 Task: Find connections with filter location Guye with filter topic #Travelwith filter profile language German with filter current company TO THE NEW with filter school Noida Institute of Engineering & Technology with filter industry Utility System Construction with filter service category Coaching & Mentoring with filter keywords title Conservation Scientist
Action: Mouse moved to (689, 86)
Screenshot: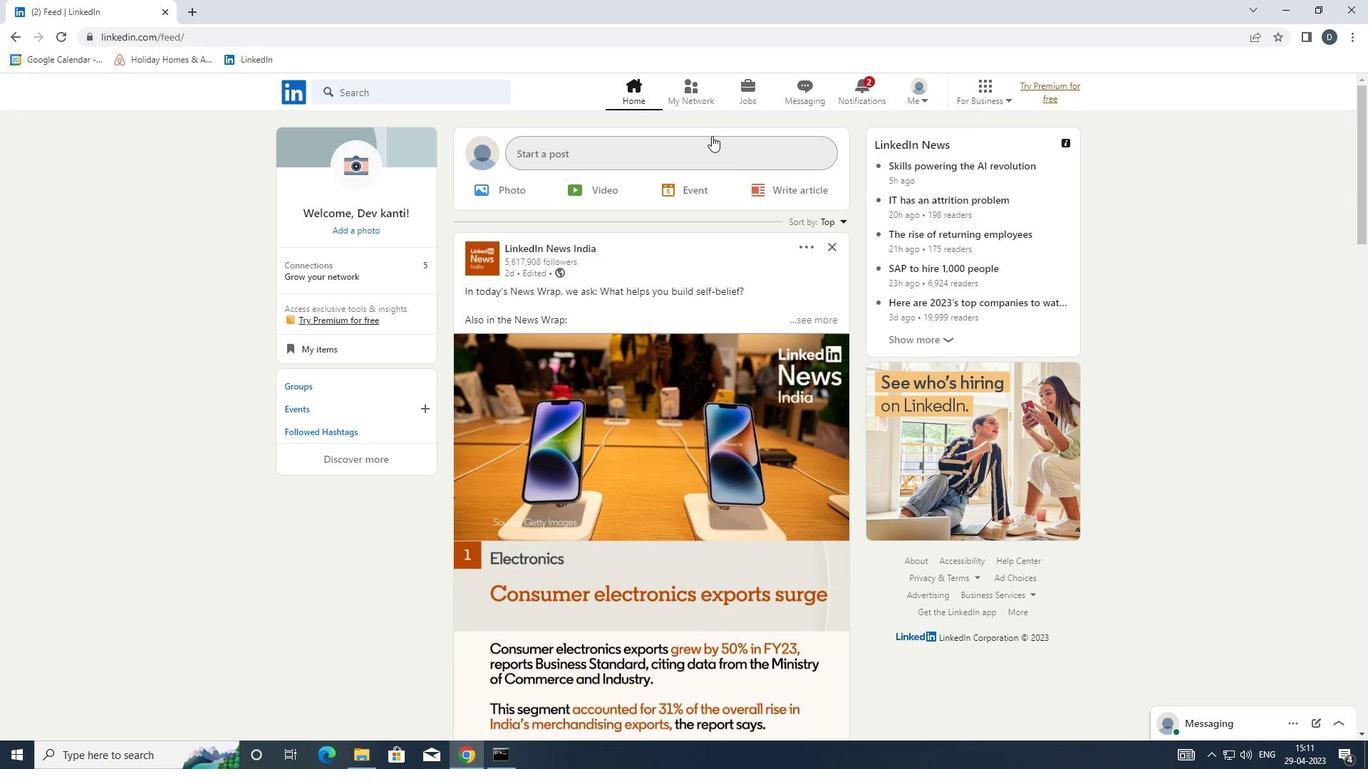 
Action: Mouse pressed left at (689, 86)
Screenshot: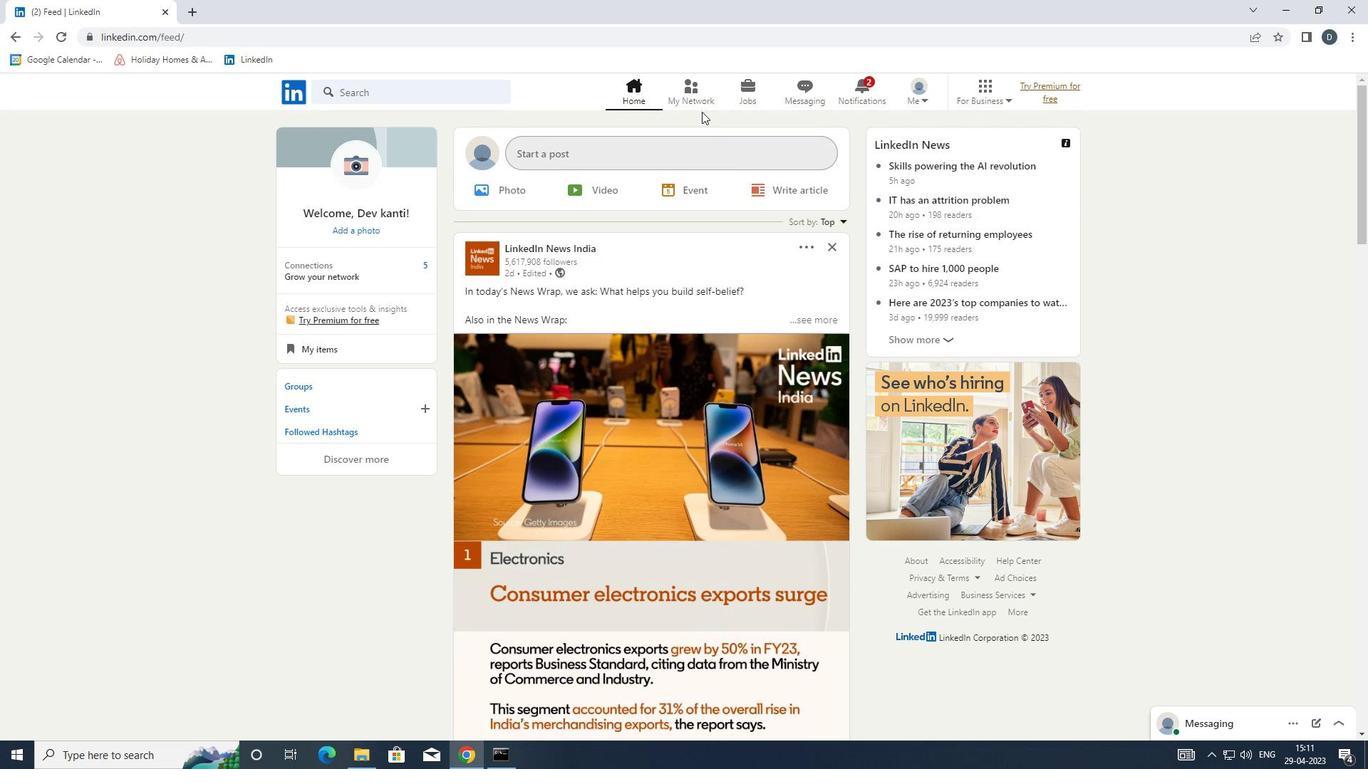 
Action: Mouse moved to (471, 166)
Screenshot: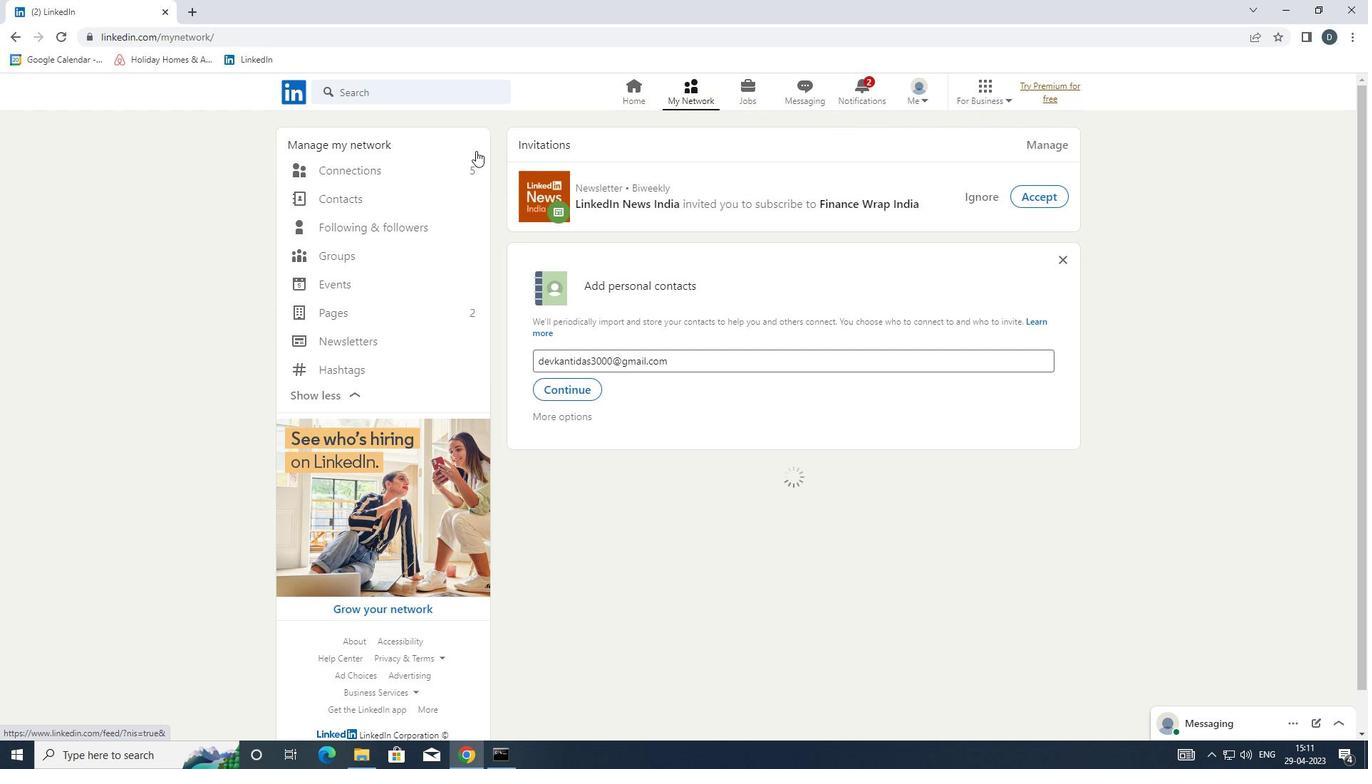 
Action: Mouse pressed left at (471, 166)
Screenshot: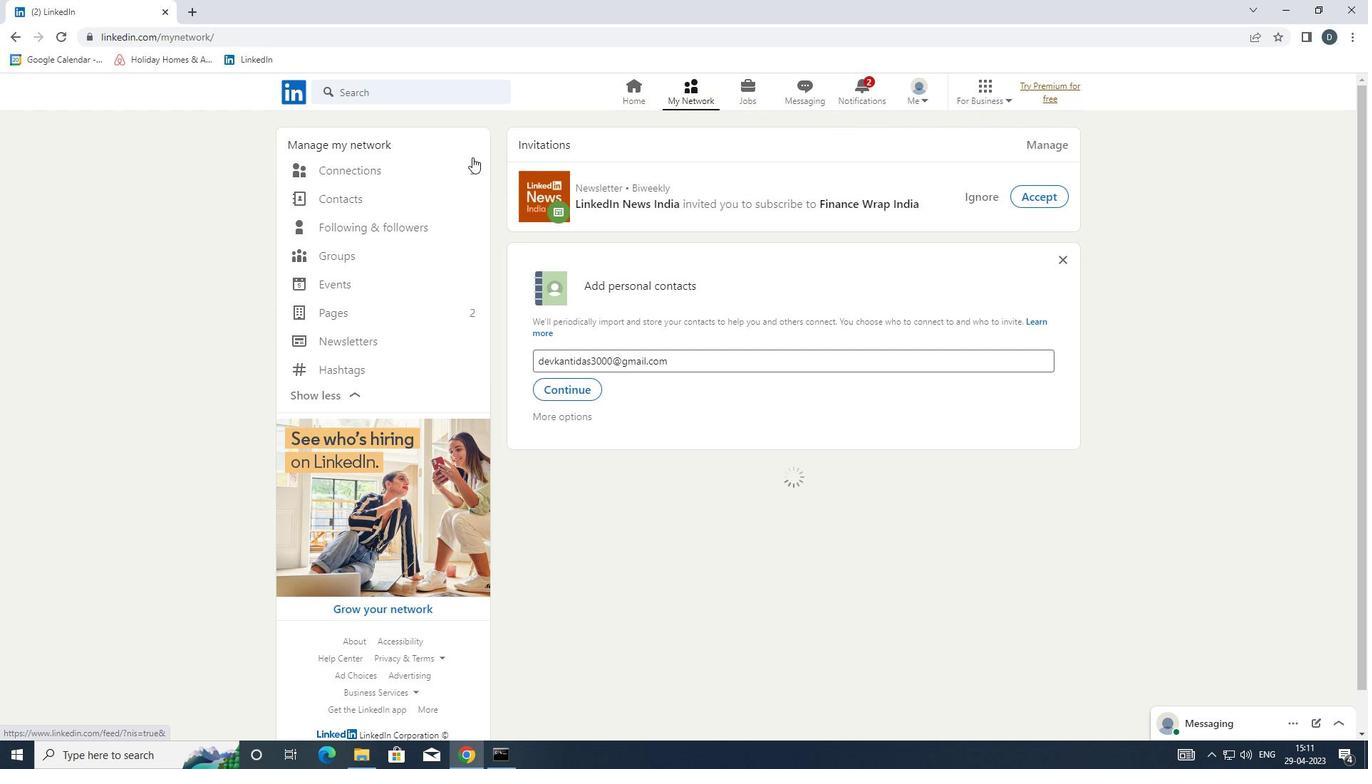 
Action: Mouse moved to (774, 173)
Screenshot: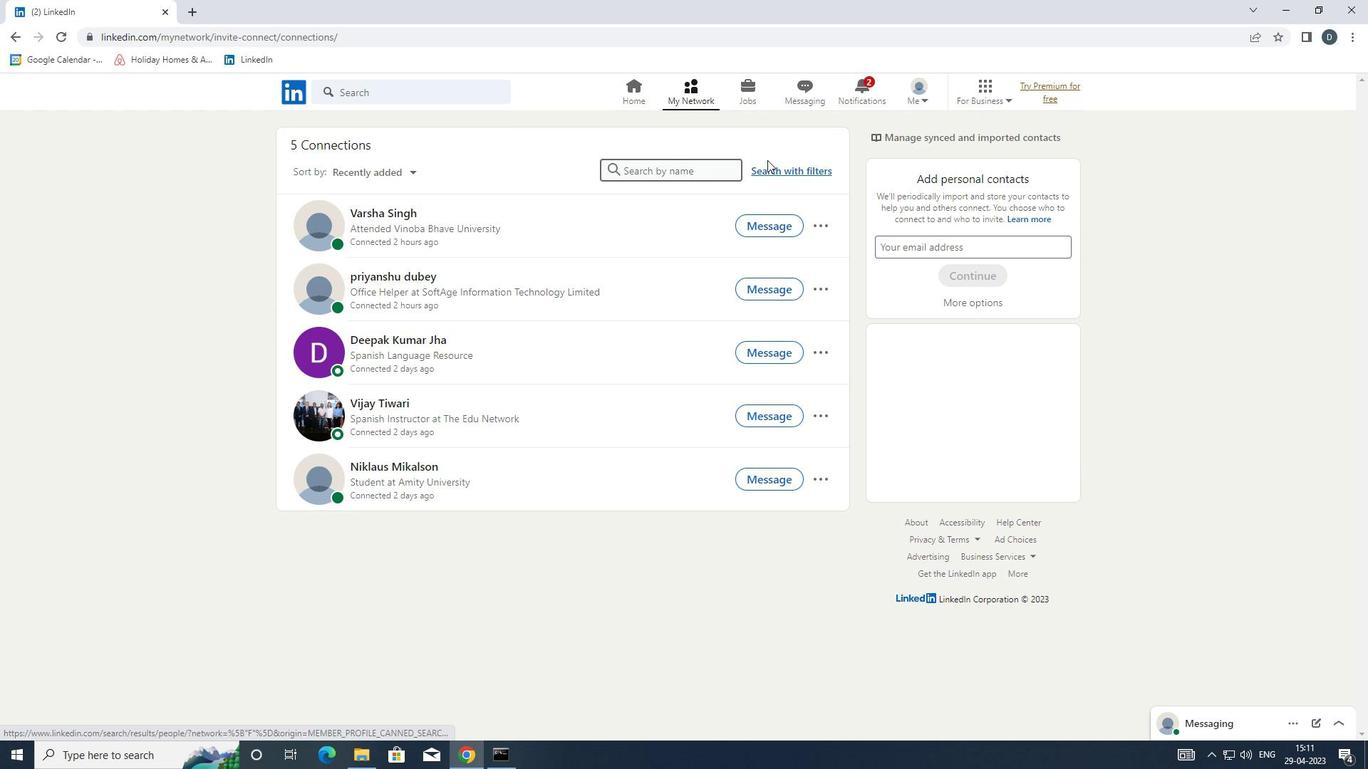 
Action: Mouse pressed left at (774, 173)
Screenshot: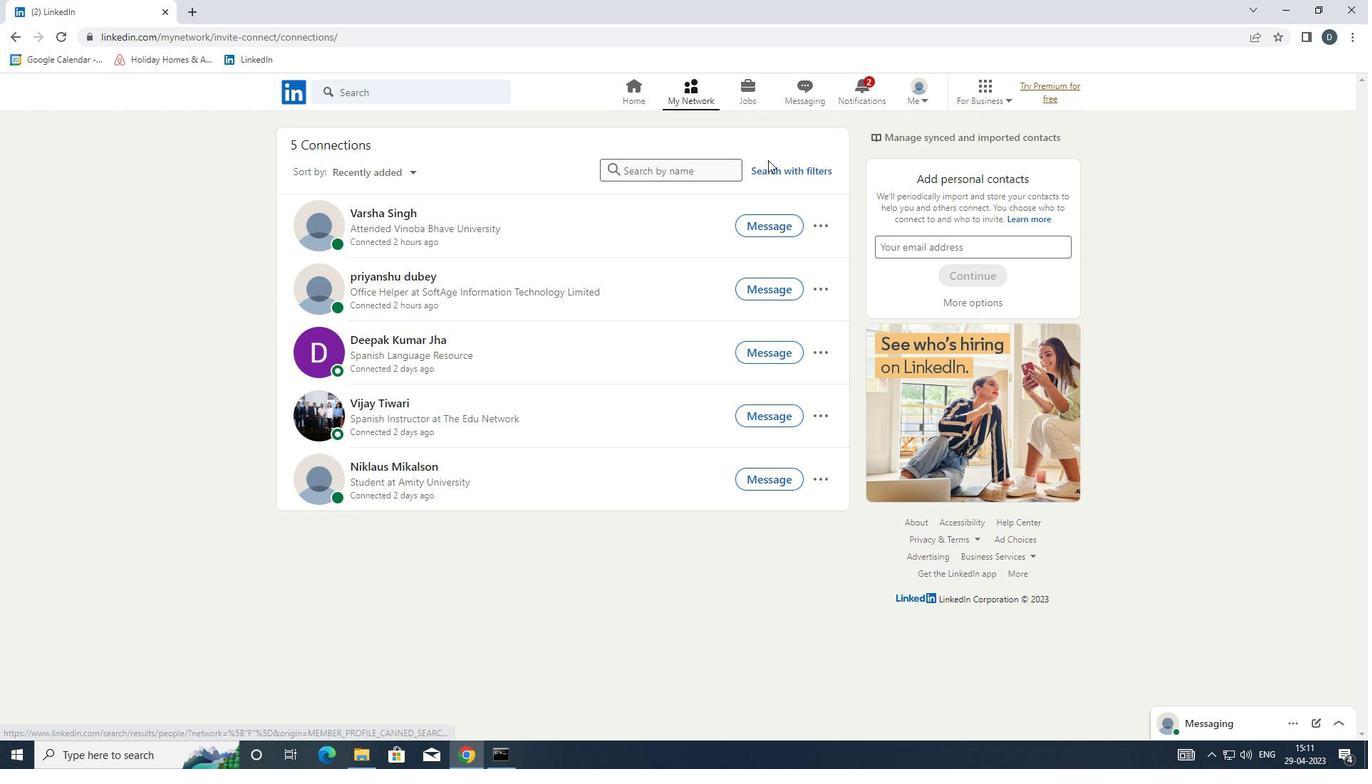 
Action: Mouse moved to (724, 130)
Screenshot: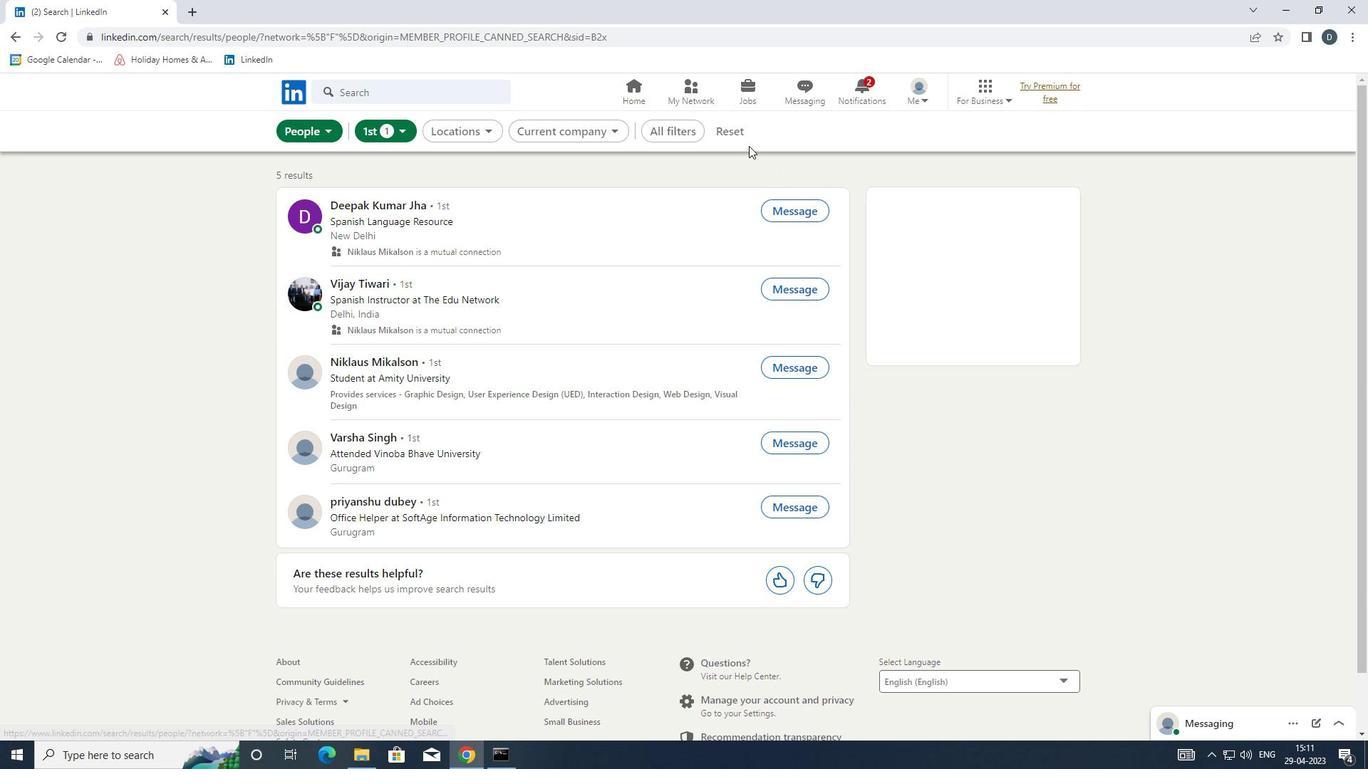 
Action: Mouse pressed left at (724, 130)
Screenshot: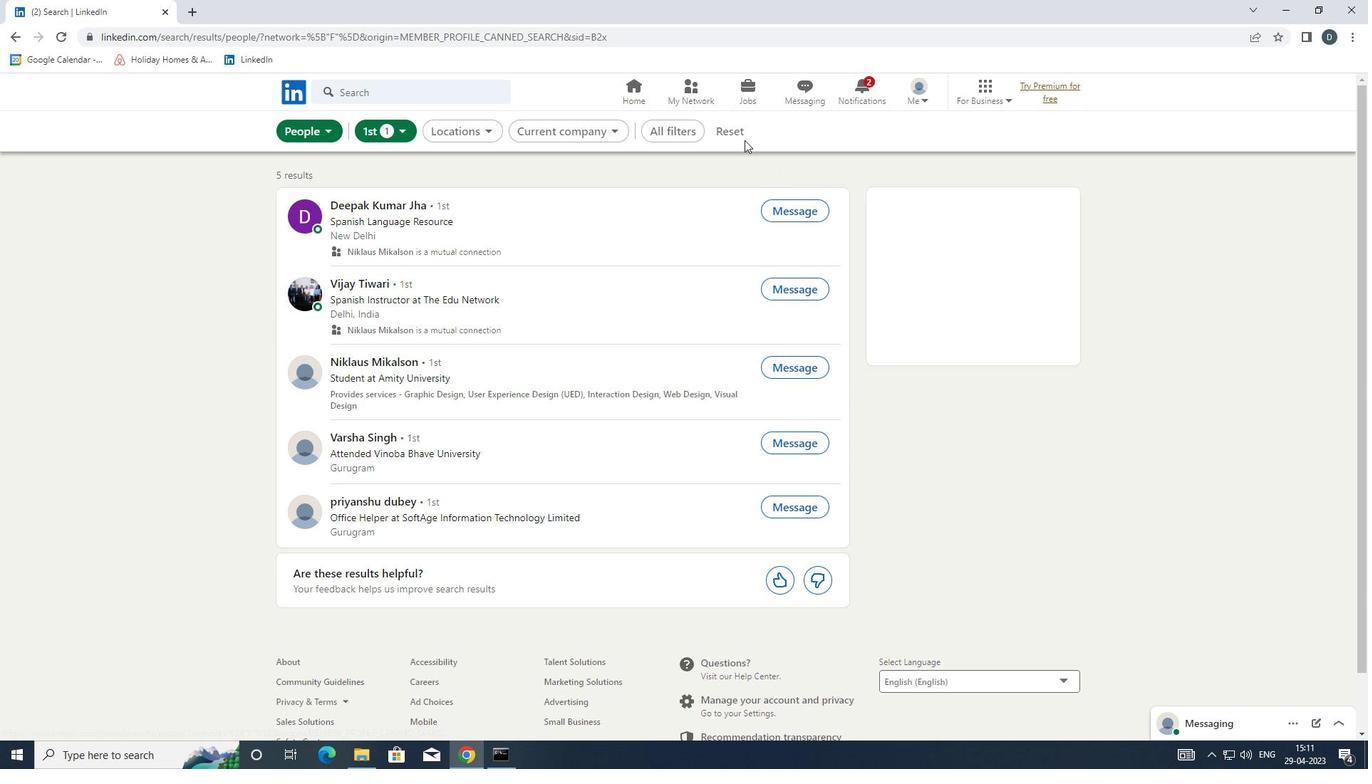 
Action: Mouse moved to (705, 124)
Screenshot: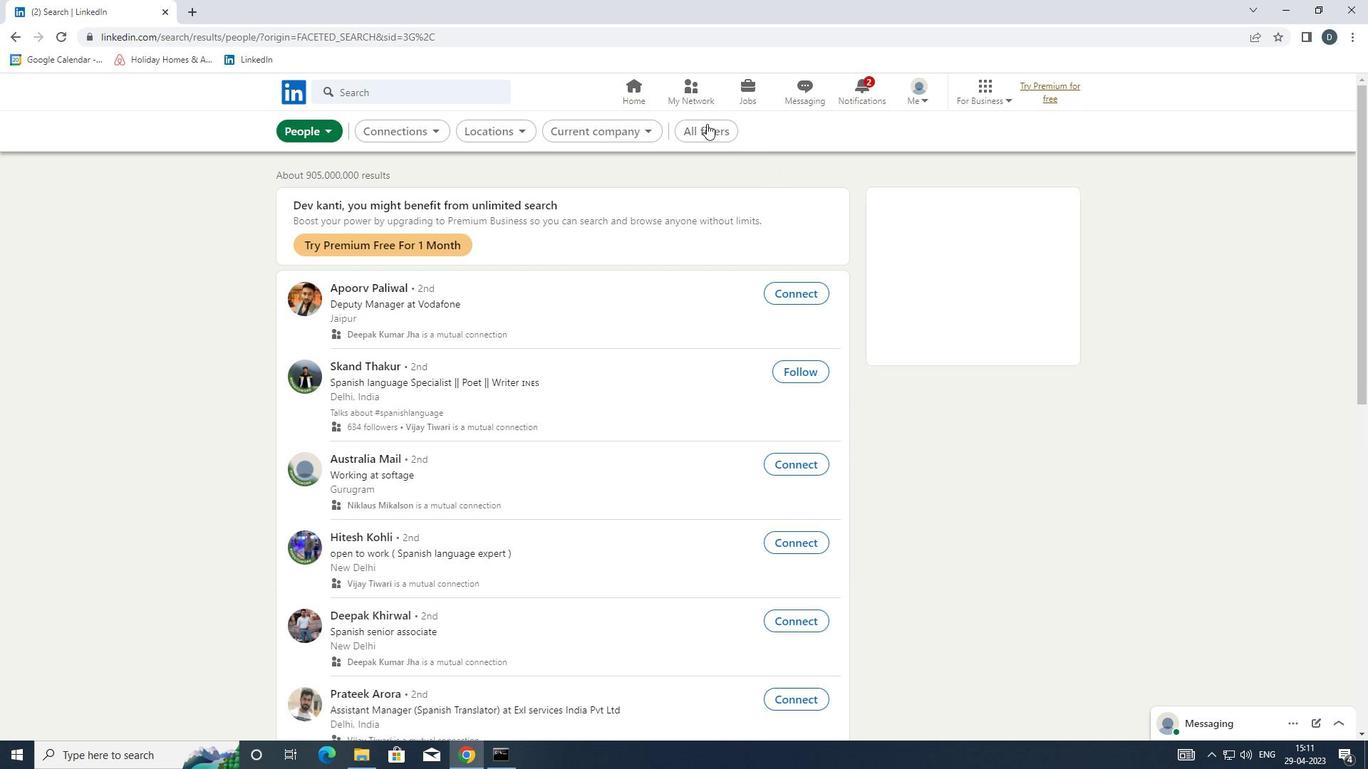 
Action: Mouse pressed left at (705, 124)
Screenshot: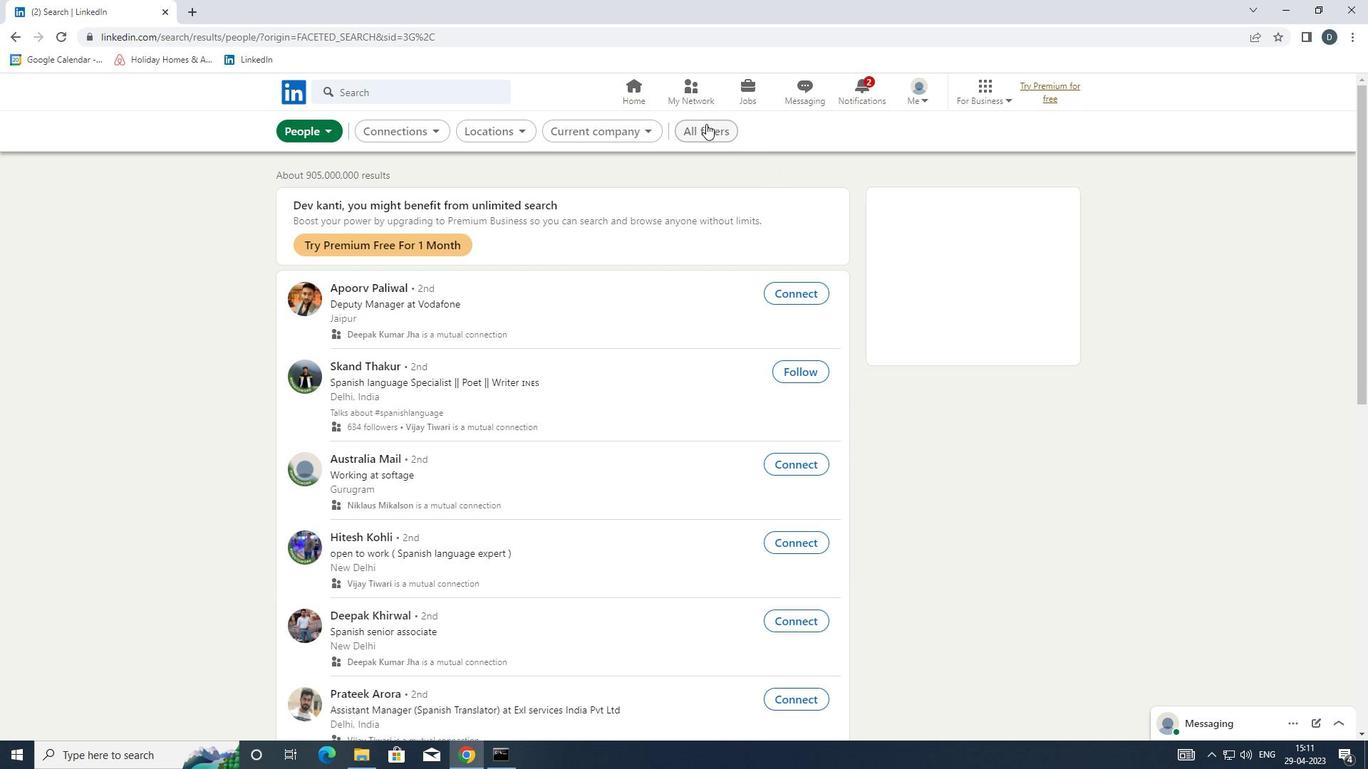 
Action: Mouse moved to (1270, 406)
Screenshot: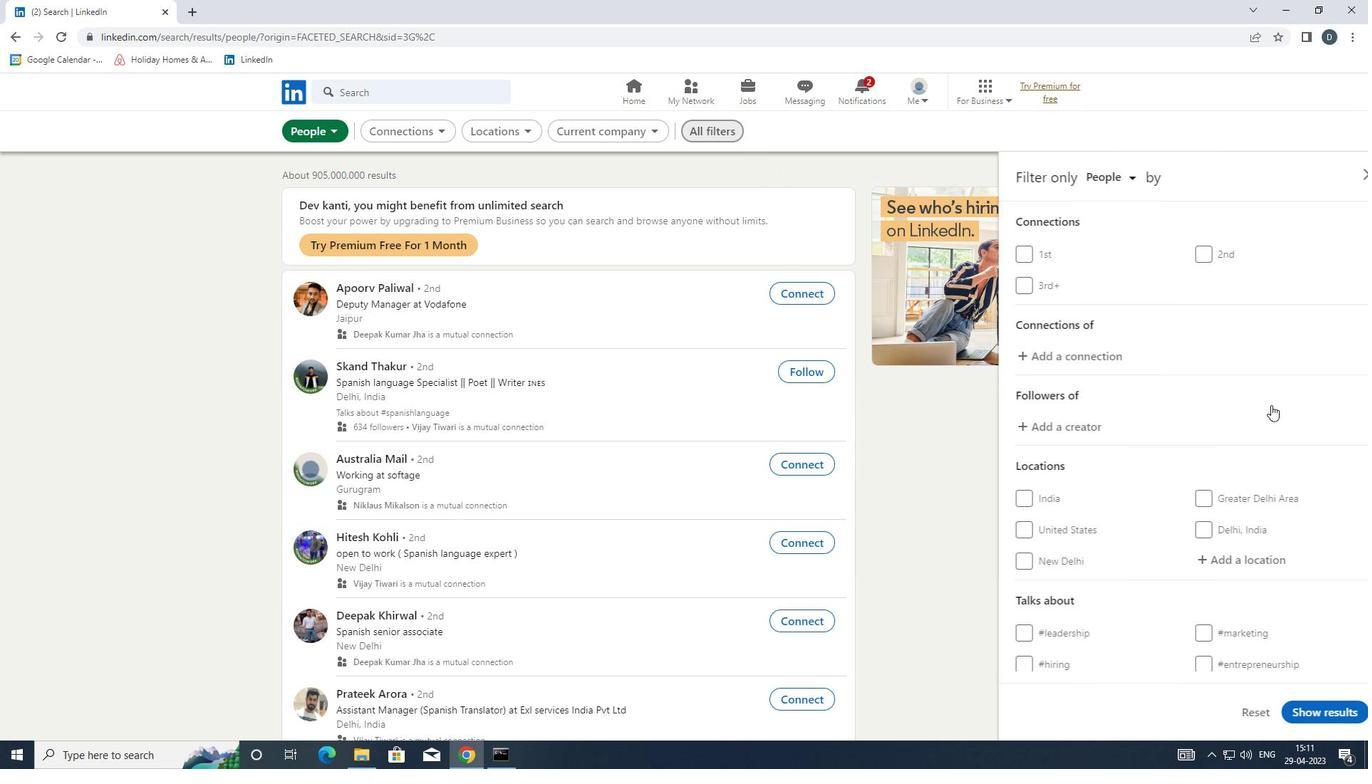 
Action: Mouse scrolled (1270, 405) with delta (0, 0)
Screenshot: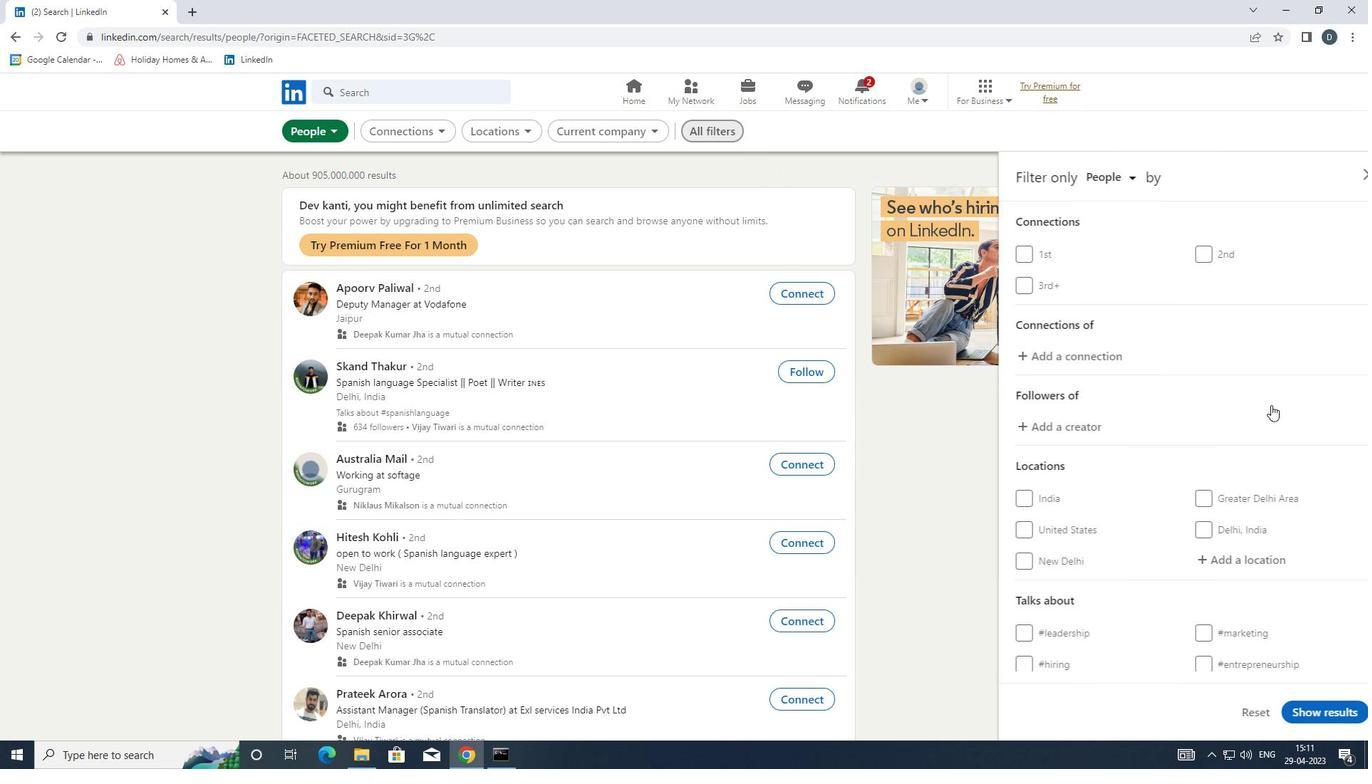 
Action: Mouse moved to (1270, 407)
Screenshot: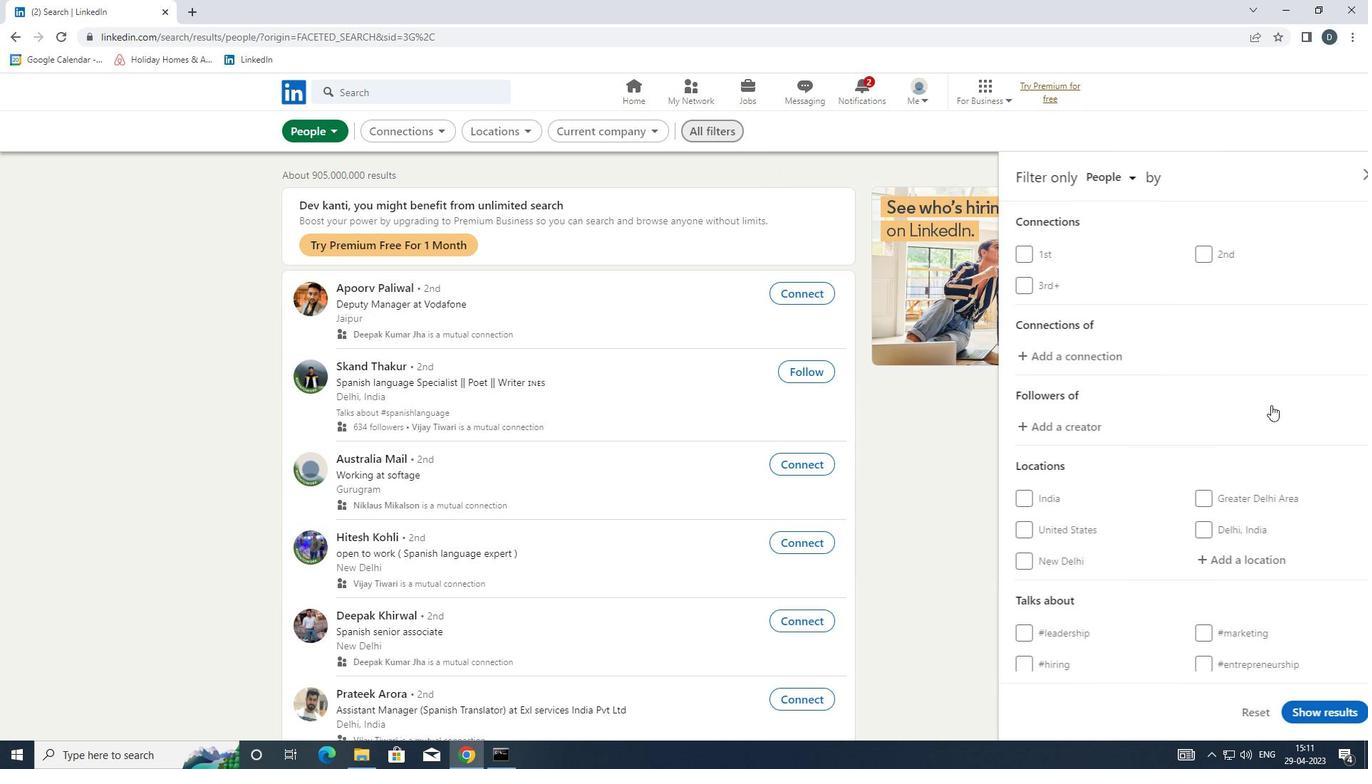 
Action: Mouse scrolled (1270, 406) with delta (0, 0)
Screenshot: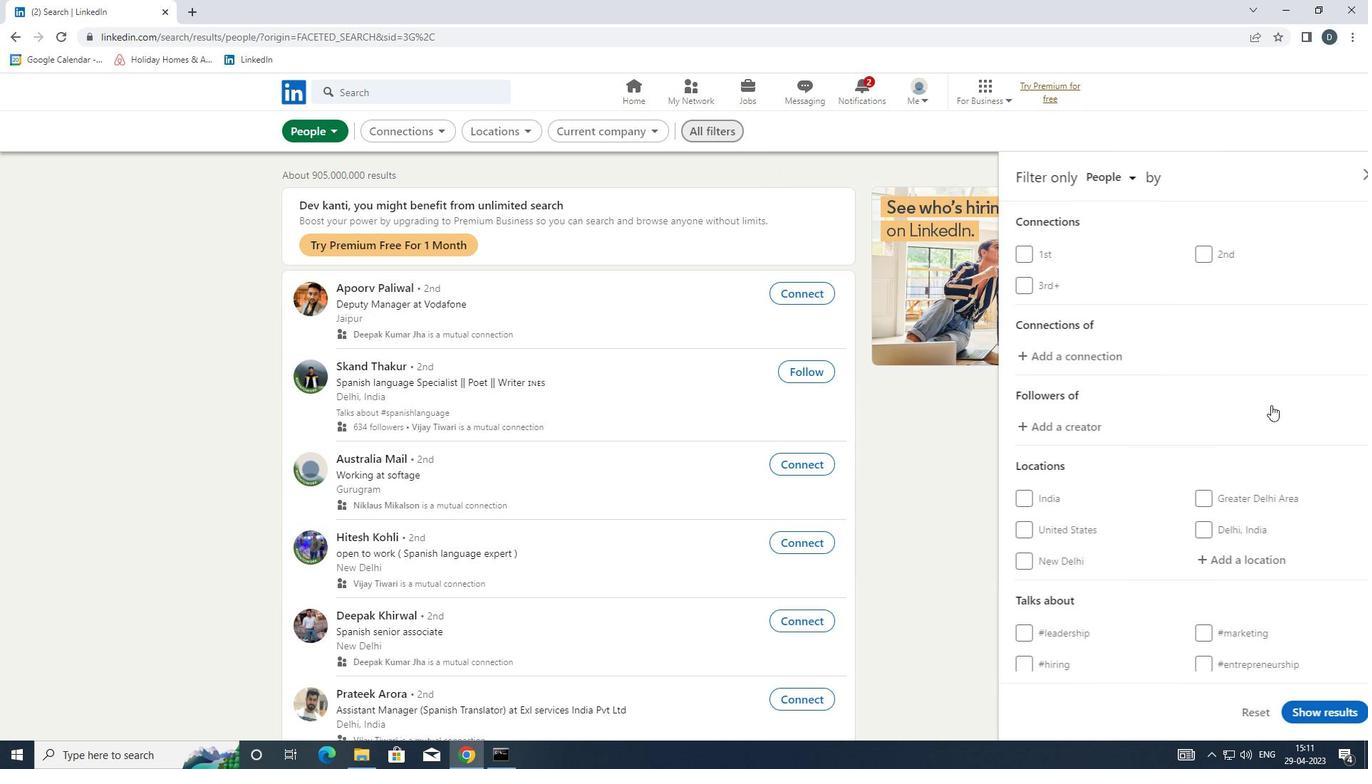 
Action: Mouse moved to (1225, 418)
Screenshot: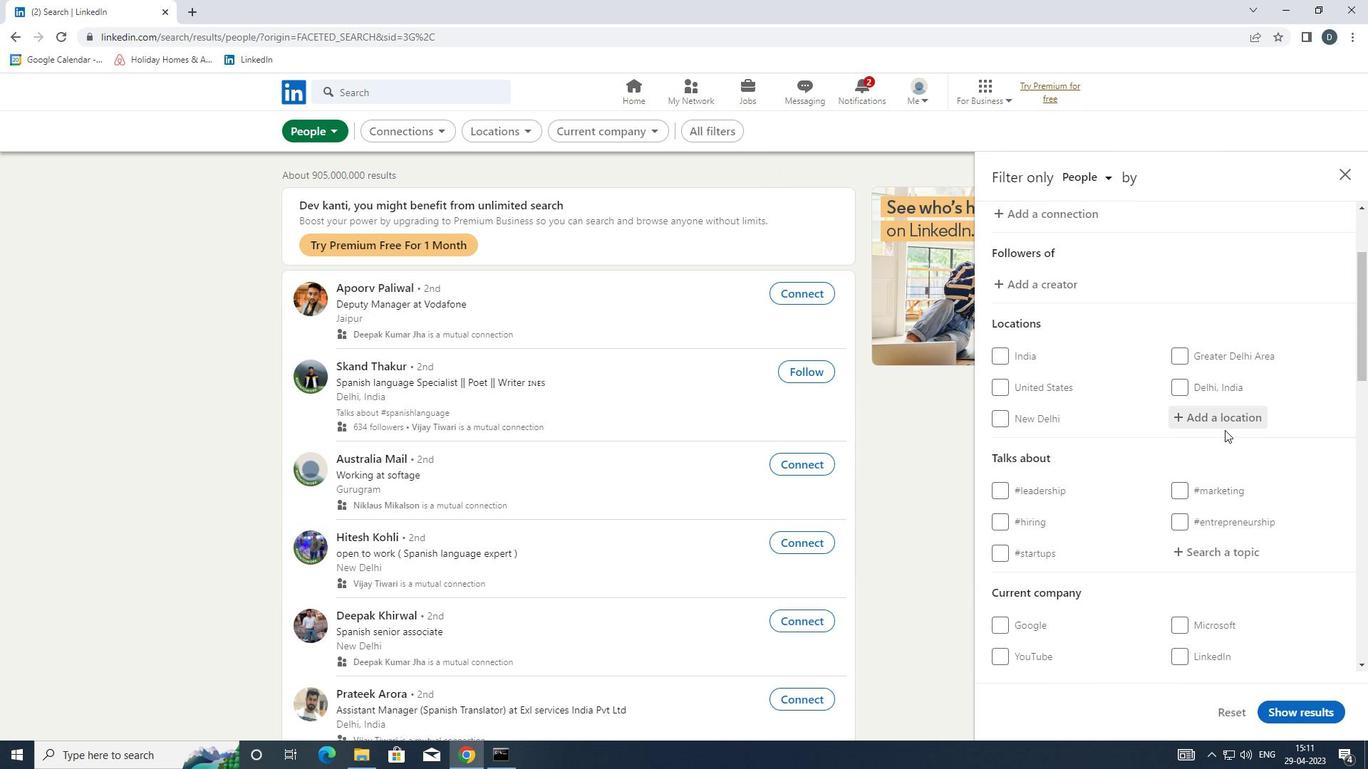
Action: Mouse pressed left at (1225, 418)
Screenshot: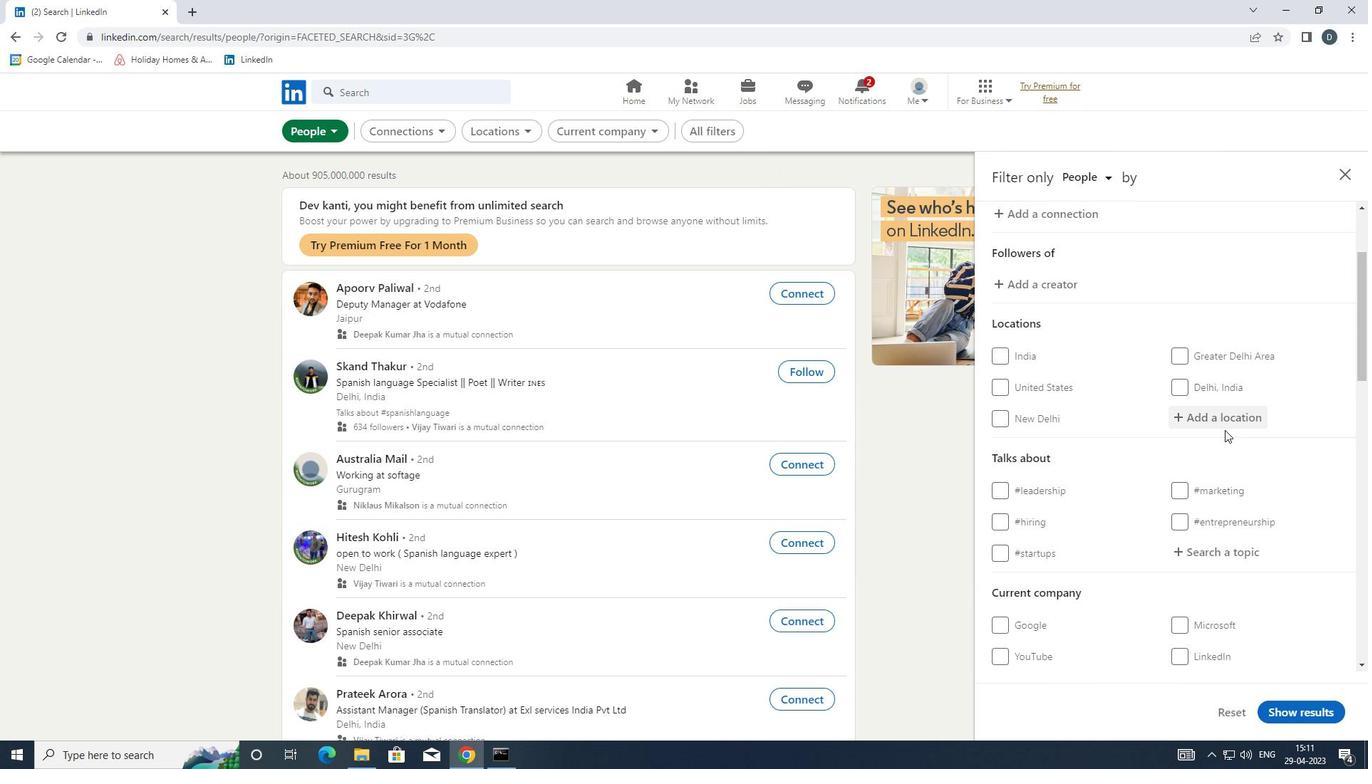 
Action: Key pressed <Key.shift>GUYE<Key.enter>
Screenshot: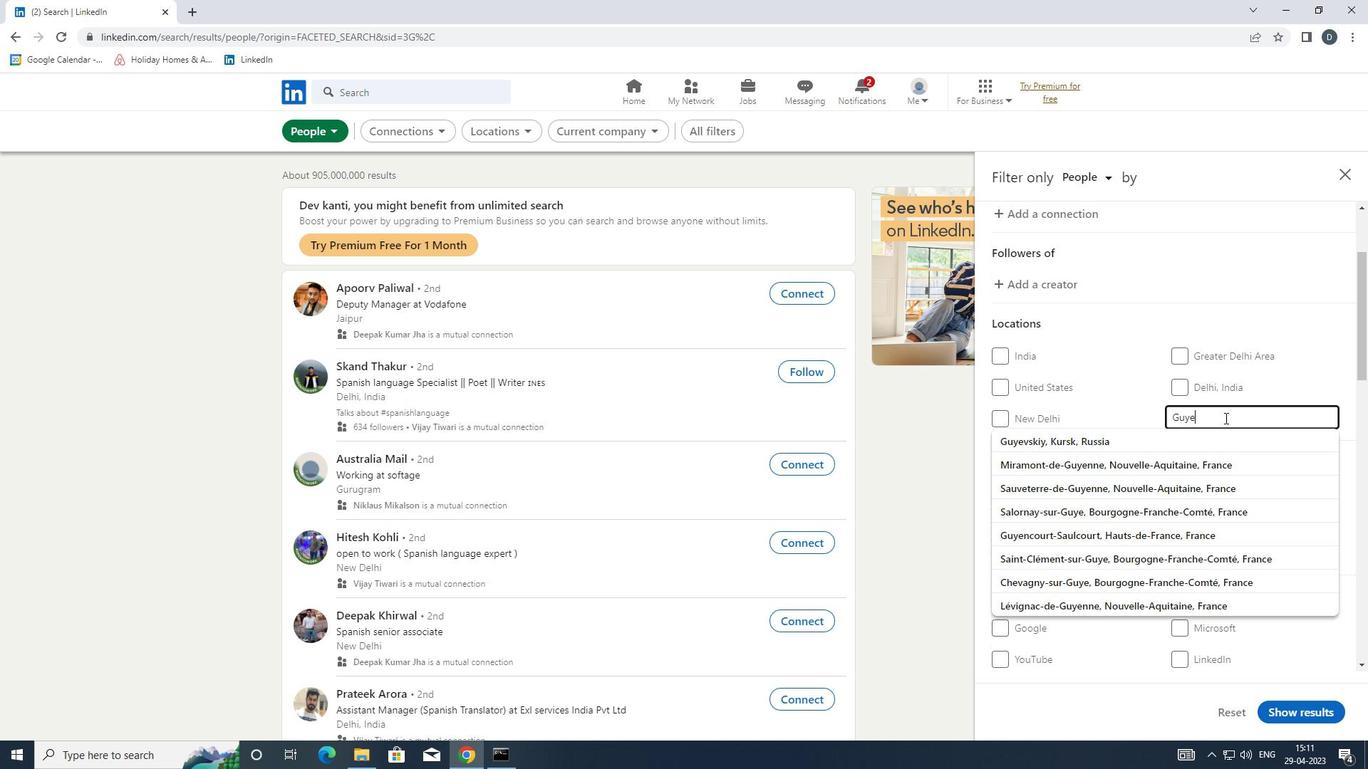 
Action: Mouse moved to (1233, 435)
Screenshot: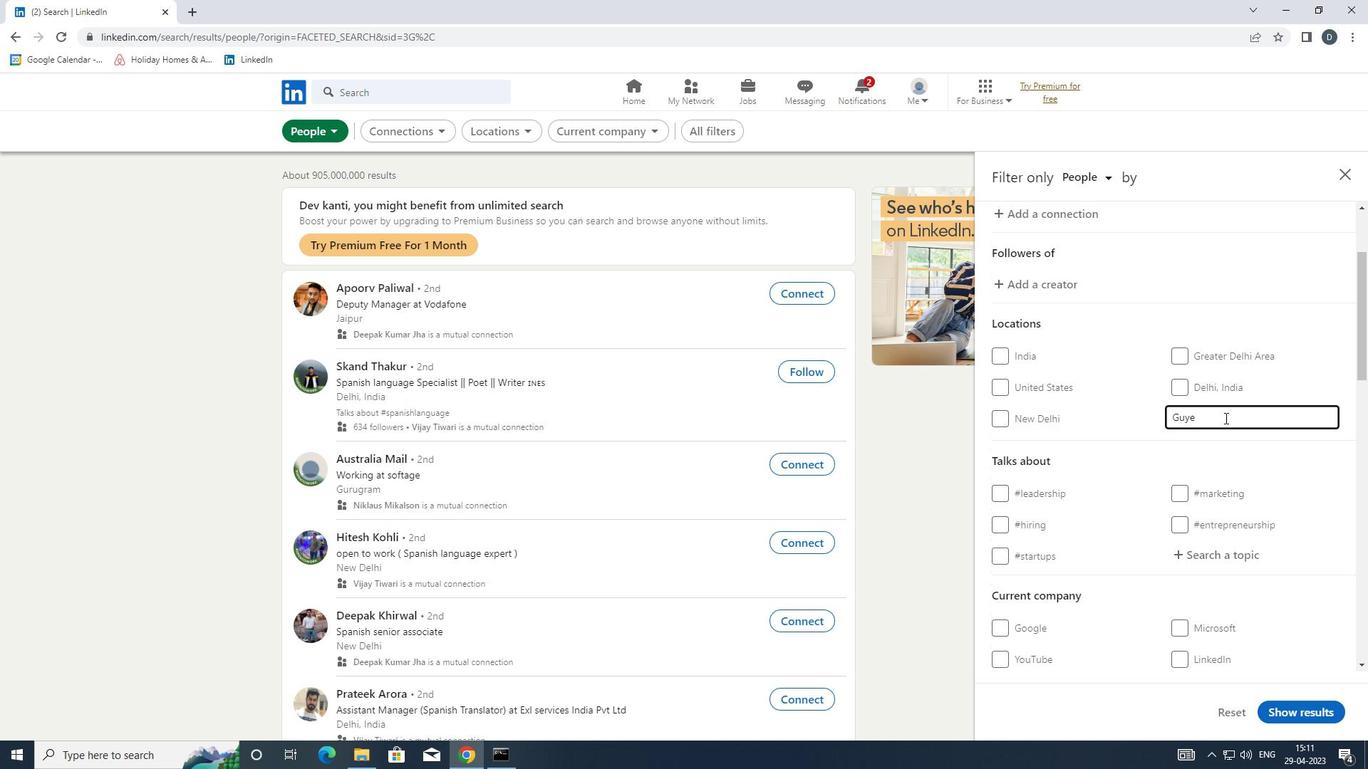 
Action: Mouse scrolled (1233, 434) with delta (0, 0)
Screenshot: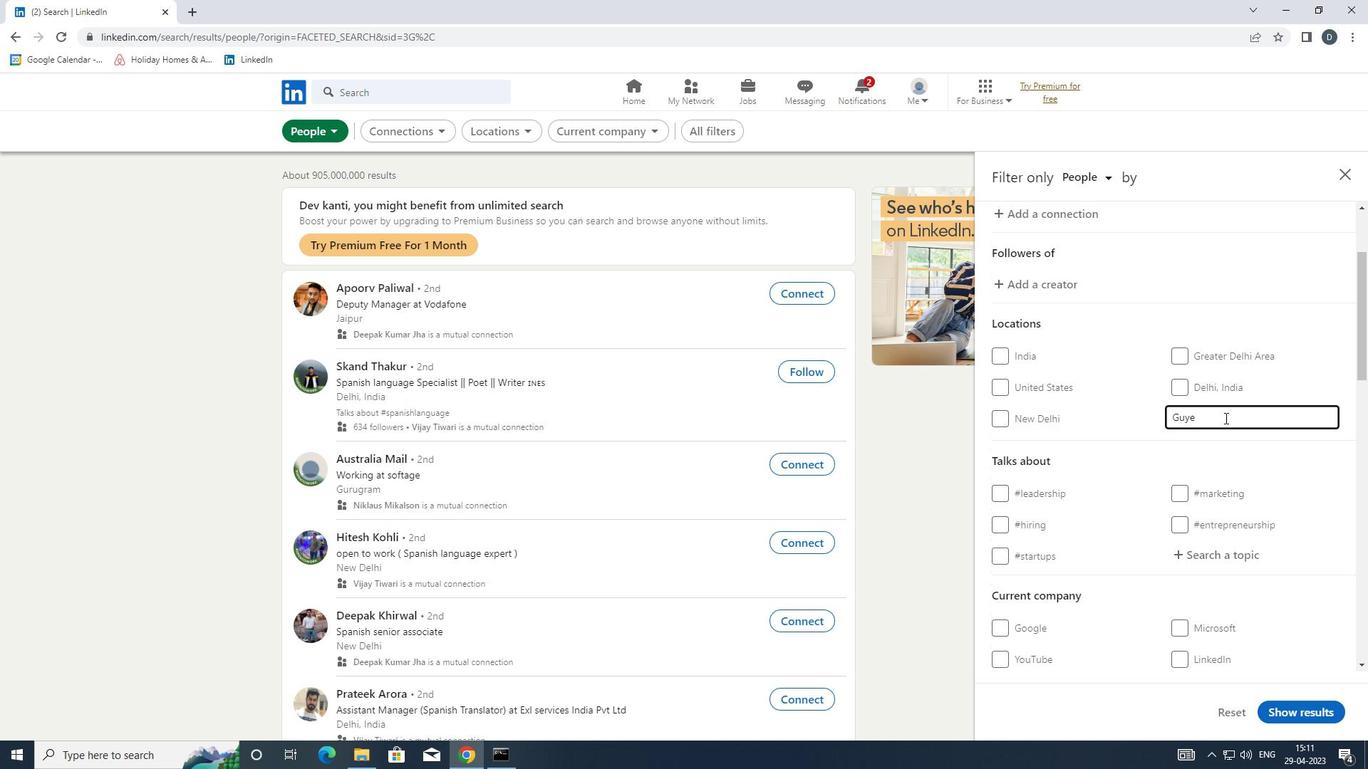 
Action: Mouse moved to (1234, 441)
Screenshot: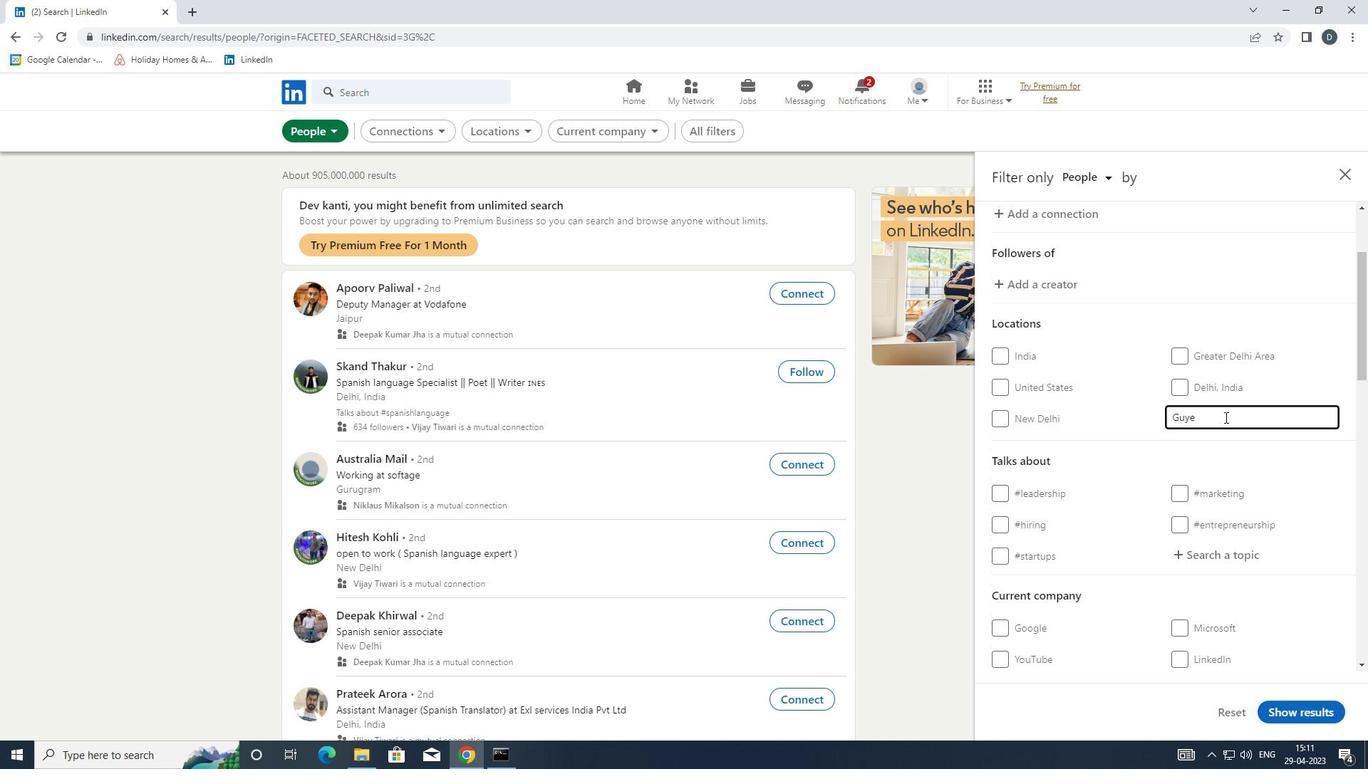 
Action: Mouse scrolled (1234, 440) with delta (0, 0)
Screenshot: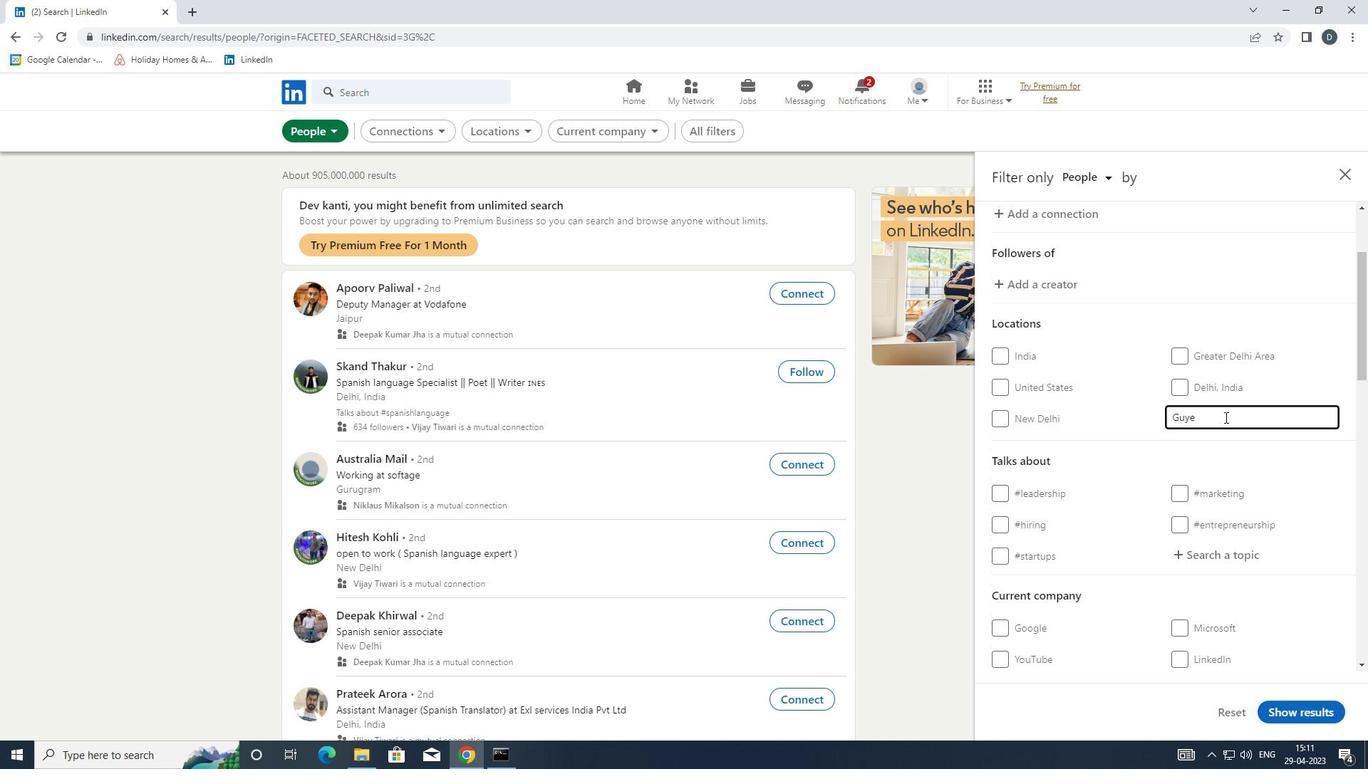 
Action: Mouse moved to (1231, 411)
Screenshot: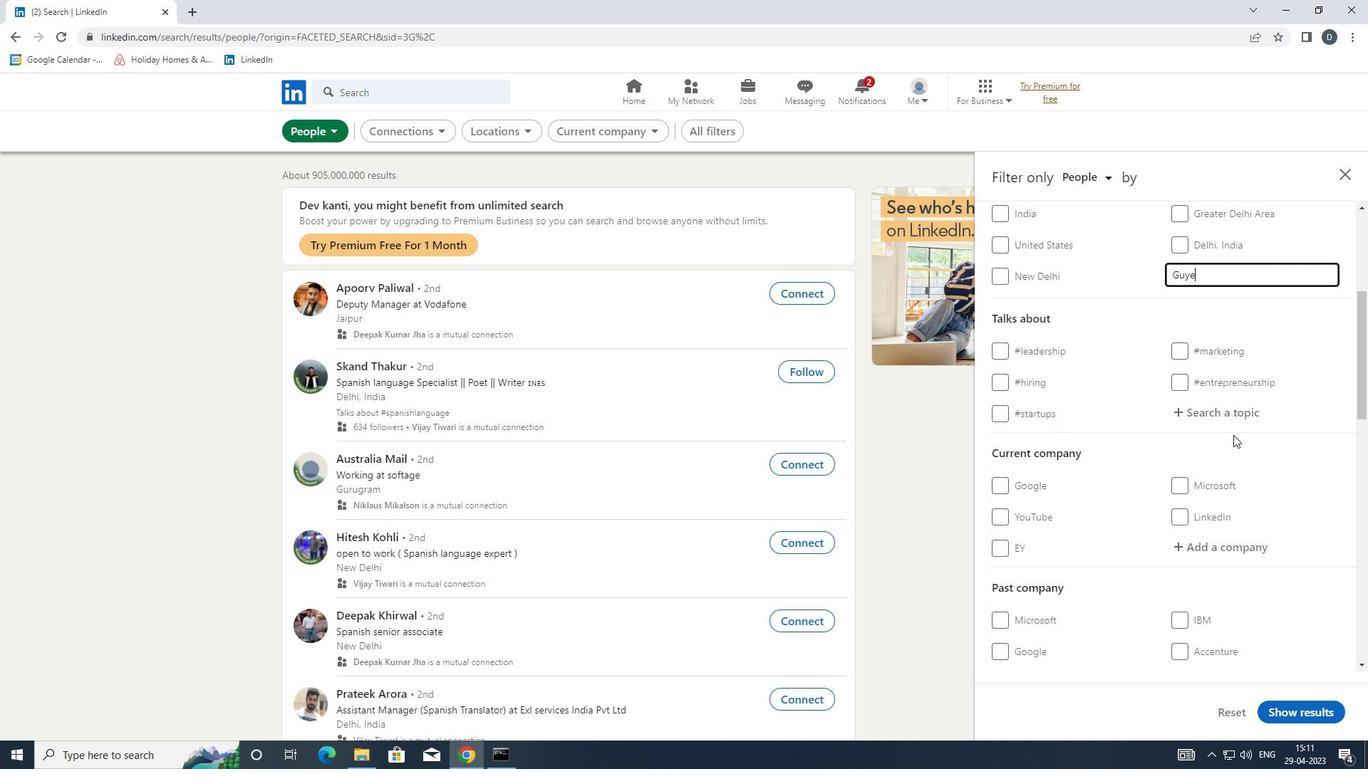 
Action: Mouse pressed left at (1231, 411)
Screenshot: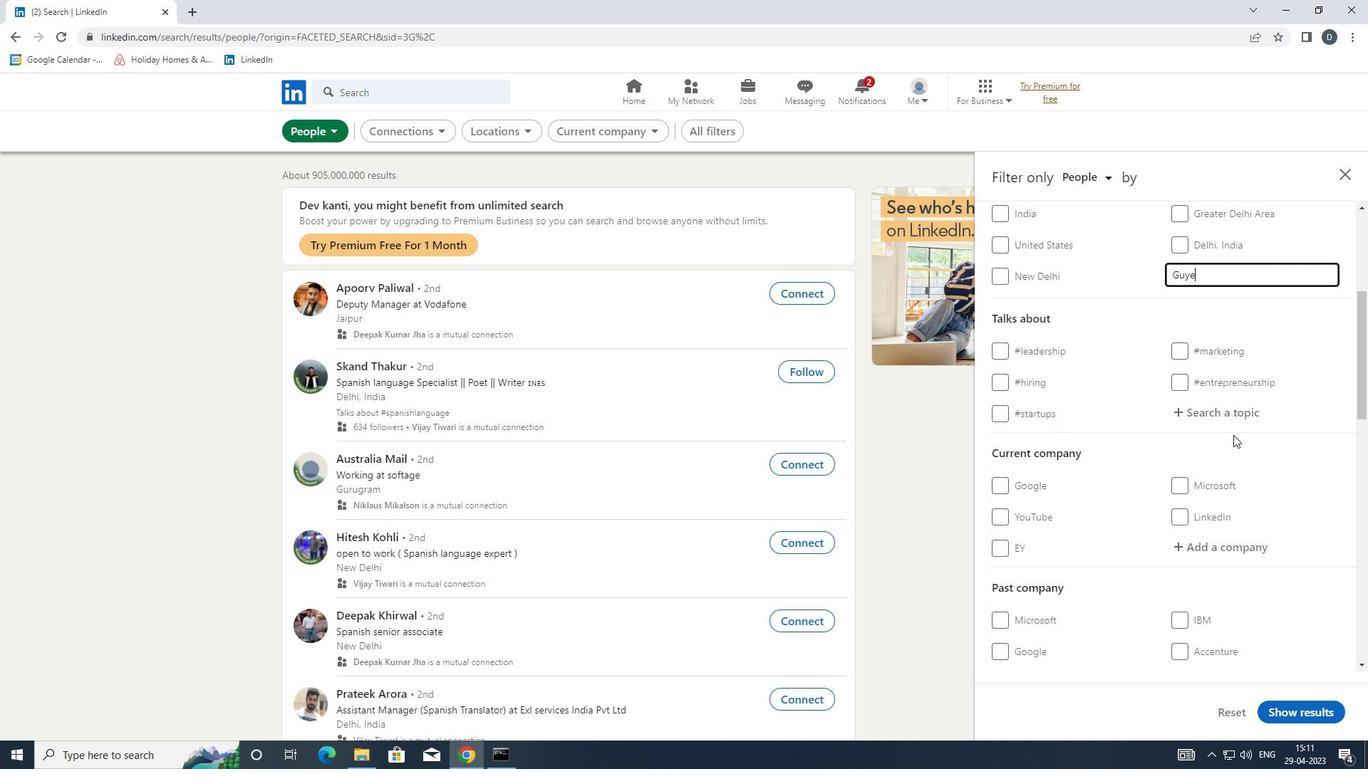 
Action: Key pressed <Key.shift>#<Key.shift>TRAVEL
Screenshot: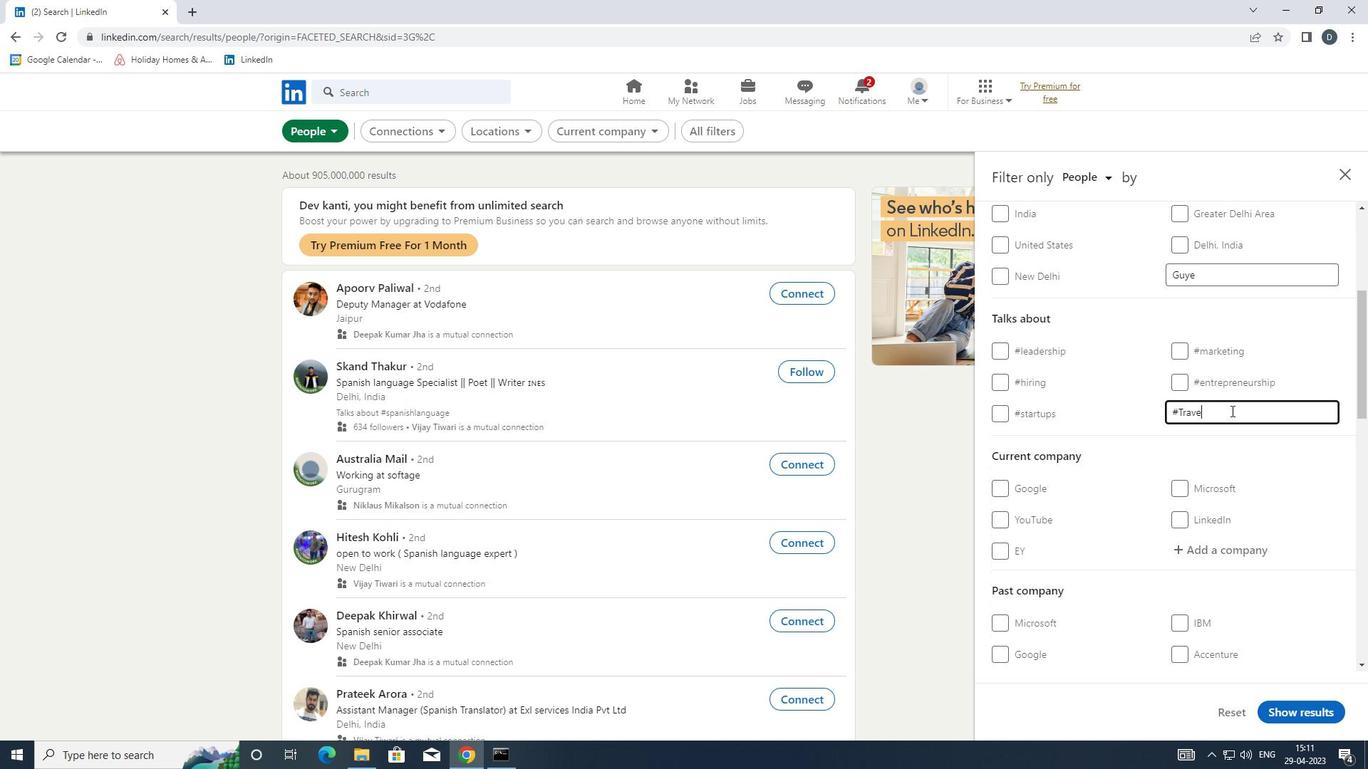 
Action: Mouse moved to (1248, 459)
Screenshot: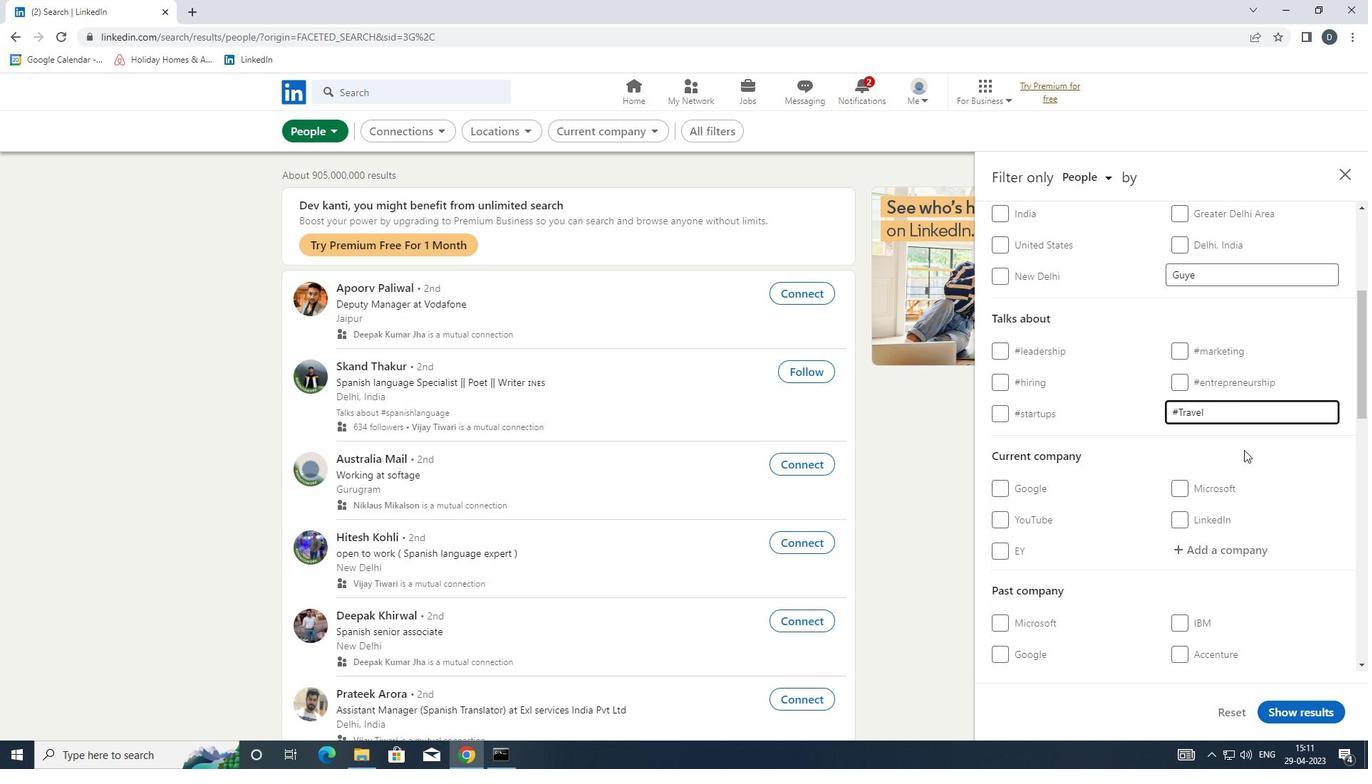 
Action: Mouse scrolled (1248, 459) with delta (0, 0)
Screenshot: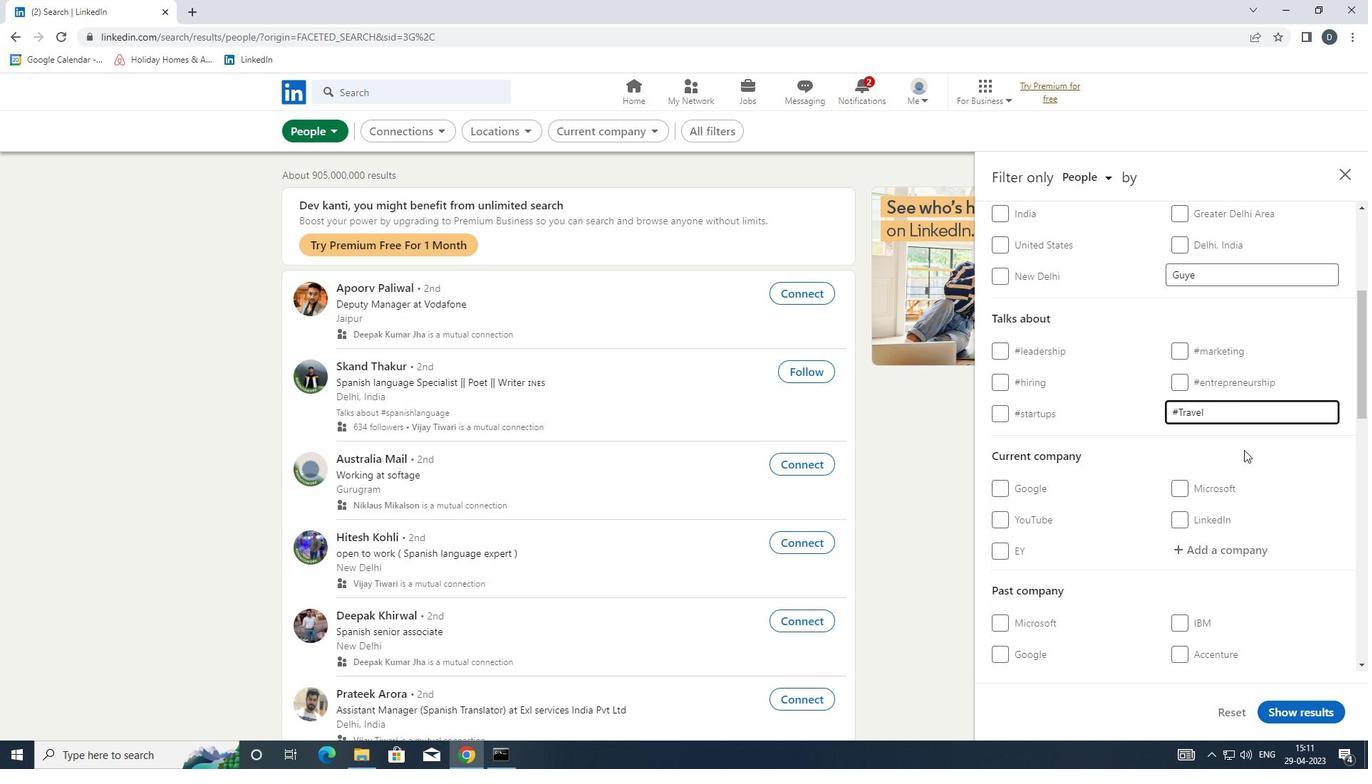 
Action: Mouse moved to (1251, 466)
Screenshot: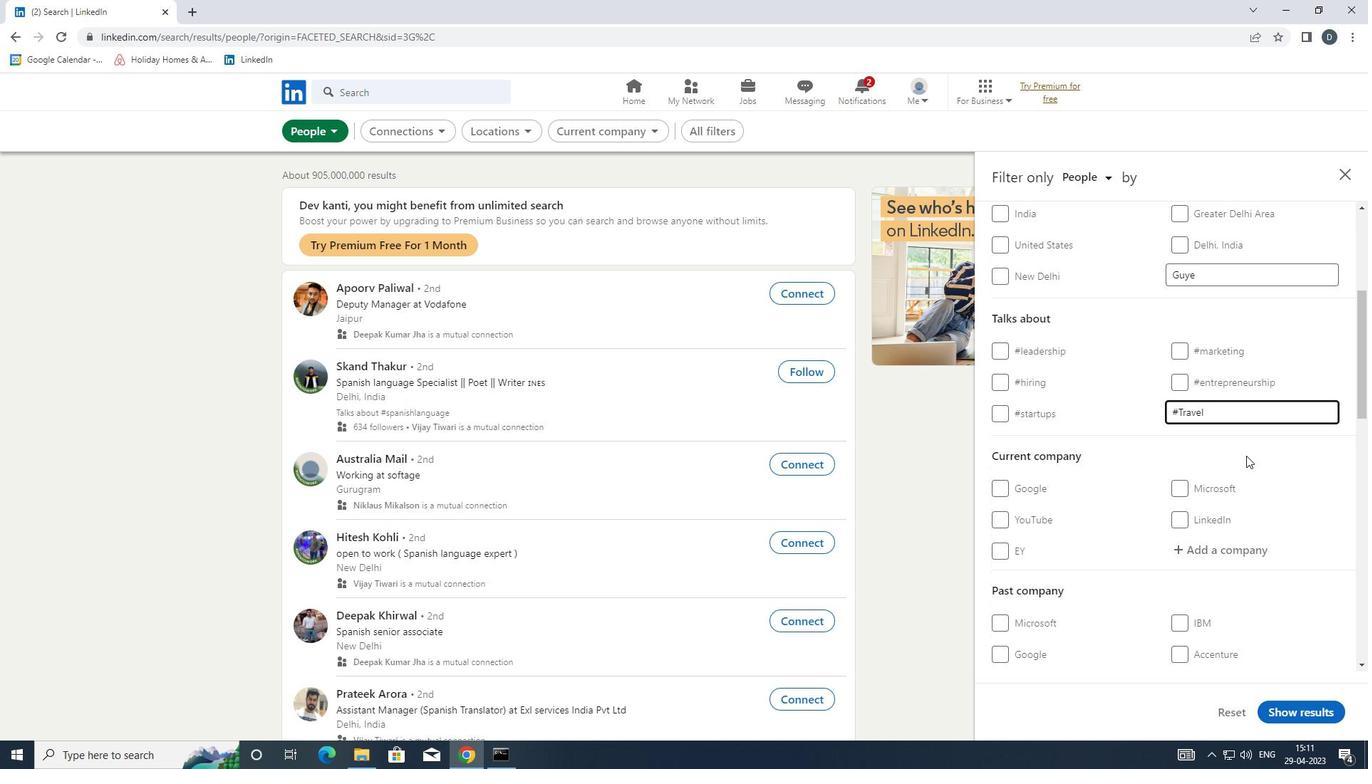 
Action: Mouse scrolled (1251, 466) with delta (0, 0)
Screenshot: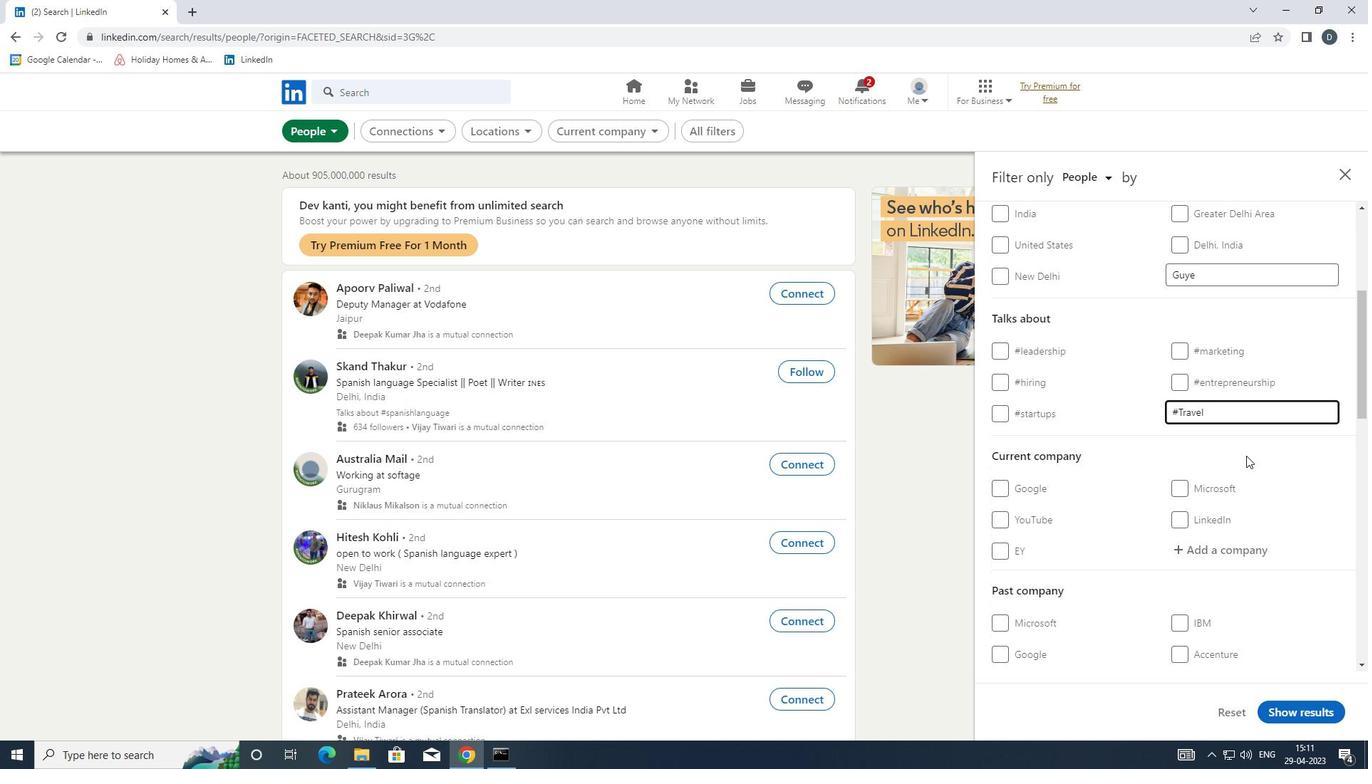 
Action: Mouse moved to (1251, 468)
Screenshot: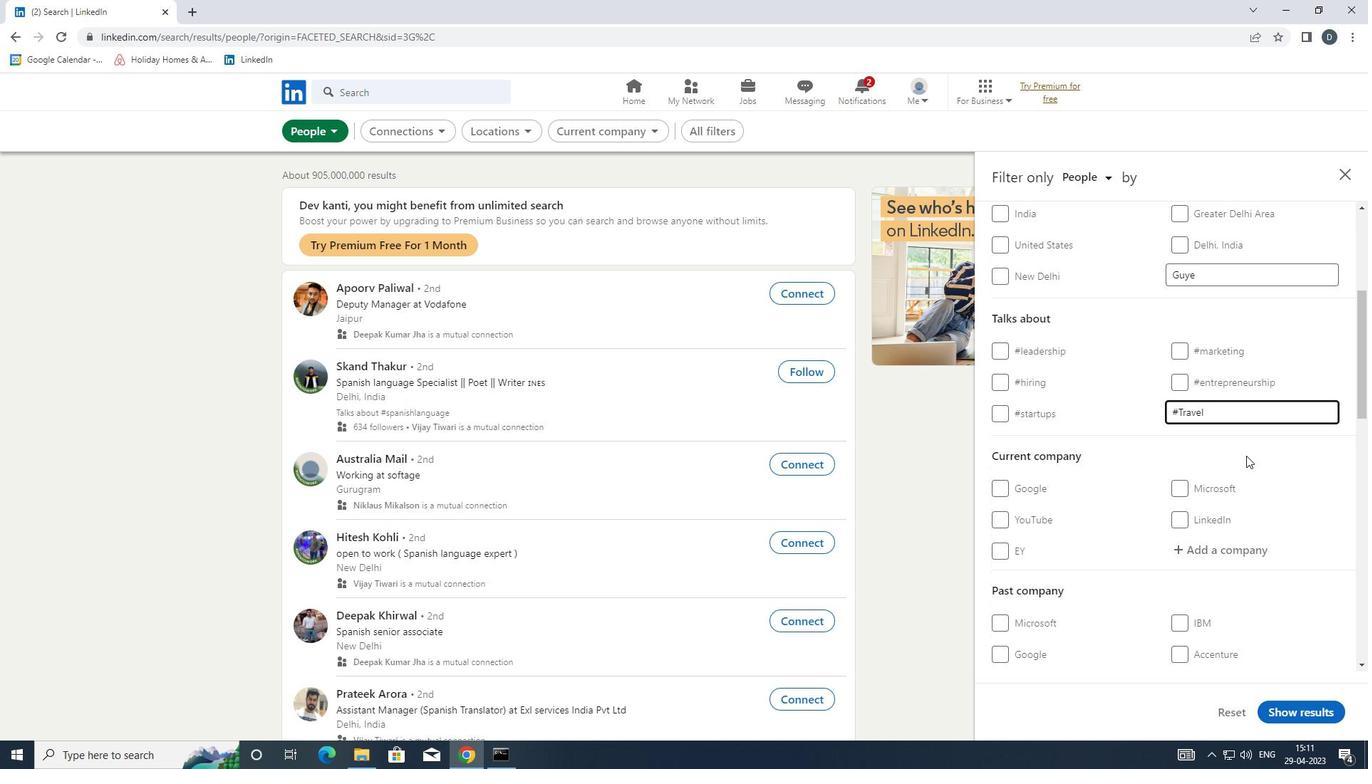 
Action: Mouse scrolled (1251, 467) with delta (0, 0)
Screenshot: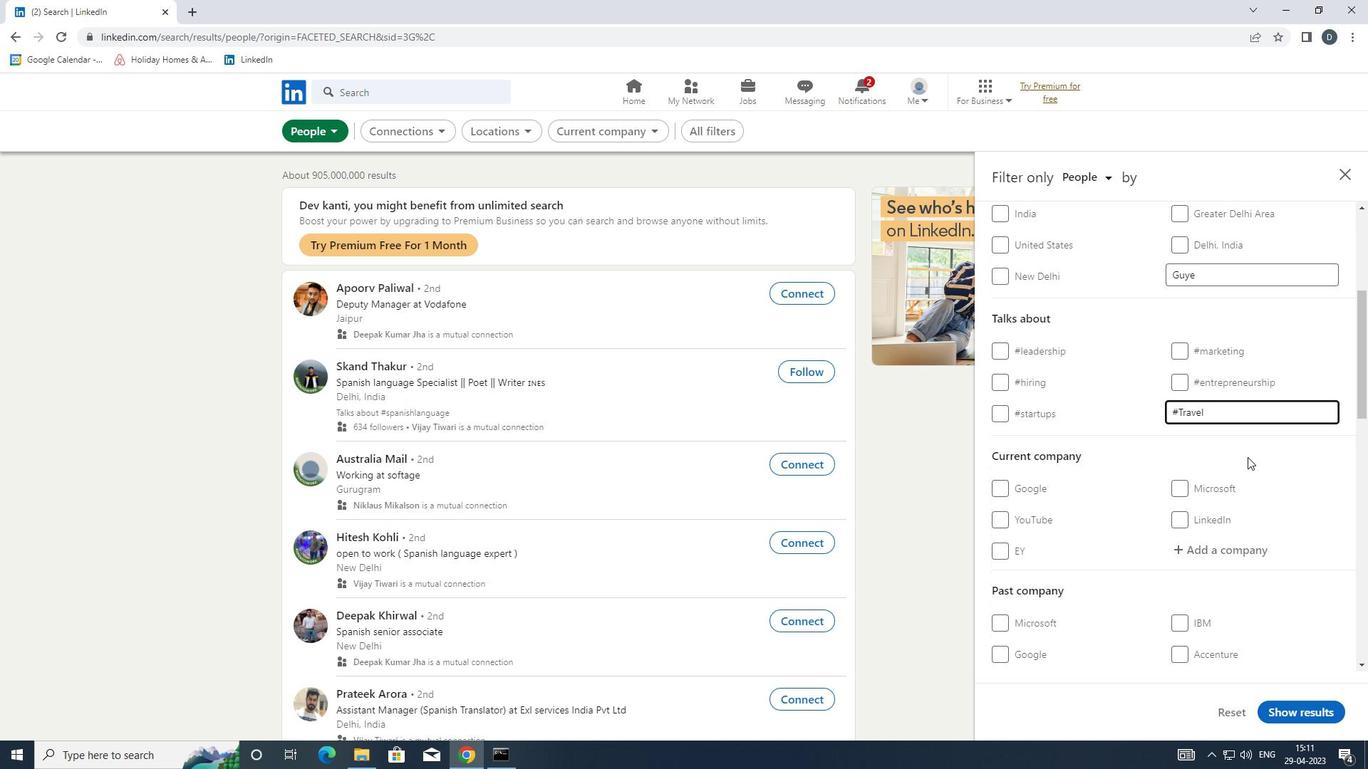 
Action: Mouse scrolled (1251, 467) with delta (0, 0)
Screenshot: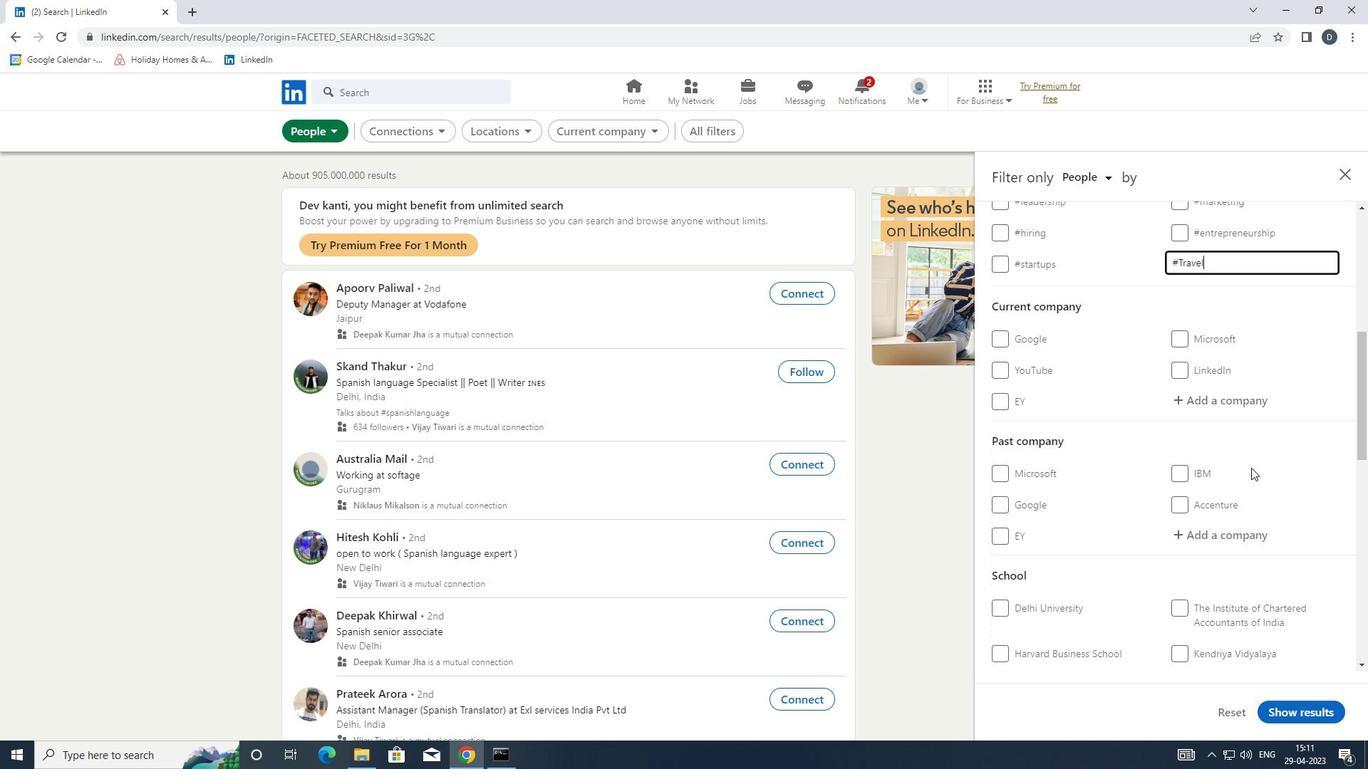 
Action: Mouse scrolled (1251, 467) with delta (0, 0)
Screenshot: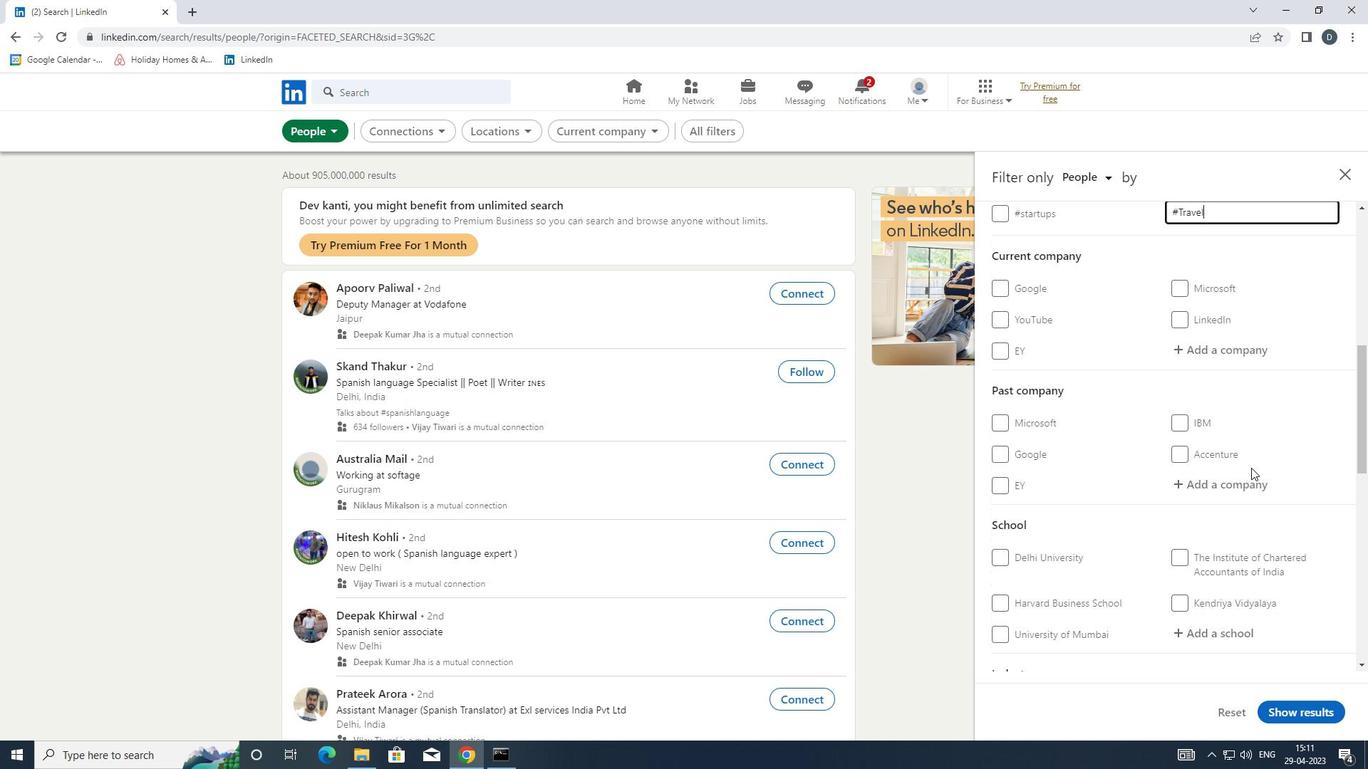 
Action: Mouse scrolled (1251, 467) with delta (0, 0)
Screenshot: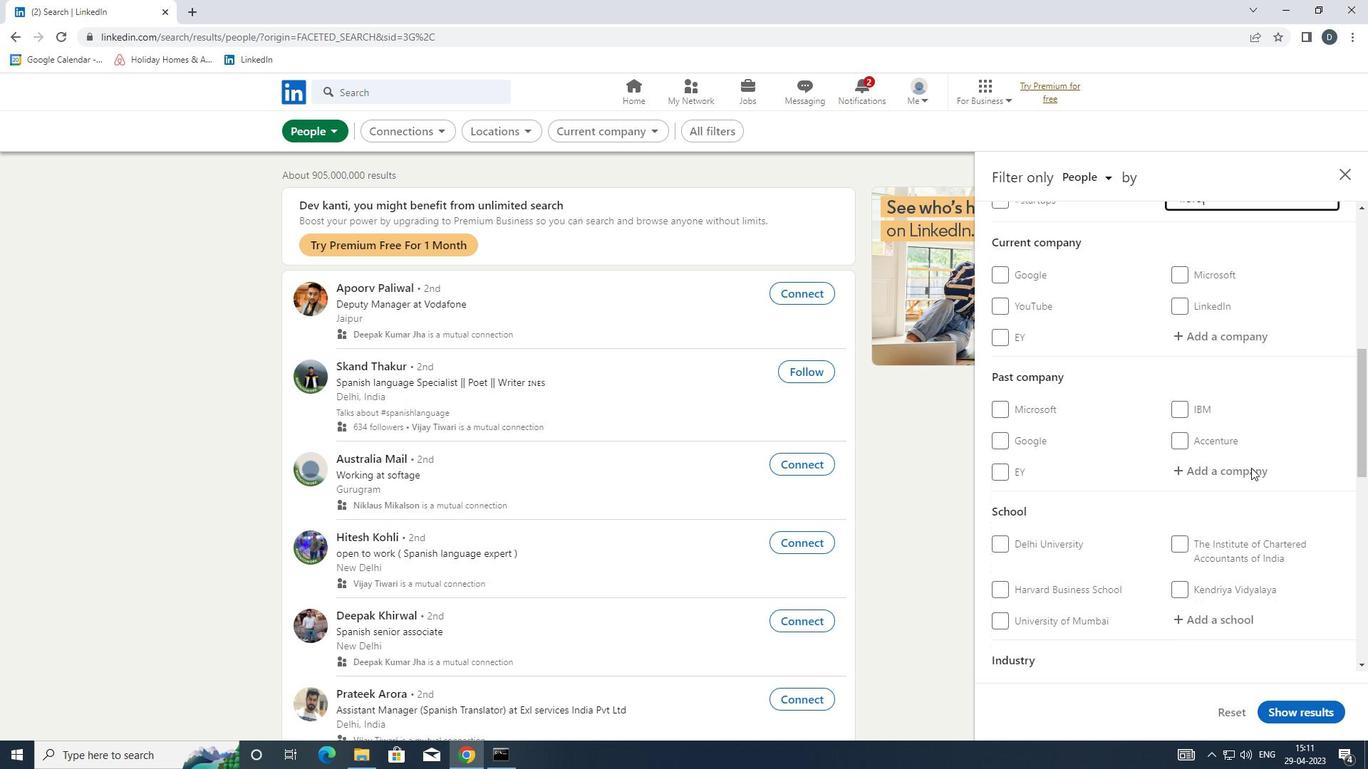 
Action: Mouse scrolled (1251, 467) with delta (0, 0)
Screenshot: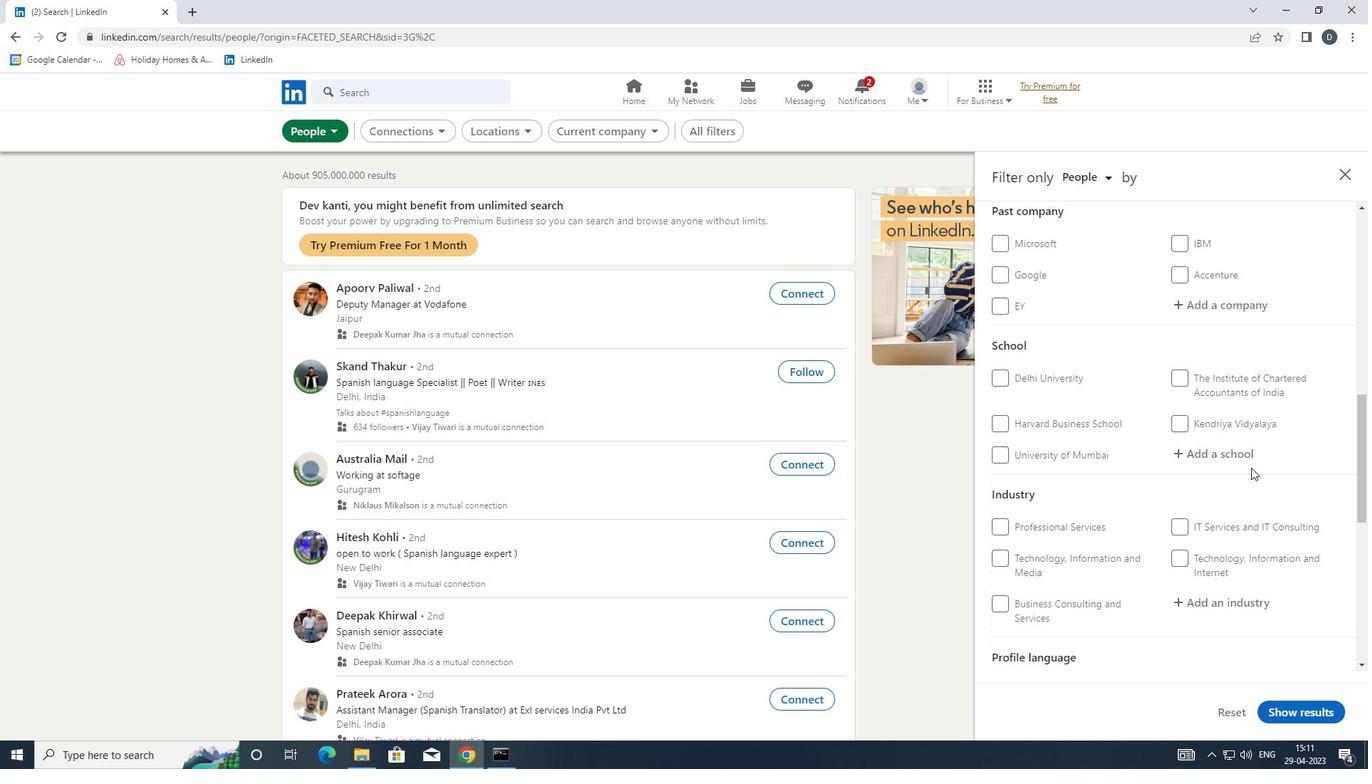
Action: Mouse scrolled (1251, 467) with delta (0, 0)
Screenshot: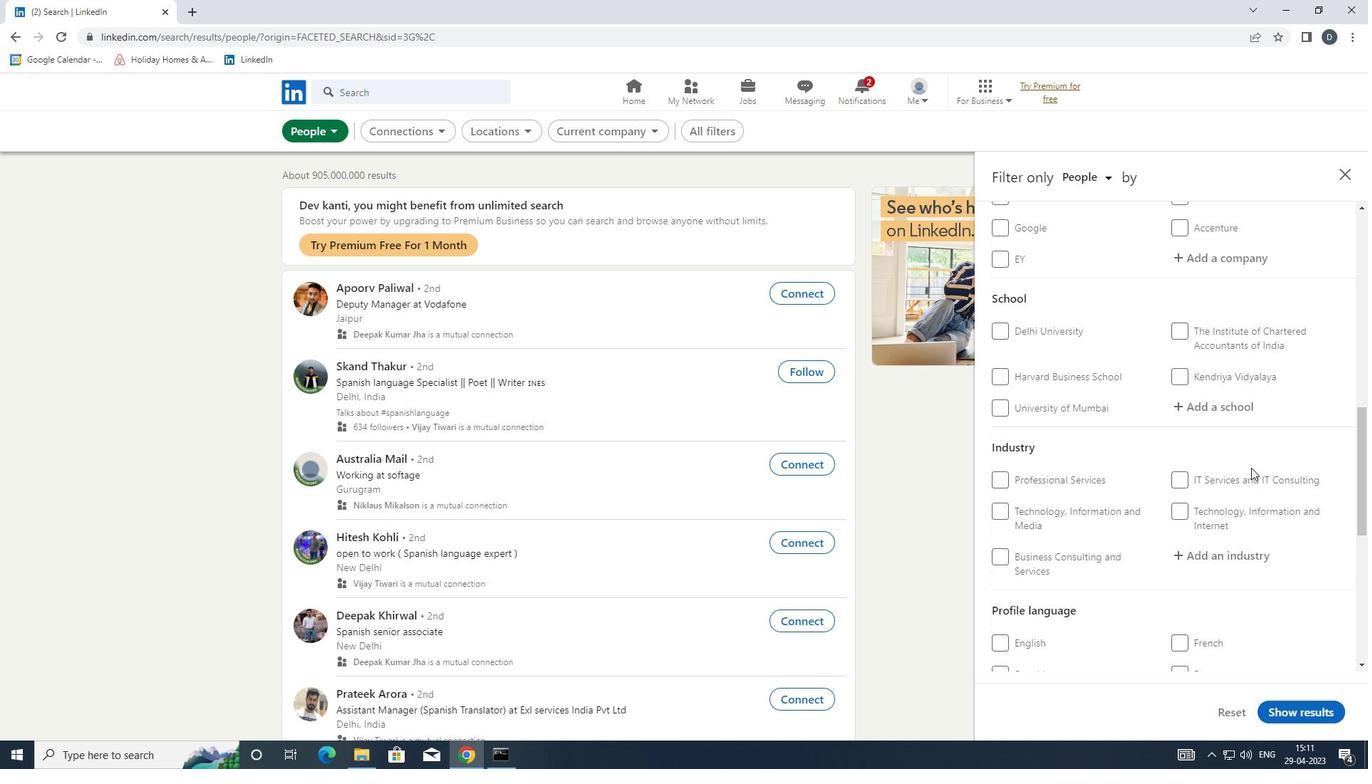 
Action: Mouse moved to (1025, 557)
Screenshot: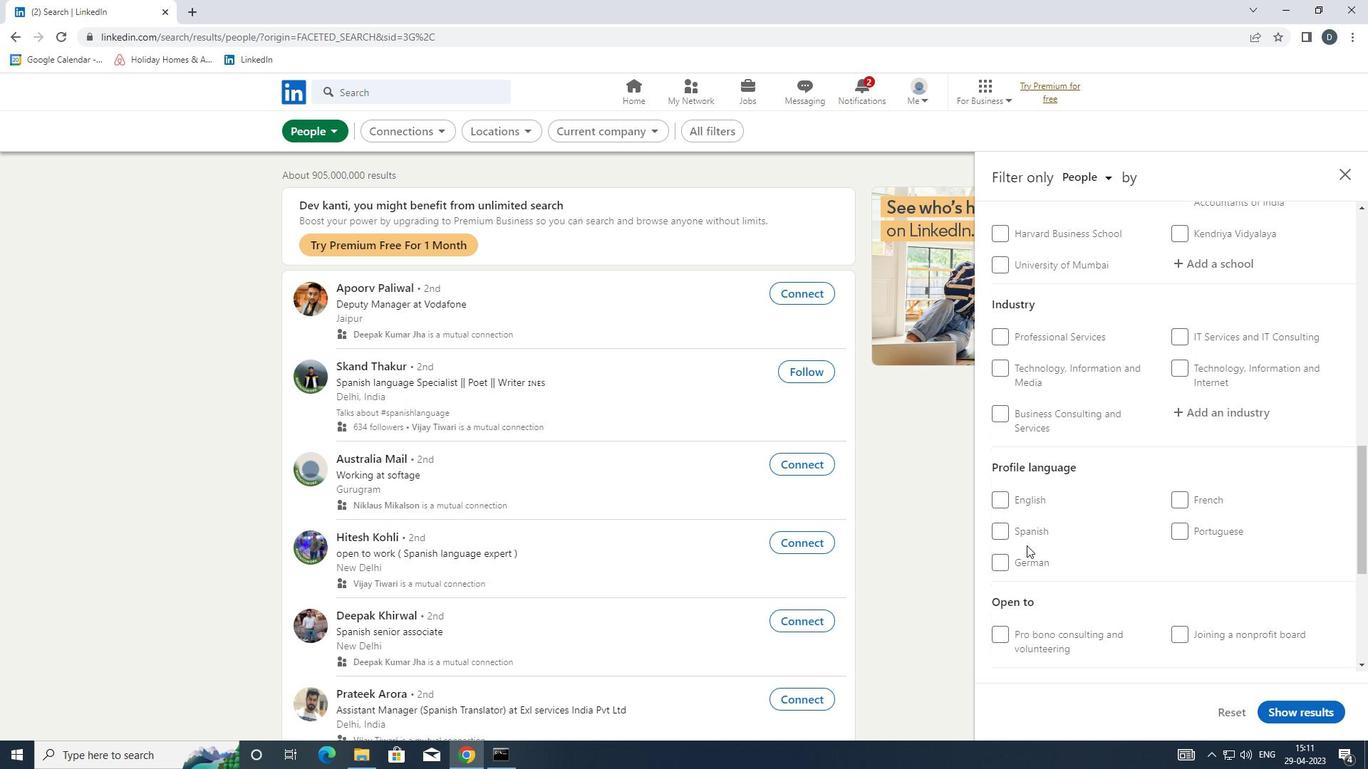 
Action: Mouse pressed left at (1025, 557)
Screenshot: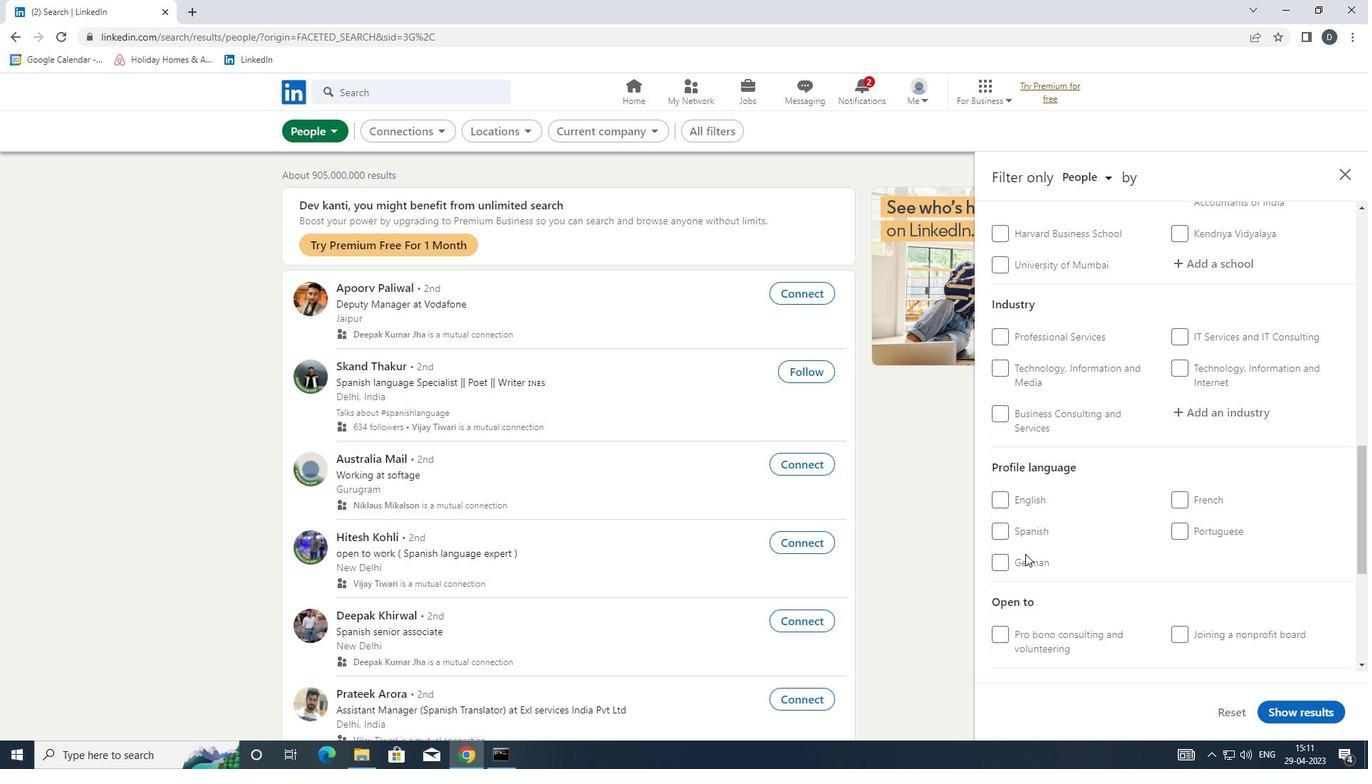
Action: Mouse moved to (1038, 556)
Screenshot: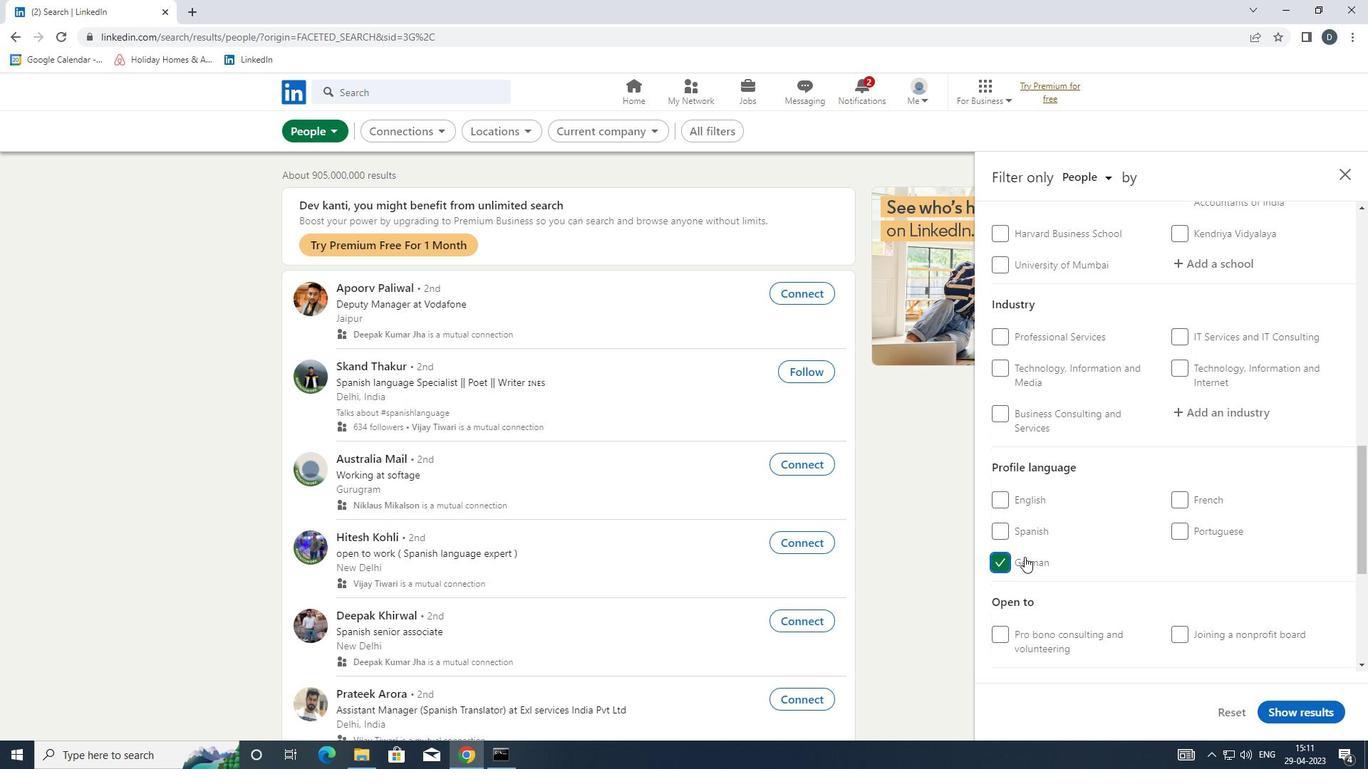 
Action: Mouse scrolled (1038, 557) with delta (0, 0)
Screenshot: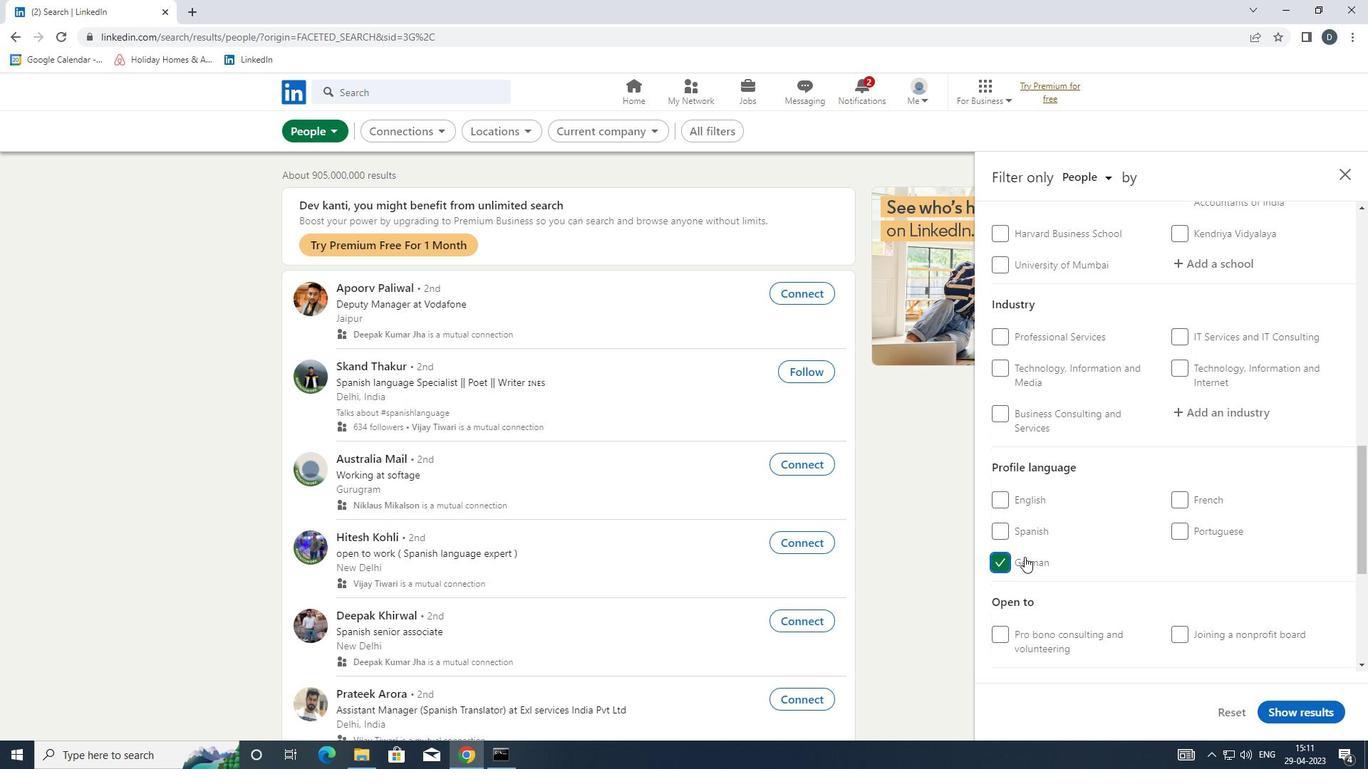 
Action: Mouse scrolled (1038, 557) with delta (0, 0)
Screenshot: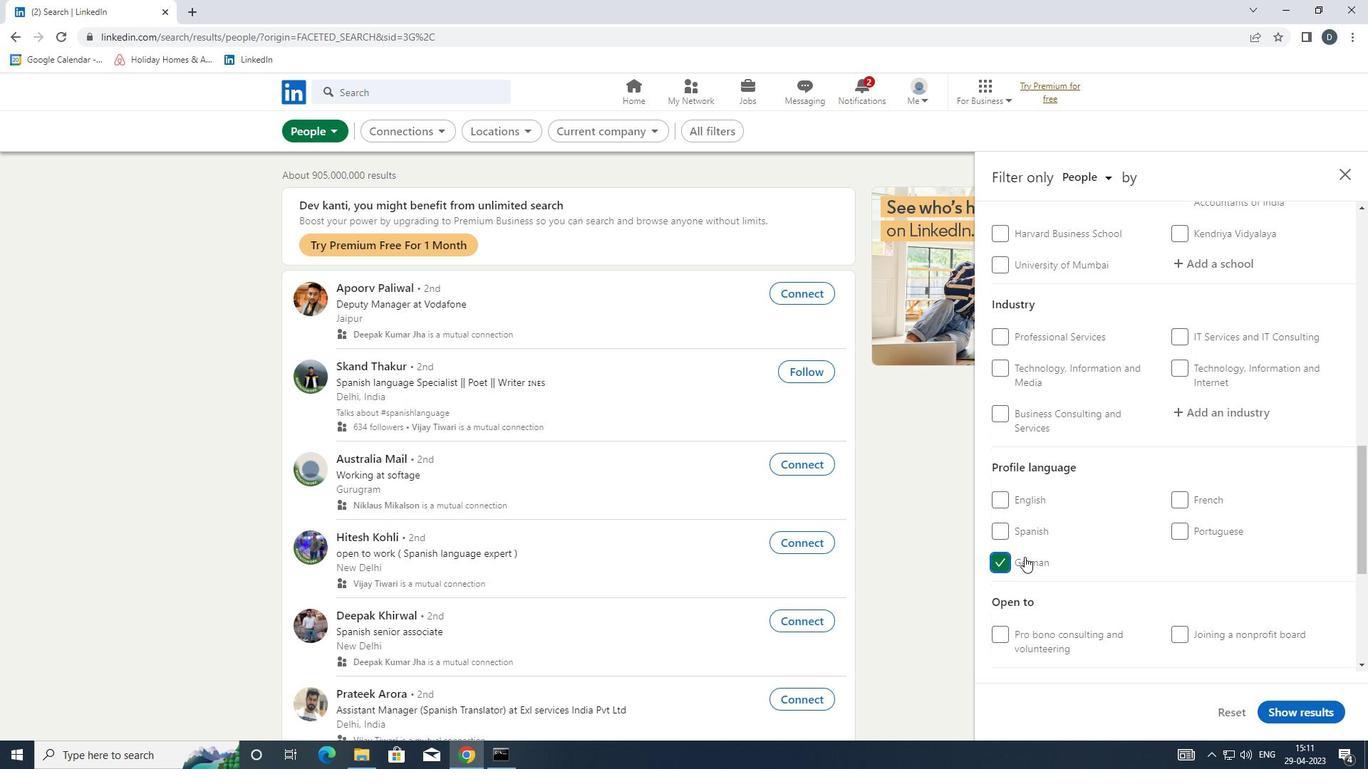 
Action: Mouse scrolled (1038, 557) with delta (0, 0)
Screenshot: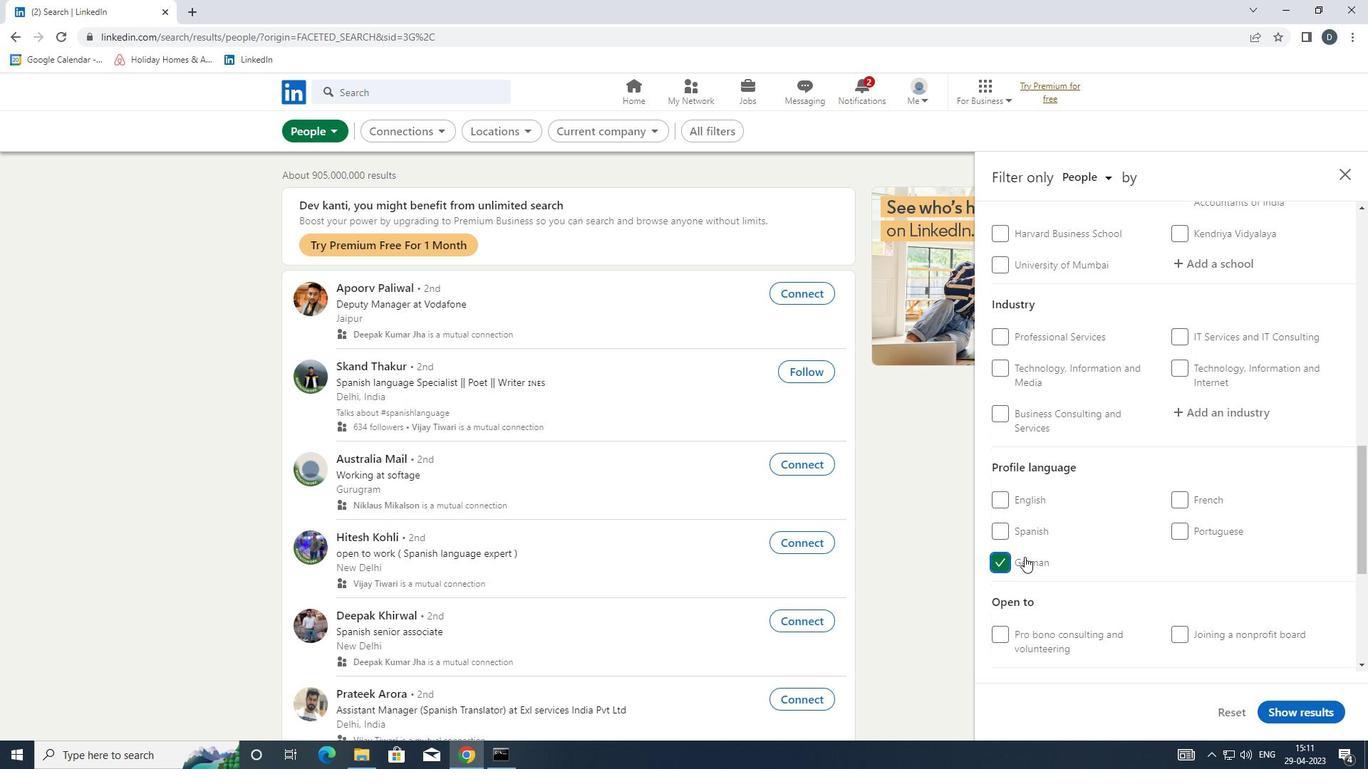 
Action: Mouse scrolled (1038, 557) with delta (0, 0)
Screenshot: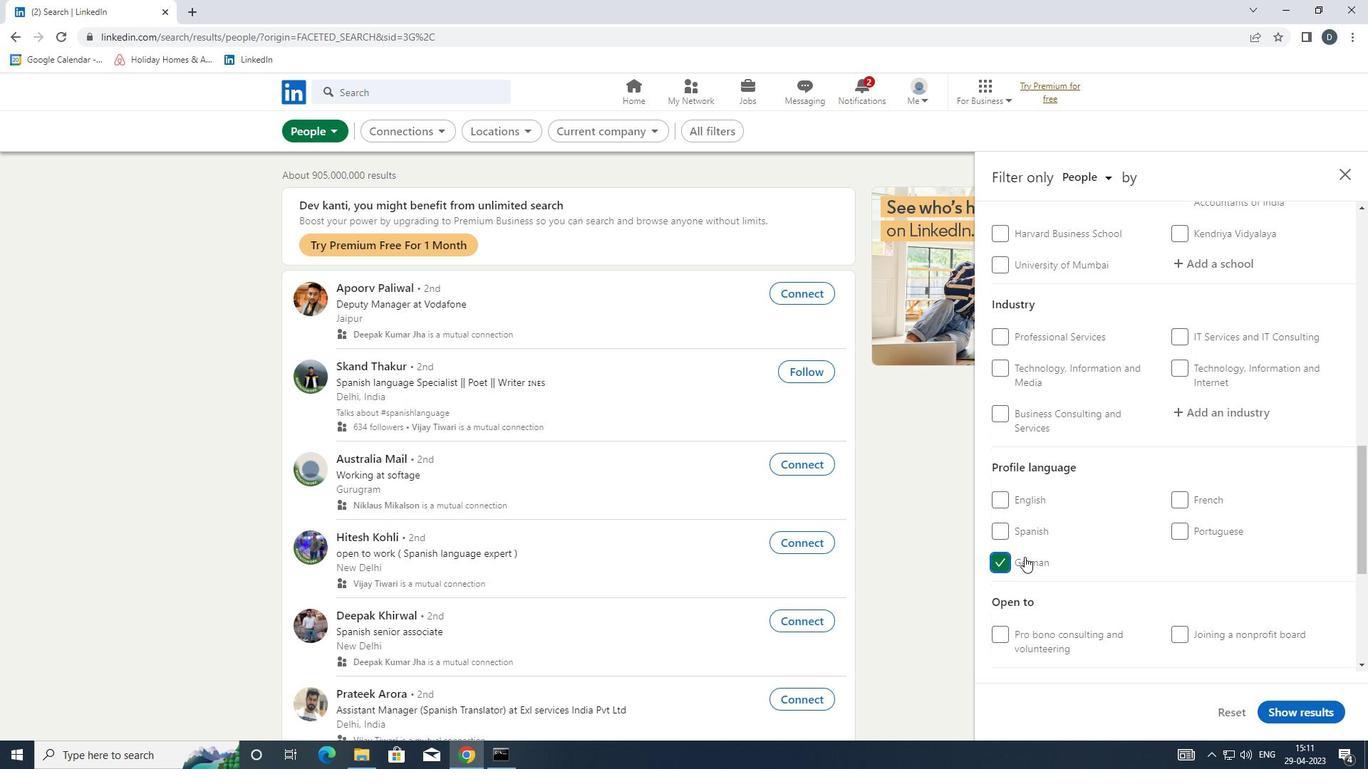 
Action: Mouse scrolled (1038, 557) with delta (0, 0)
Screenshot: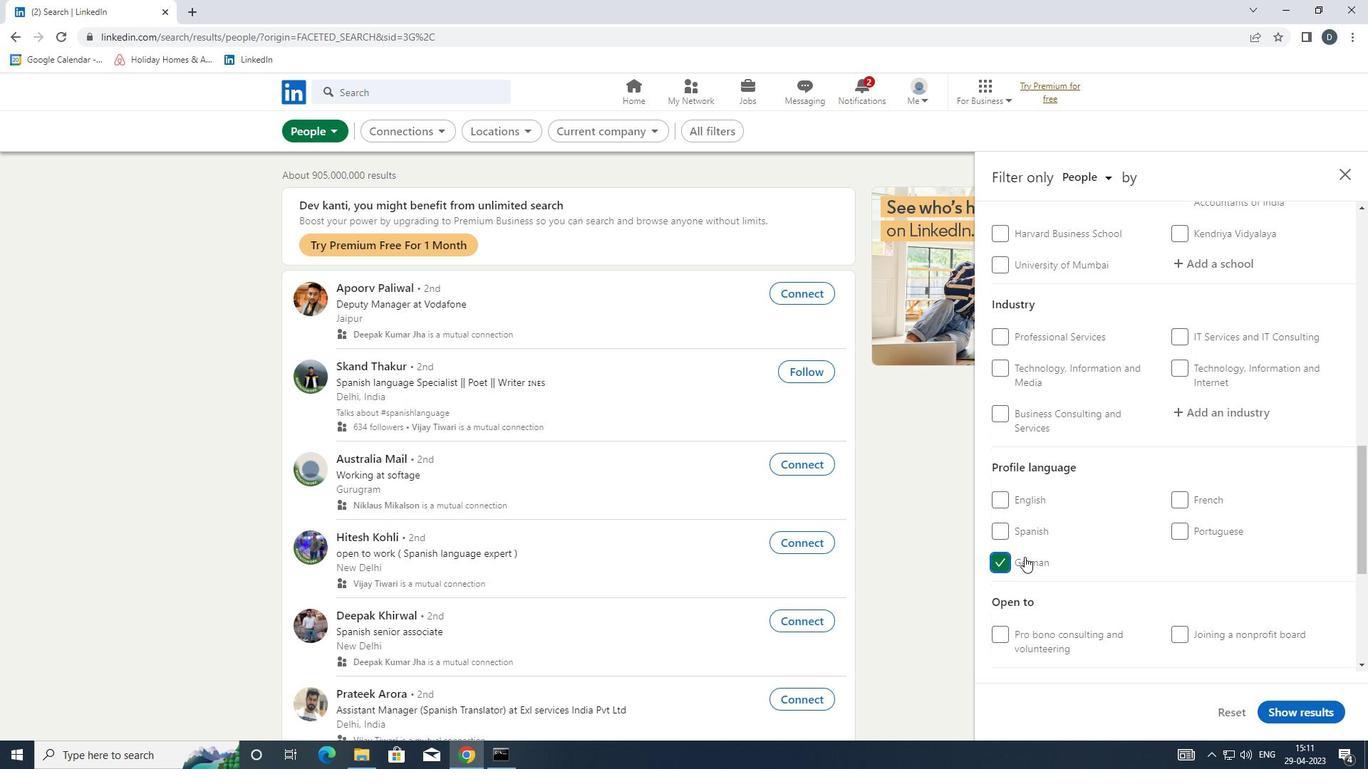 
Action: Mouse moved to (1059, 551)
Screenshot: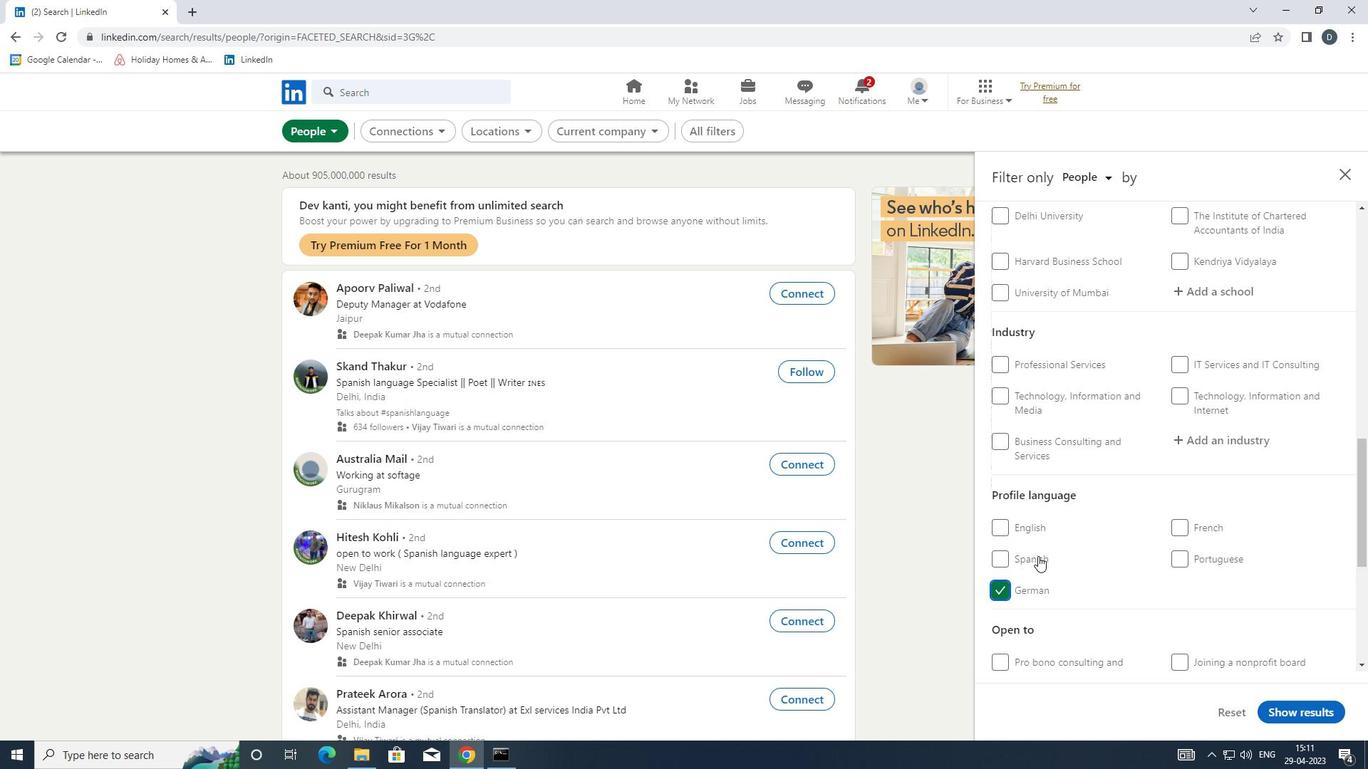 
Action: Mouse scrolled (1059, 551) with delta (0, 0)
Screenshot: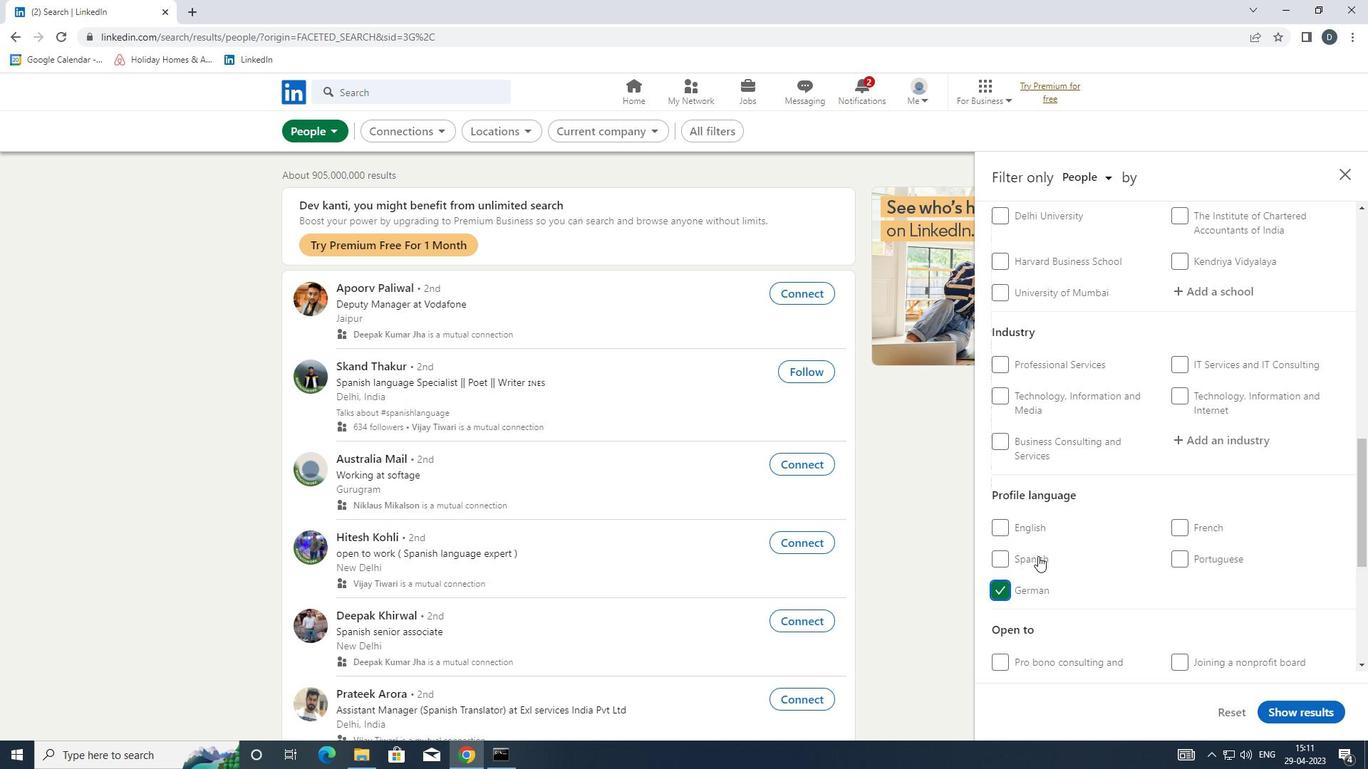 
Action: Mouse scrolled (1059, 551) with delta (0, 0)
Screenshot: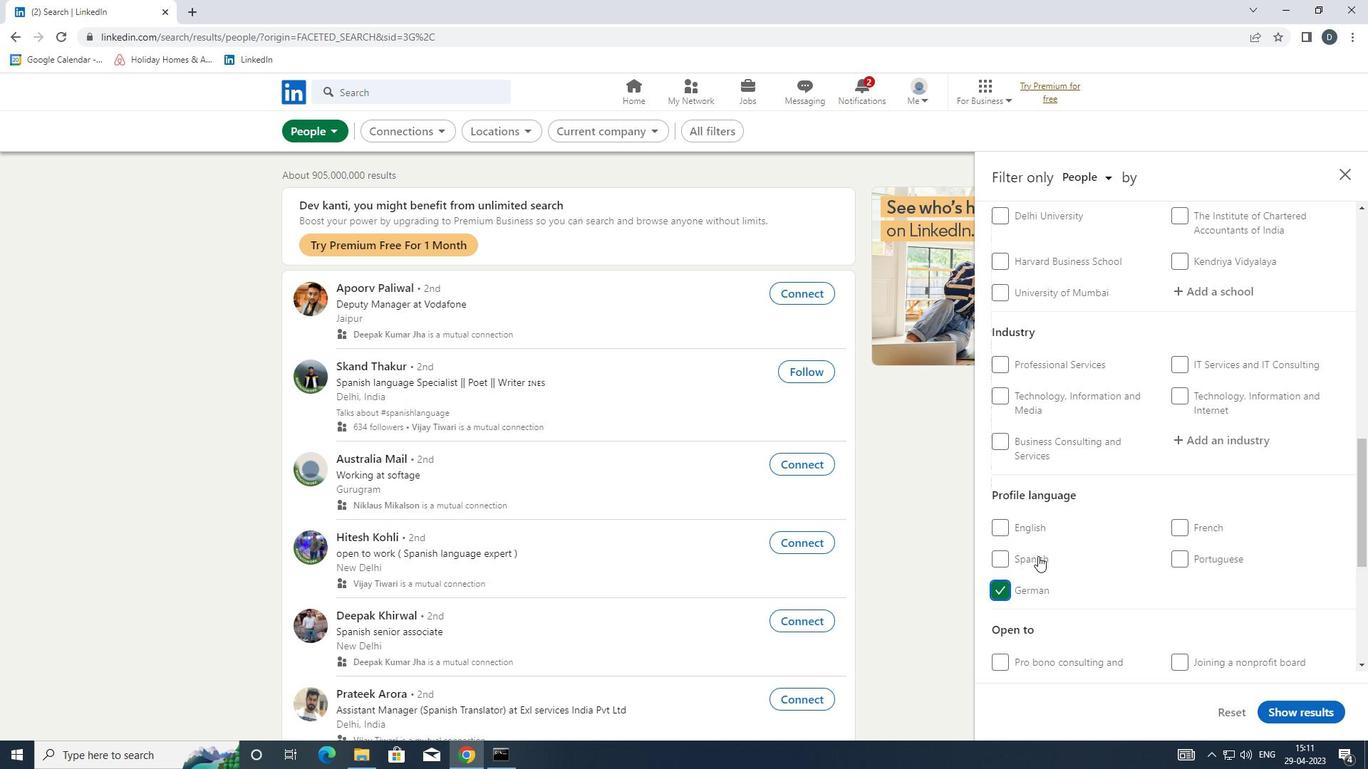 
Action: Mouse moved to (1201, 486)
Screenshot: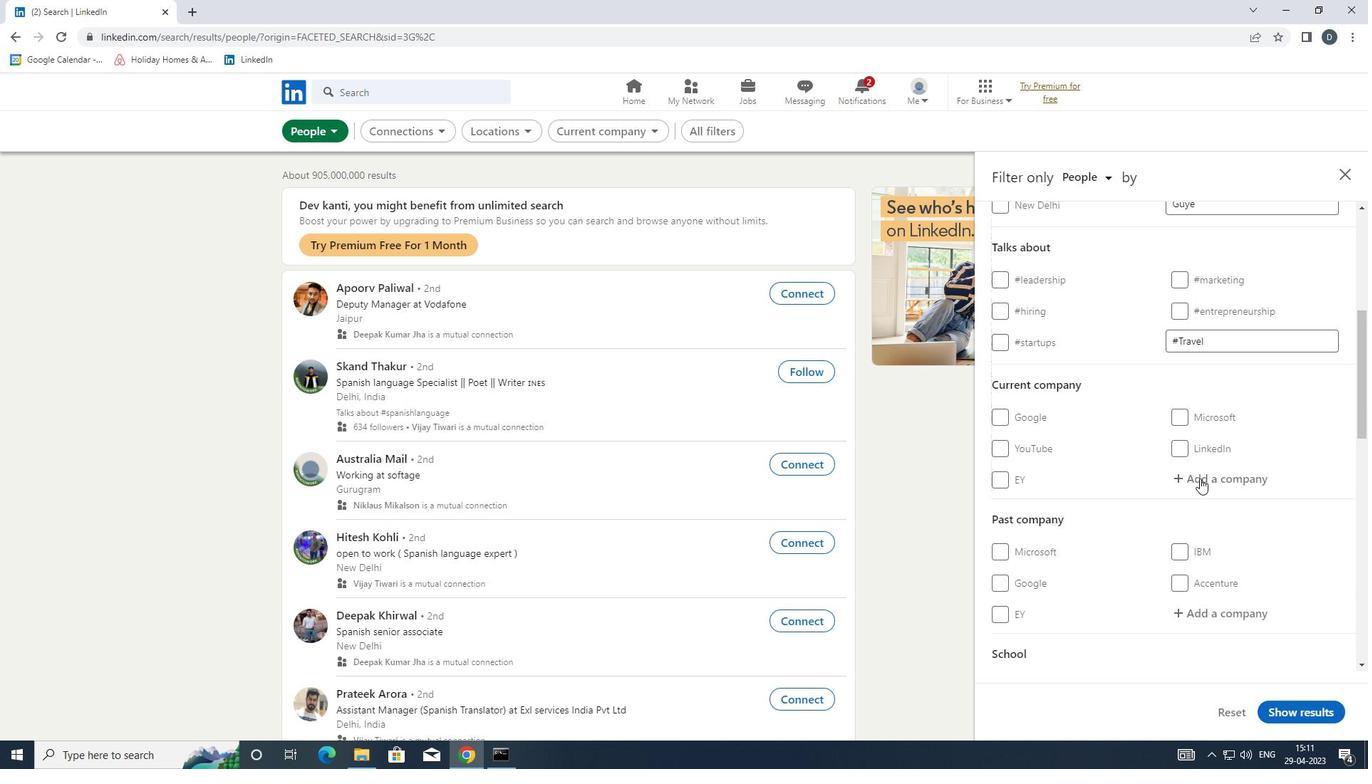 
Action: Mouse pressed left at (1201, 486)
Screenshot: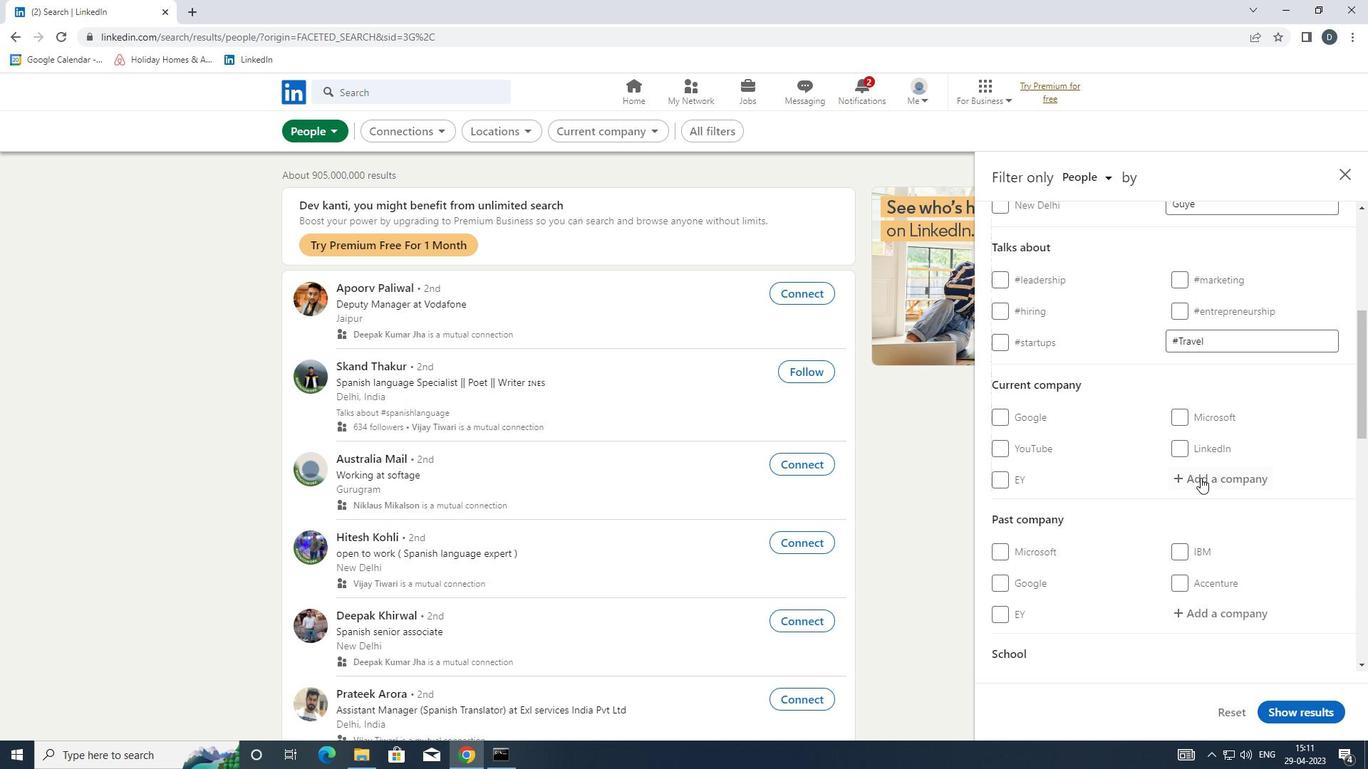 
Action: Mouse moved to (1201, 488)
Screenshot: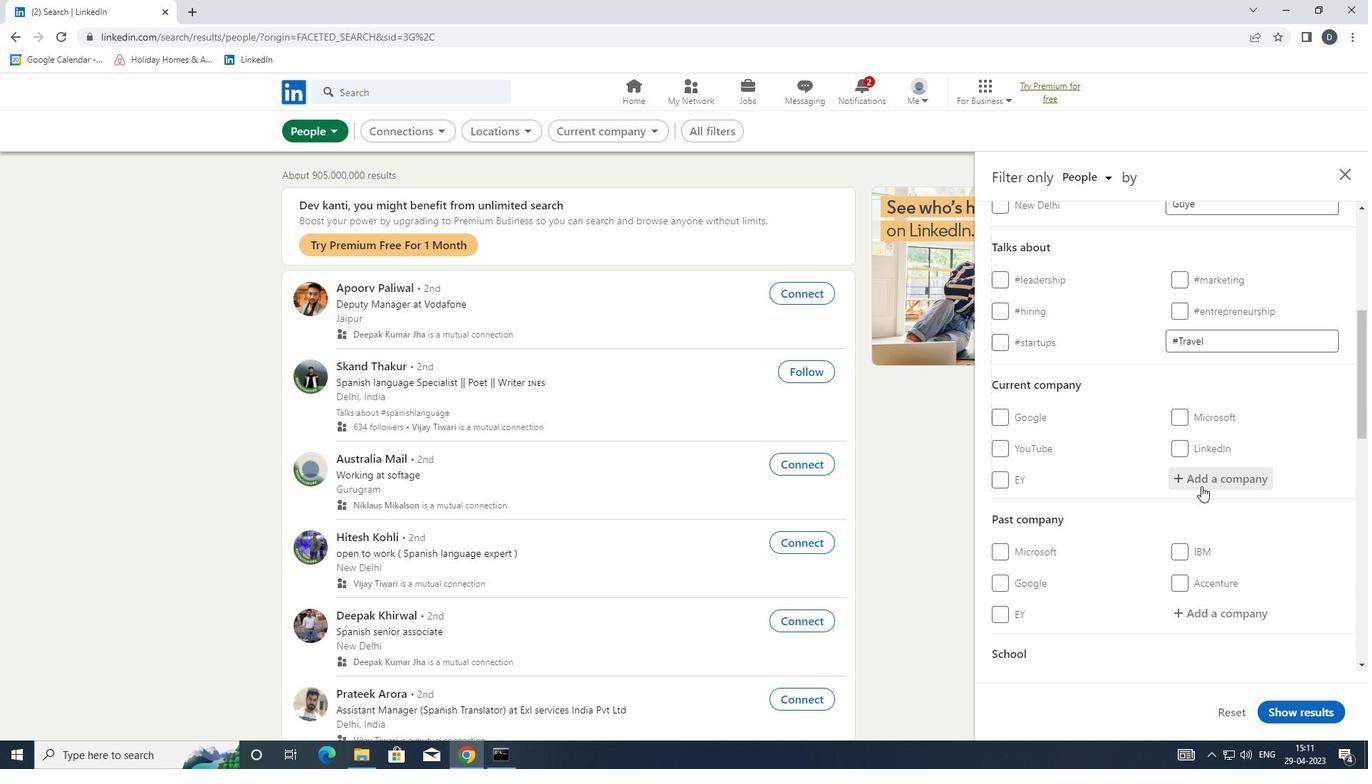 
Action: Key pressed <Key.shift>TO<Key.space><Key.shift>THE<Key.space>
Screenshot: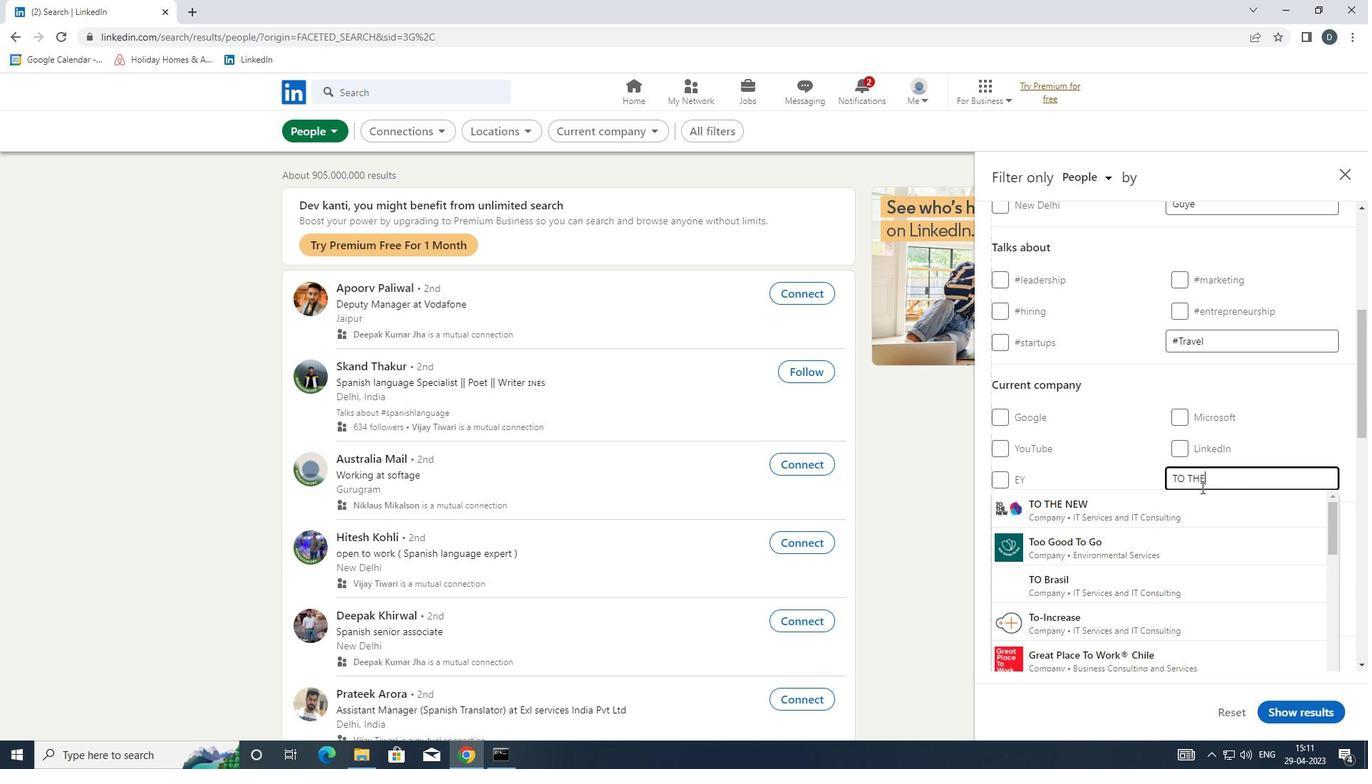 
Action: Mouse moved to (1194, 500)
Screenshot: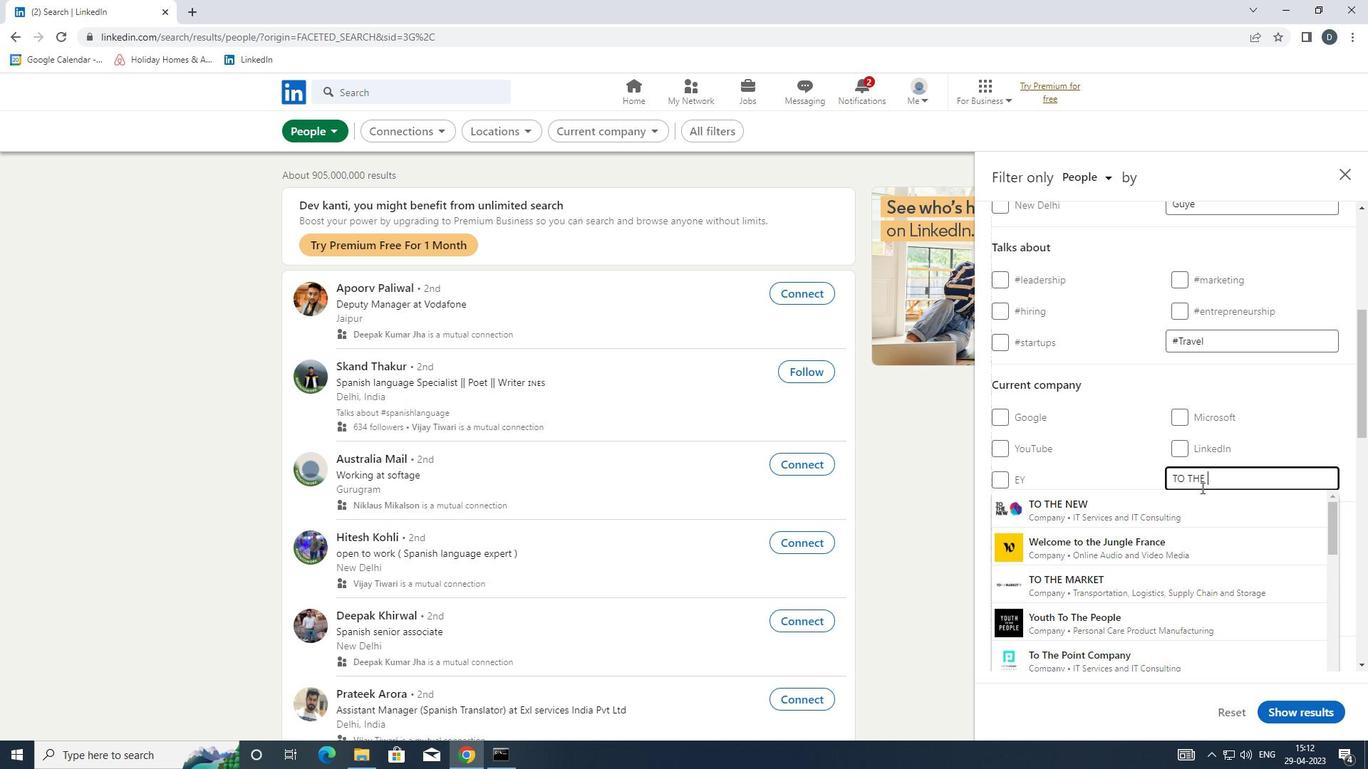 
Action: Mouse pressed left at (1194, 500)
Screenshot: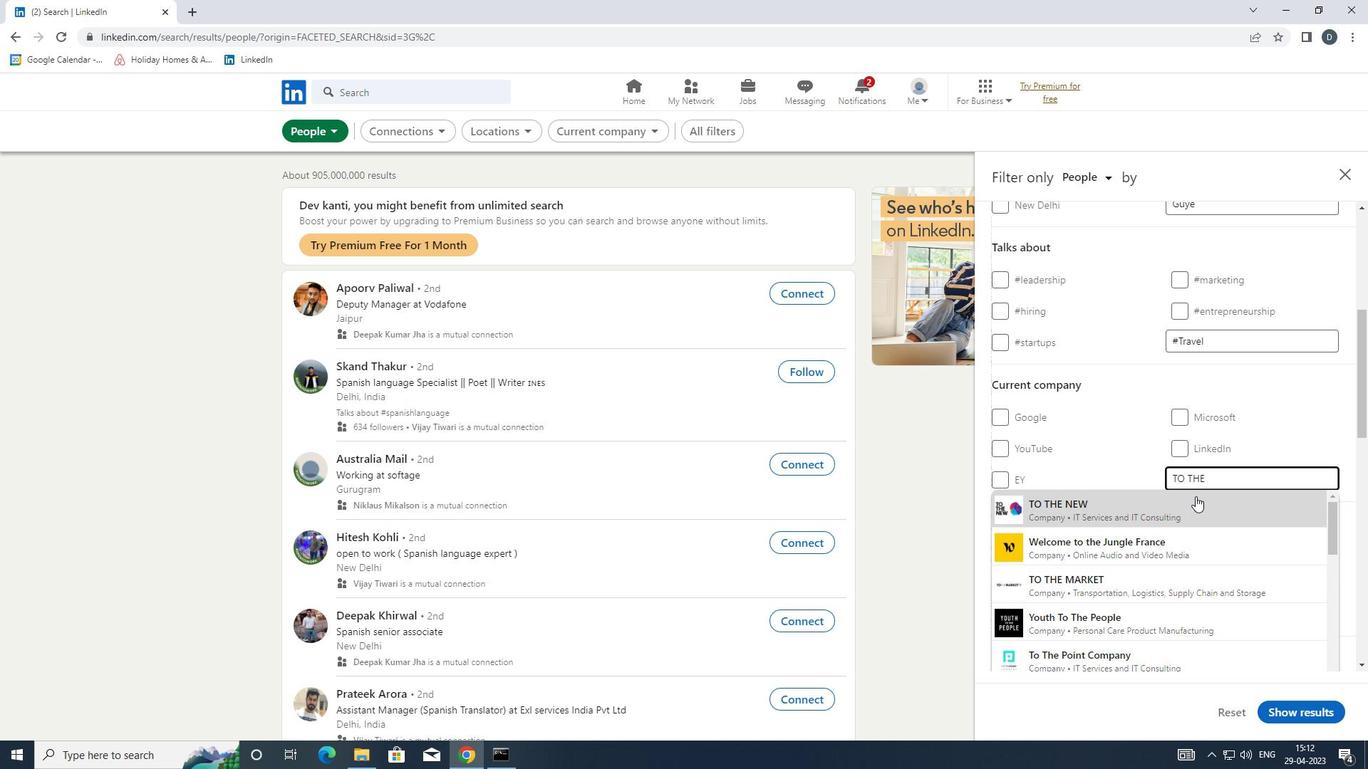 
Action: Mouse moved to (1193, 502)
Screenshot: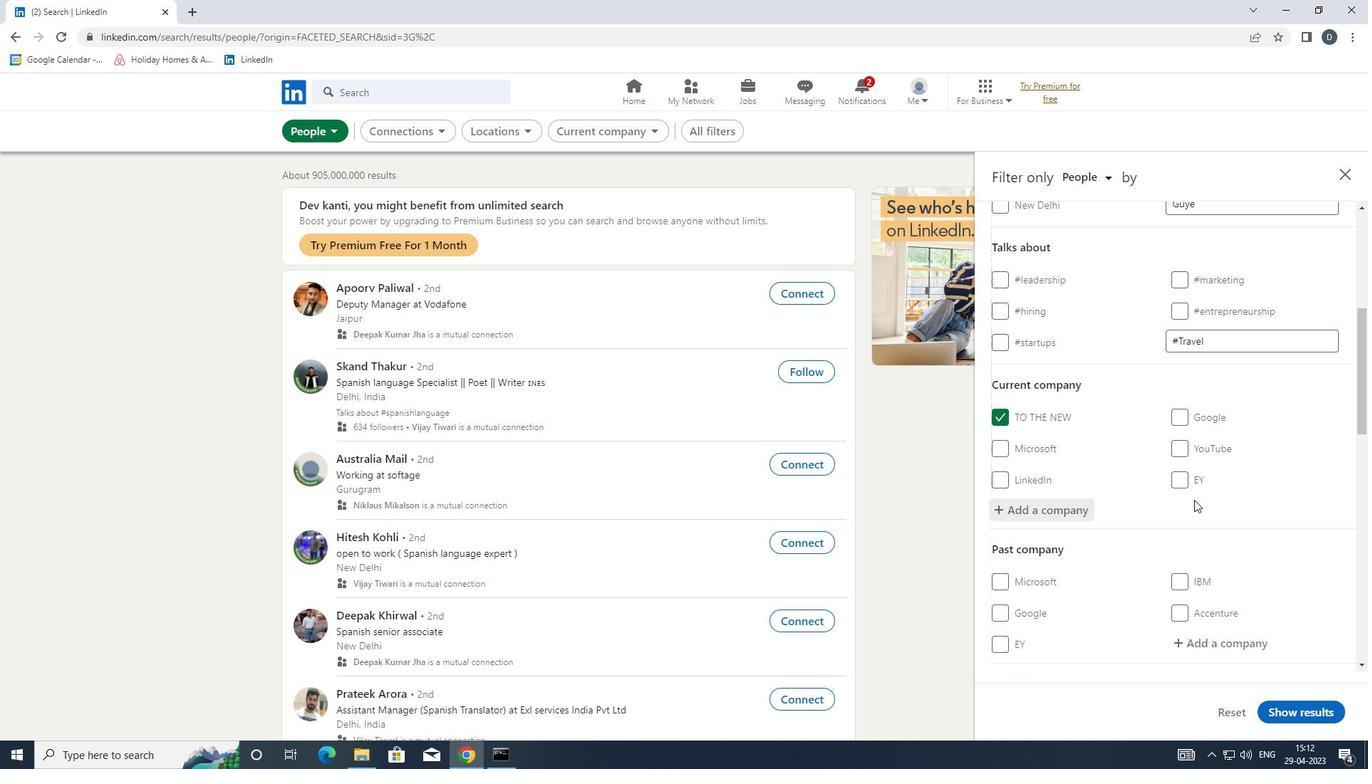 
Action: Mouse scrolled (1193, 501) with delta (0, 0)
Screenshot: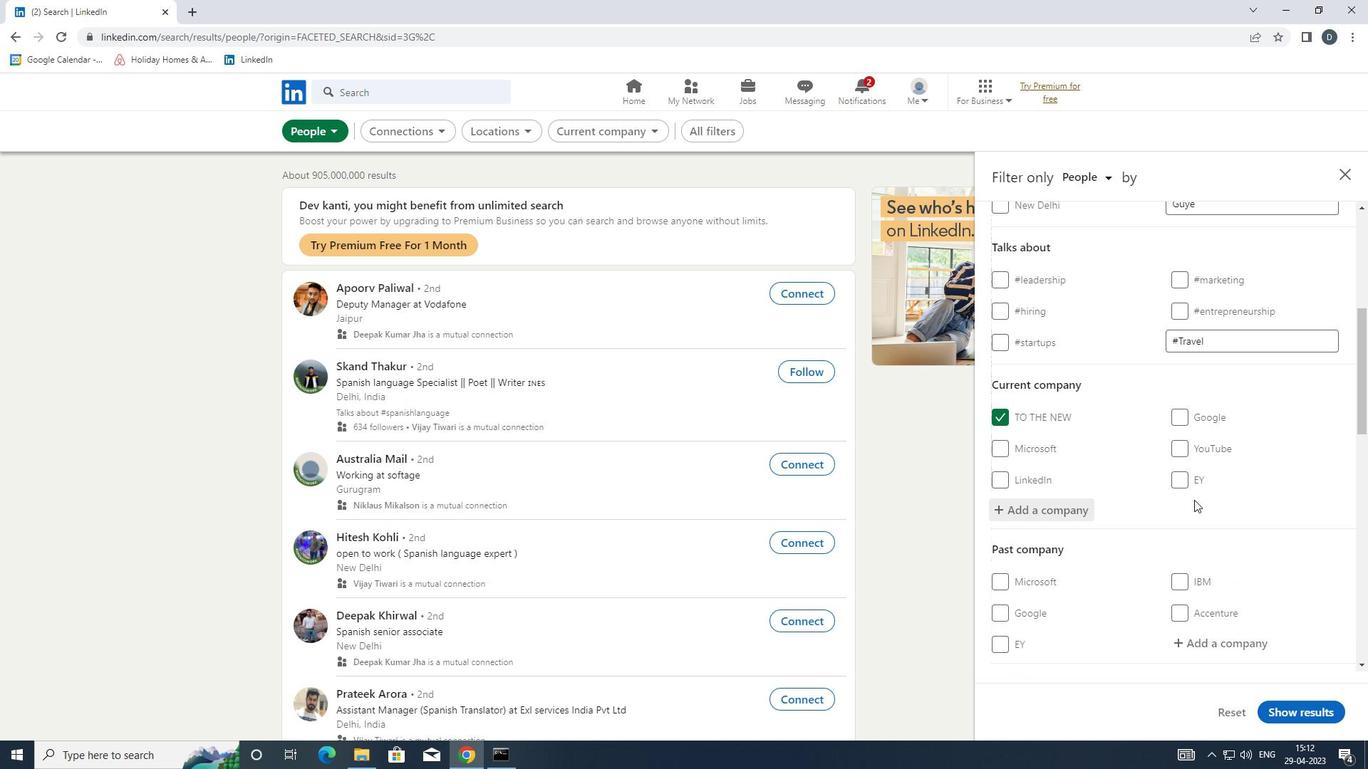 
Action: Mouse moved to (1193, 502)
Screenshot: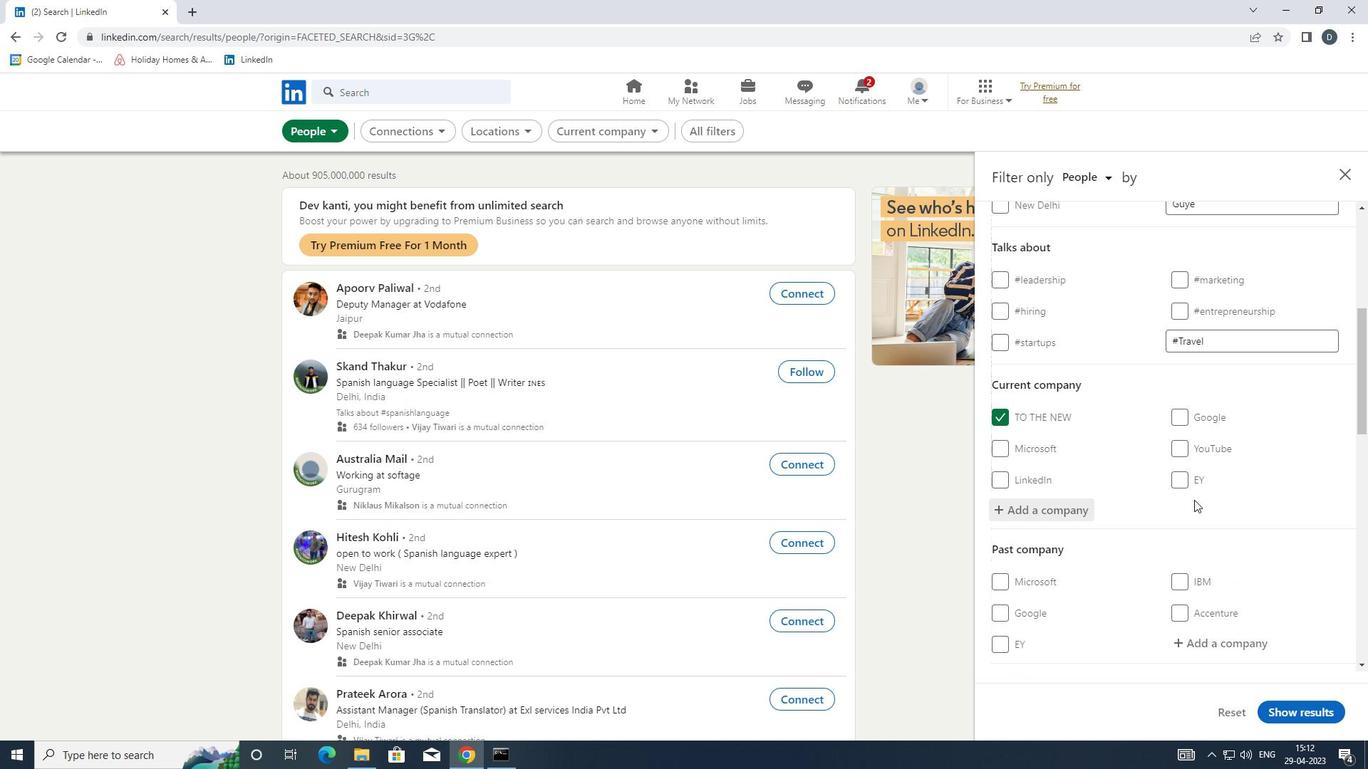 
Action: Mouse scrolled (1193, 501) with delta (0, 0)
Screenshot: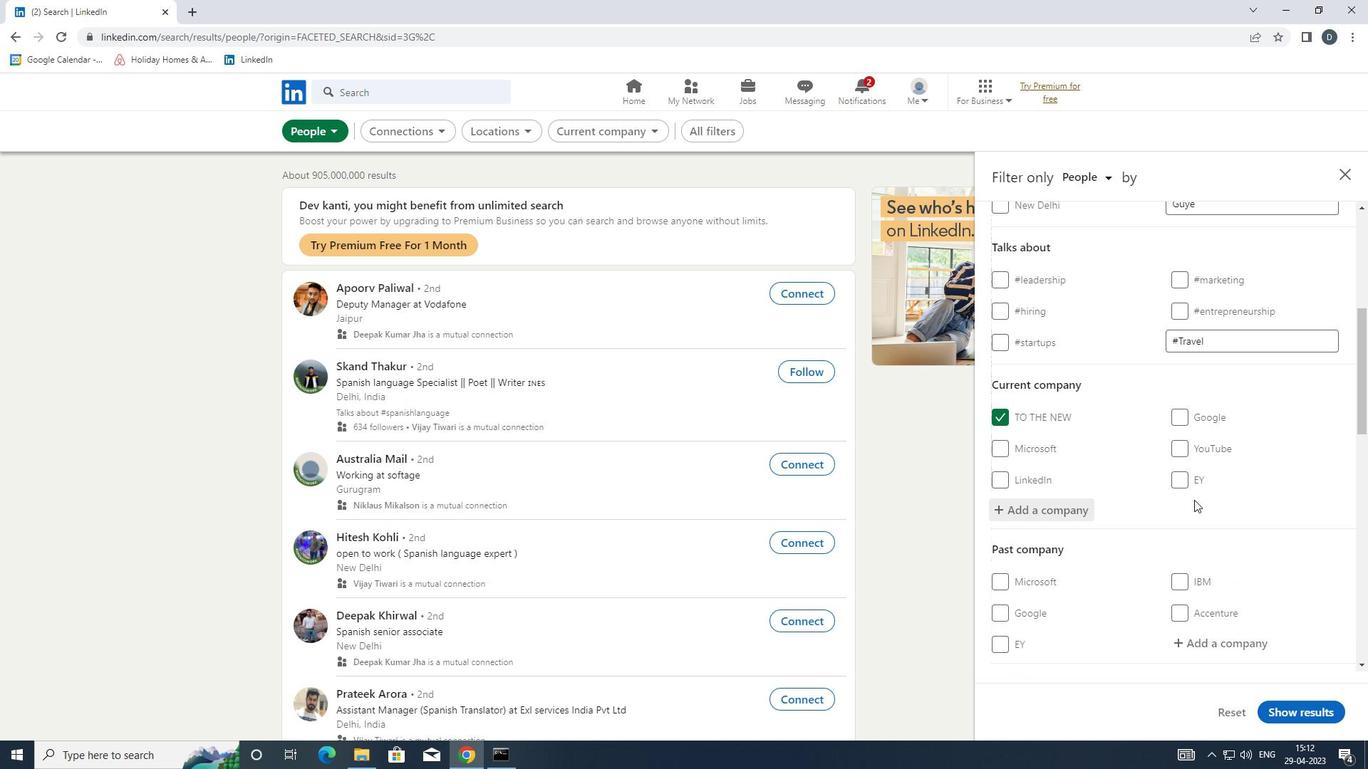 
Action: Mouse moved to (1189, 516)
Screenshot: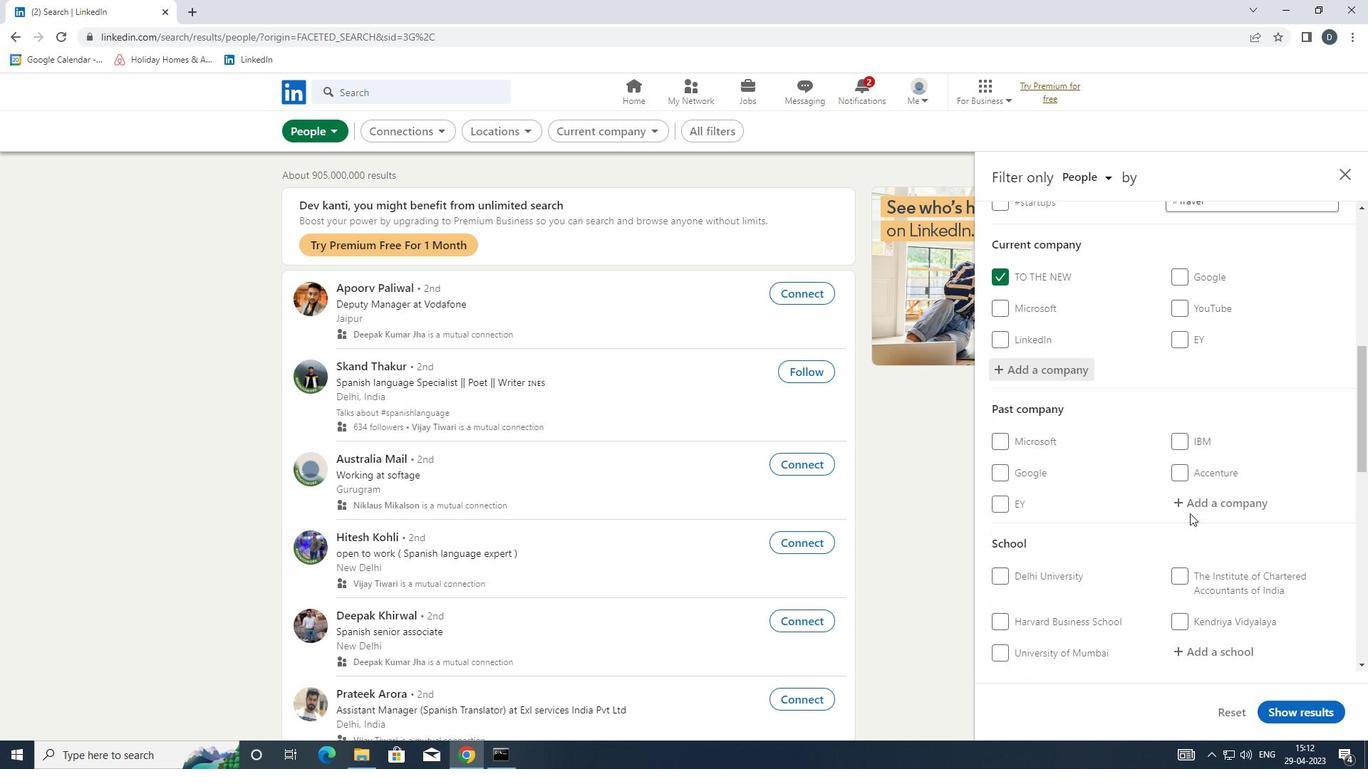 
Action: Mouse scrolled (1189, 515) with delta (0, 0)
Screenshot: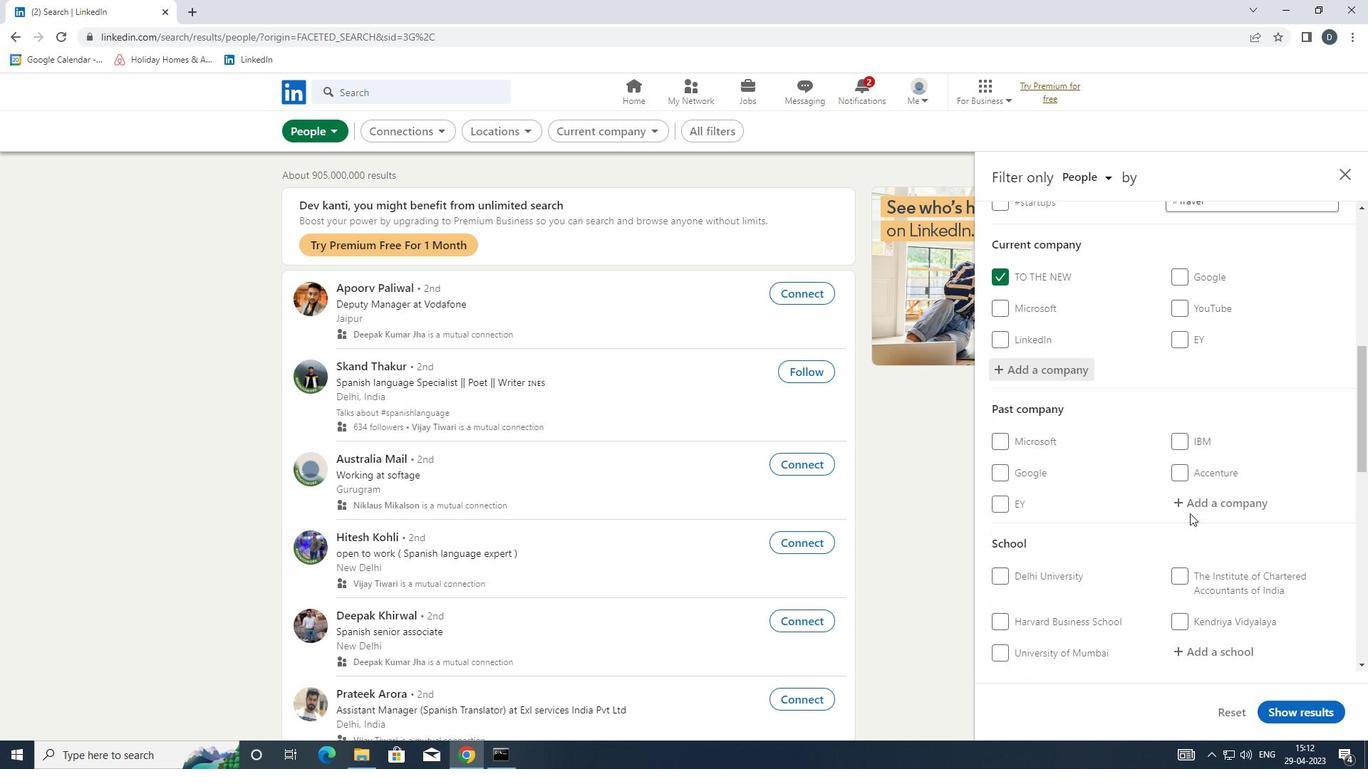 
Action: Mouse moved to (1189, 516)
Screenshot: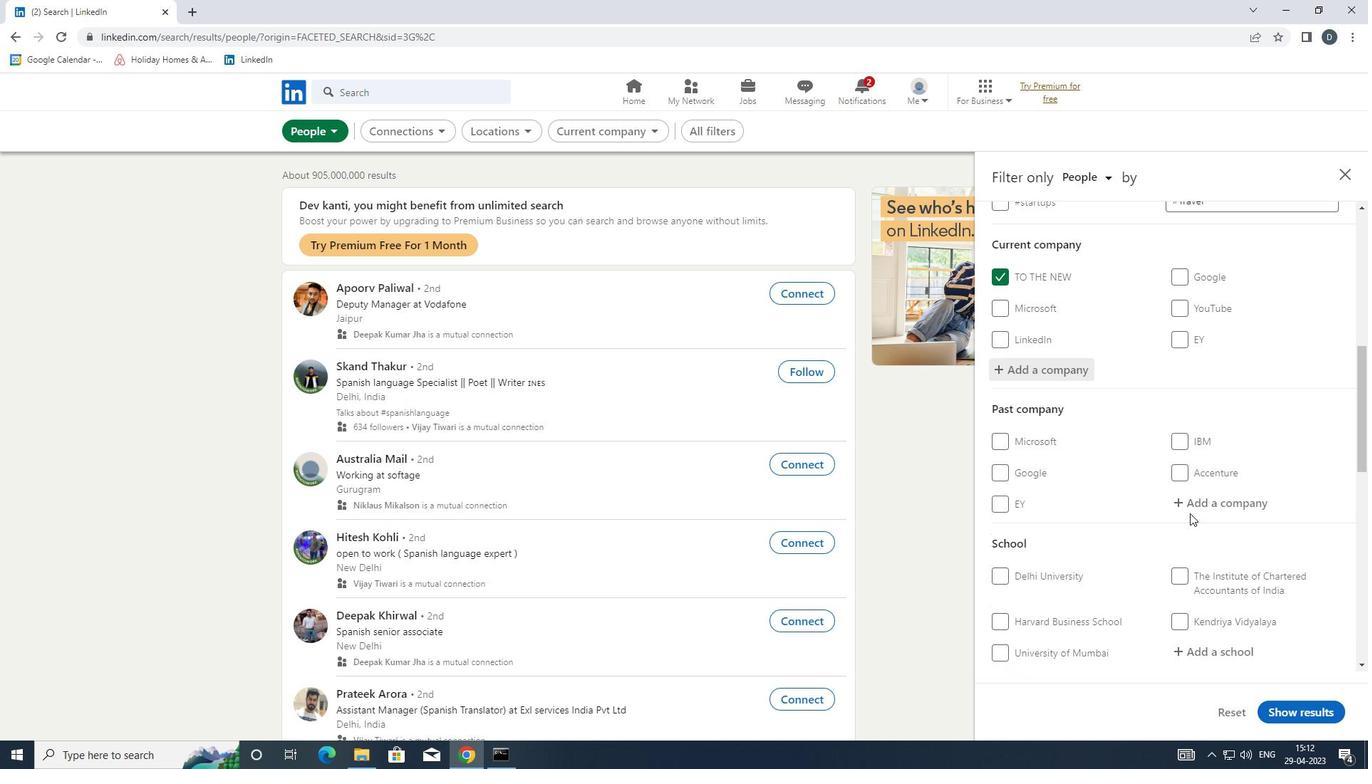 
Action: Mouse scrolled (1189, 516) with delta (0, 0)
Screenshot: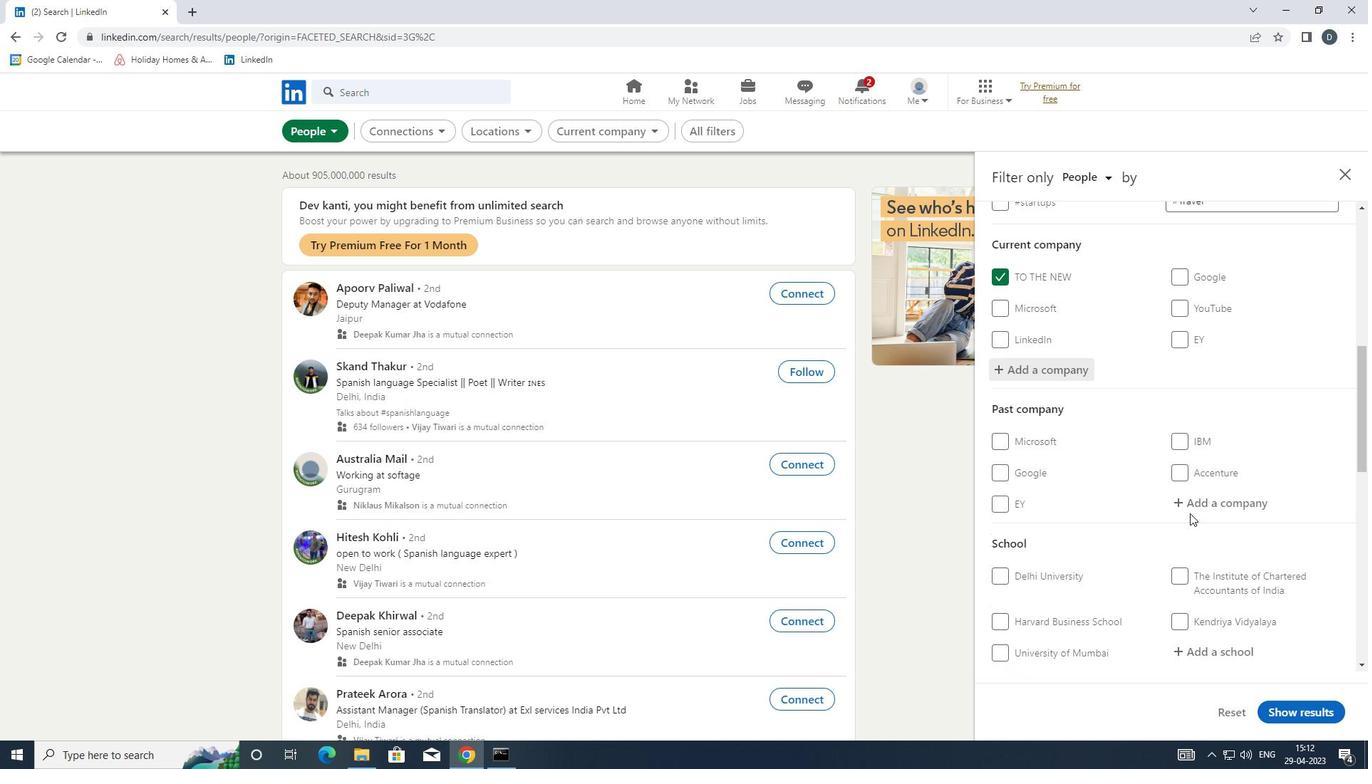 
Action: Mouse moved to (1223, 507)
Screenshot: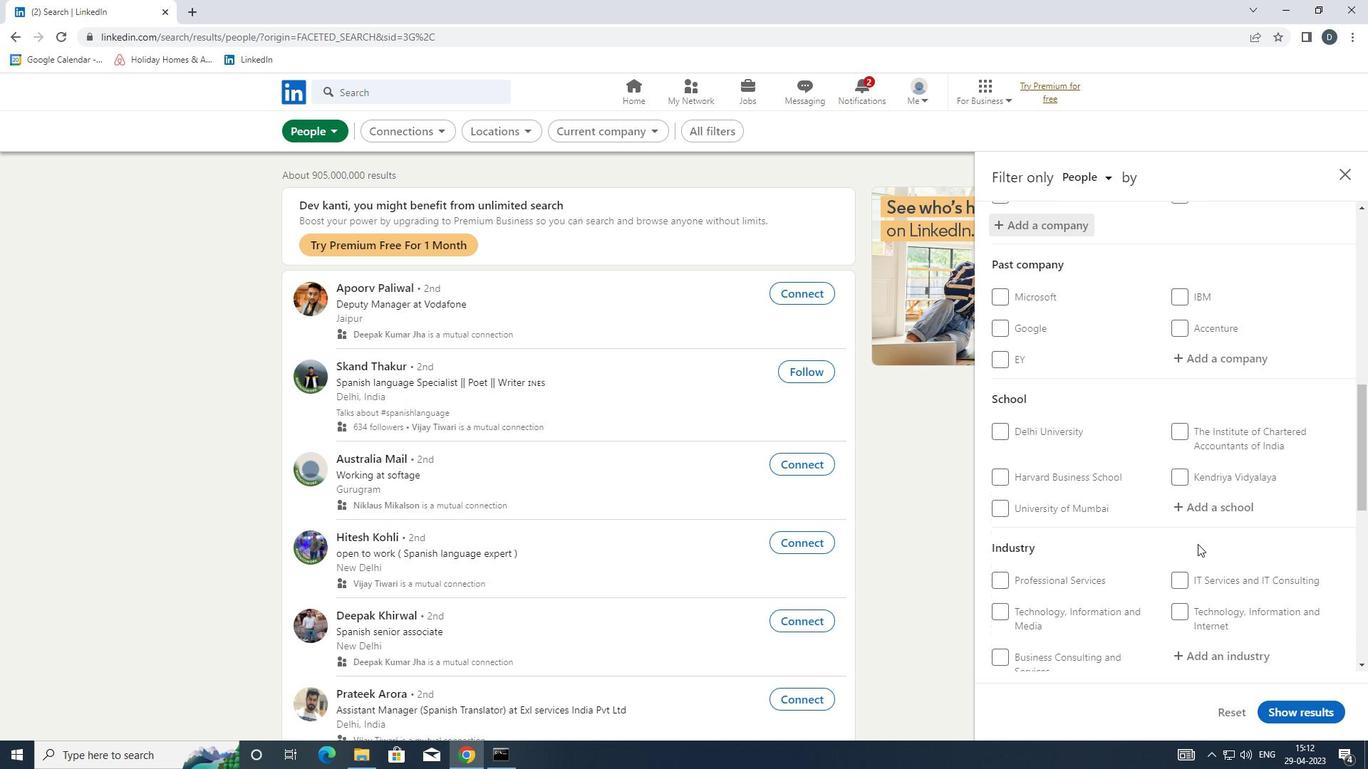 
Action: Mouse pressed left at (1223, 507)
Screenshot: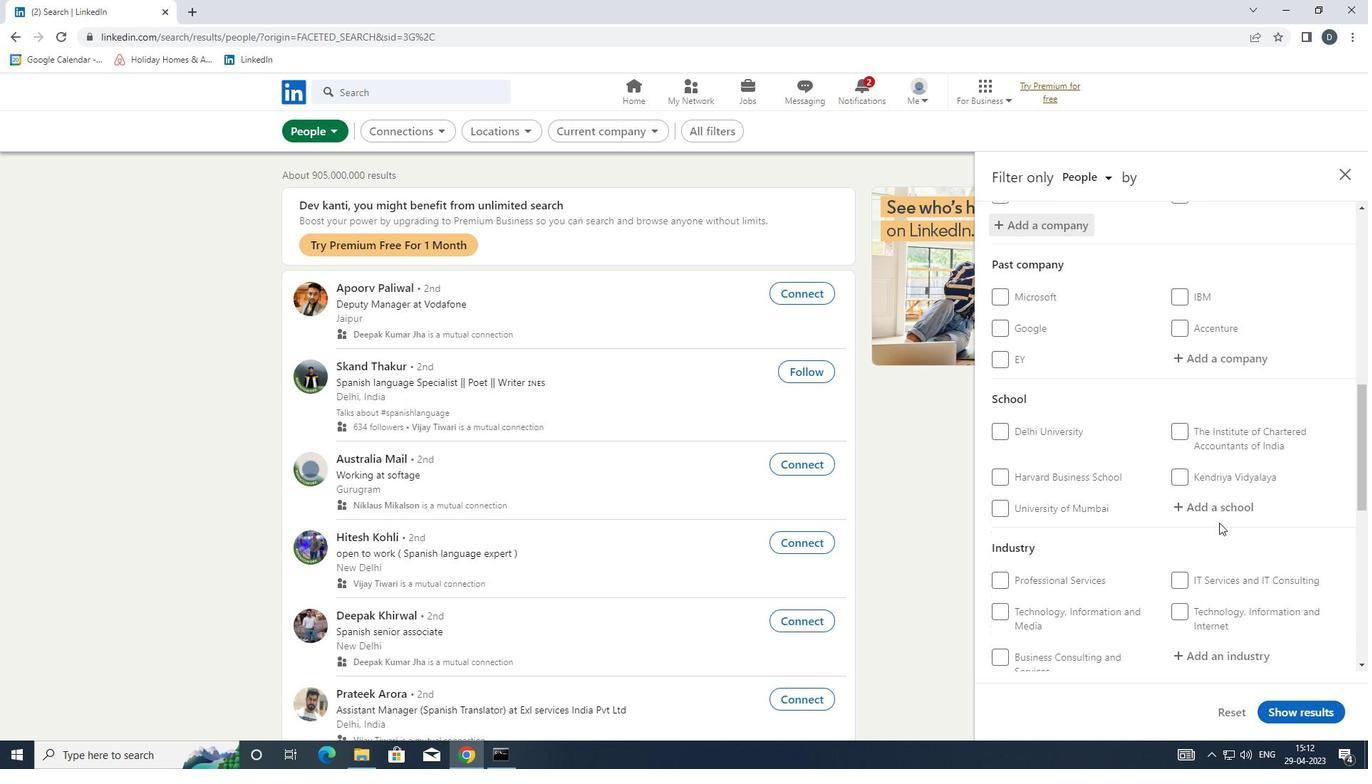 
Action: Key pressed <Key.shift><Key.shift><Key.shift><Key.shift><Key.shift><Key.shift><Key.shift><Key.shift><Key.shift><Key.shift><Key.shift><Key.shift><Key.shift><Key.shift><Key.shift><Key.shift><Key.shift><Key.shift><Key.shift><Key.shift><Key.shift><Key.shift><Key.shift><Key.shift><Key.shift><Key.shift><Key.shift><Key.shift><Key.shift><Key.shift><Key.shift><Key.shift><Key.shift><Key.shift><Key.shift><Key.shift><Key.shift><Key.shift><Key.shift><Key.shift><Key.shift><Key.shift><Key.shift><Key.shift><Key.shift><Key.shift><Key.shift><Key.shift><Key.shift><Key.shift><Key.shift><Key.shift><Key.shift><Key.shift><Key.shift><Key.shift><Key.shift><Key.shift>NOIDA<Key.space><Key.down><Key.enter>
Screenshot: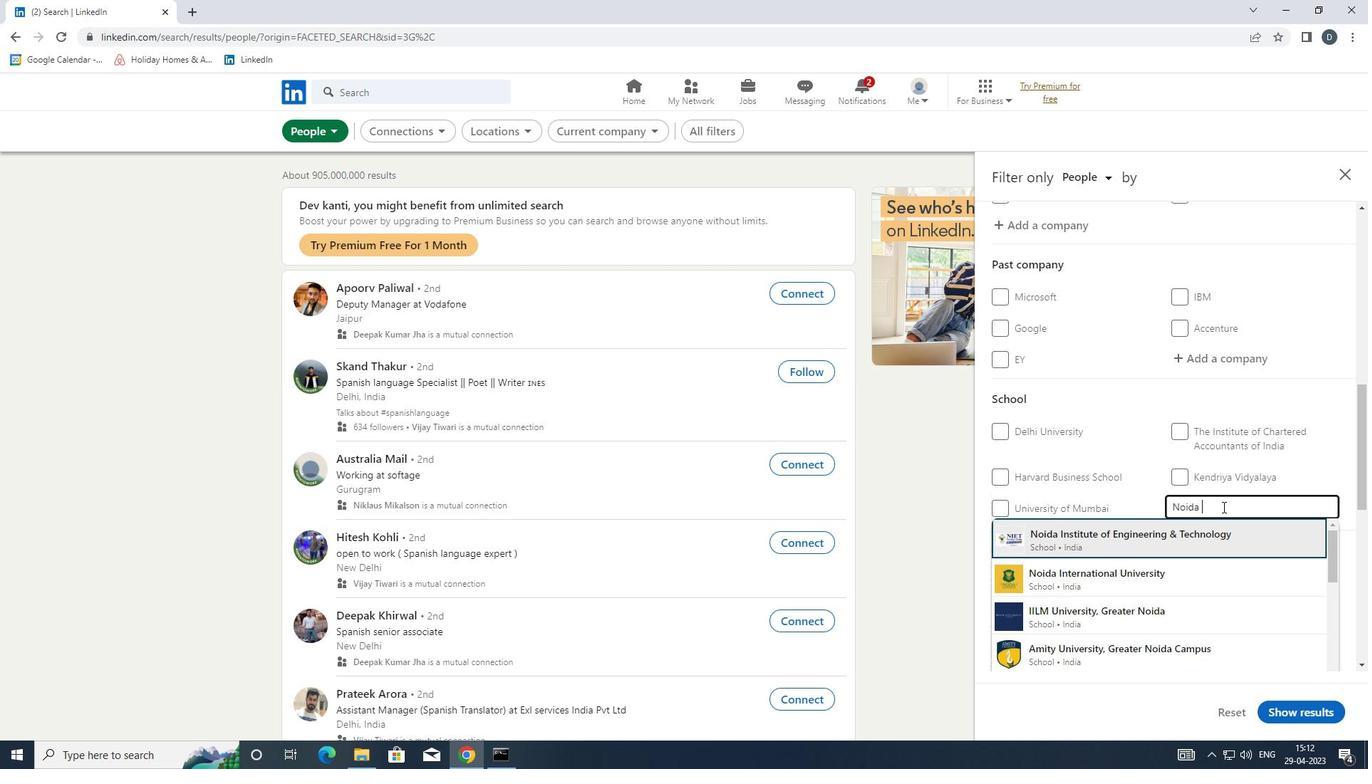
Action: Mouse moved to (1224, 471)
Screenshot: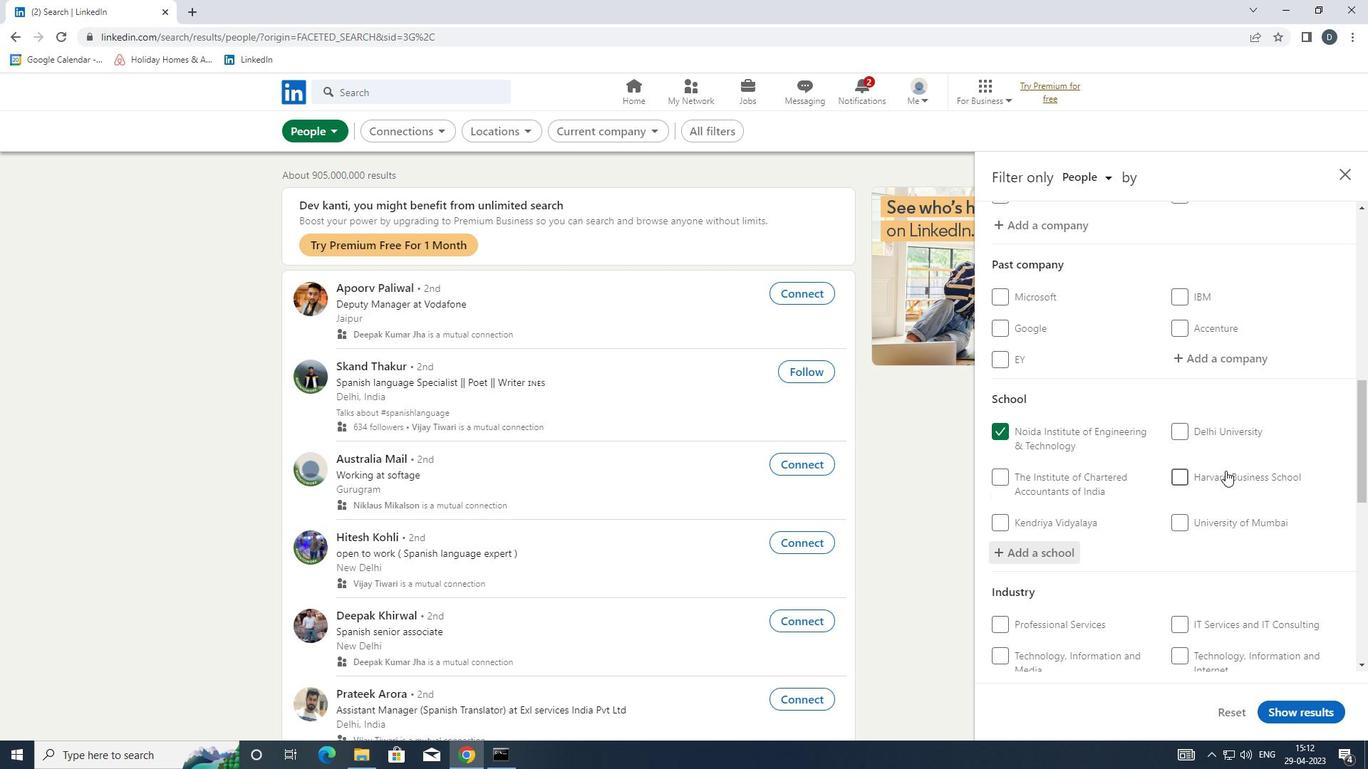
Action: Mouse scrolled (1224, 471) with delta (0, 0)
Screenshot: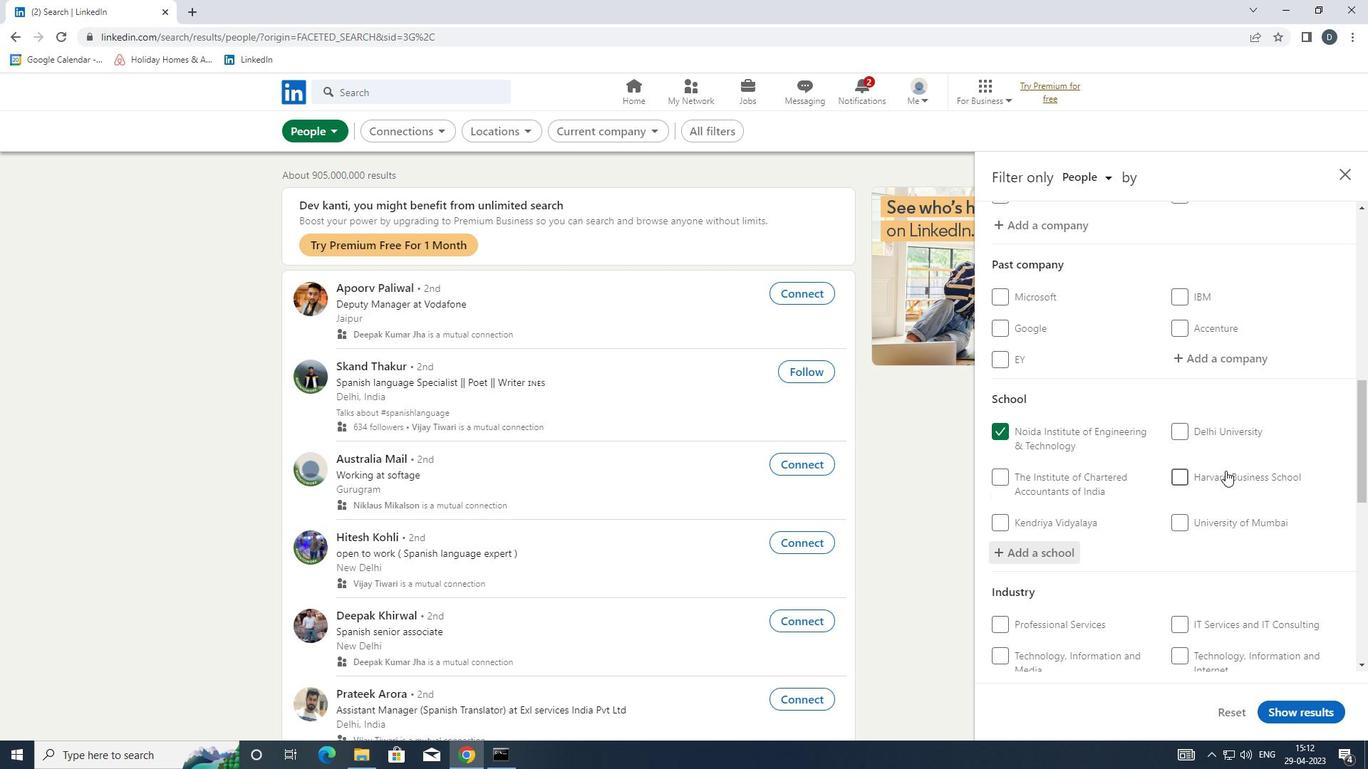 
Action: Mouse scrolled (1224, 471) with delta (0, 0)
Screenshot: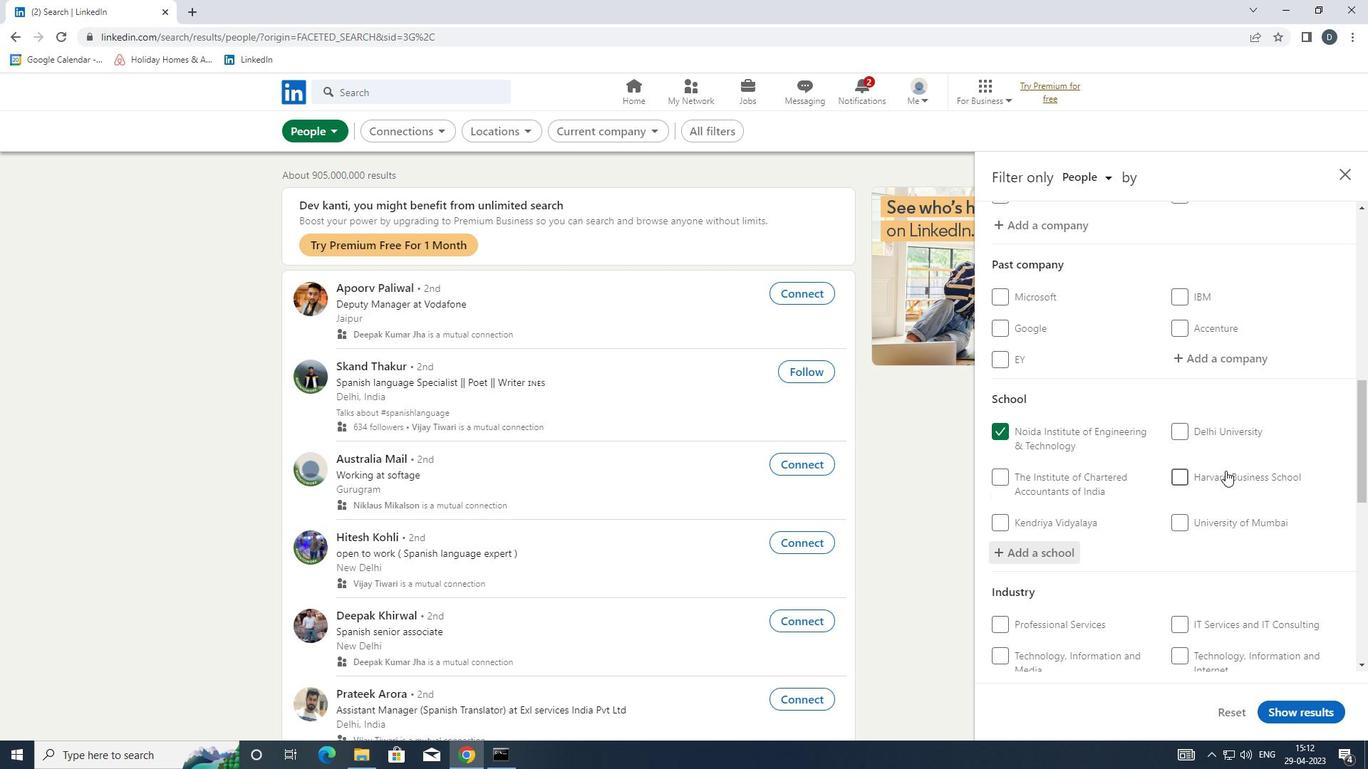 
Action: Mouse moved to (1224, 472)
Screenshot: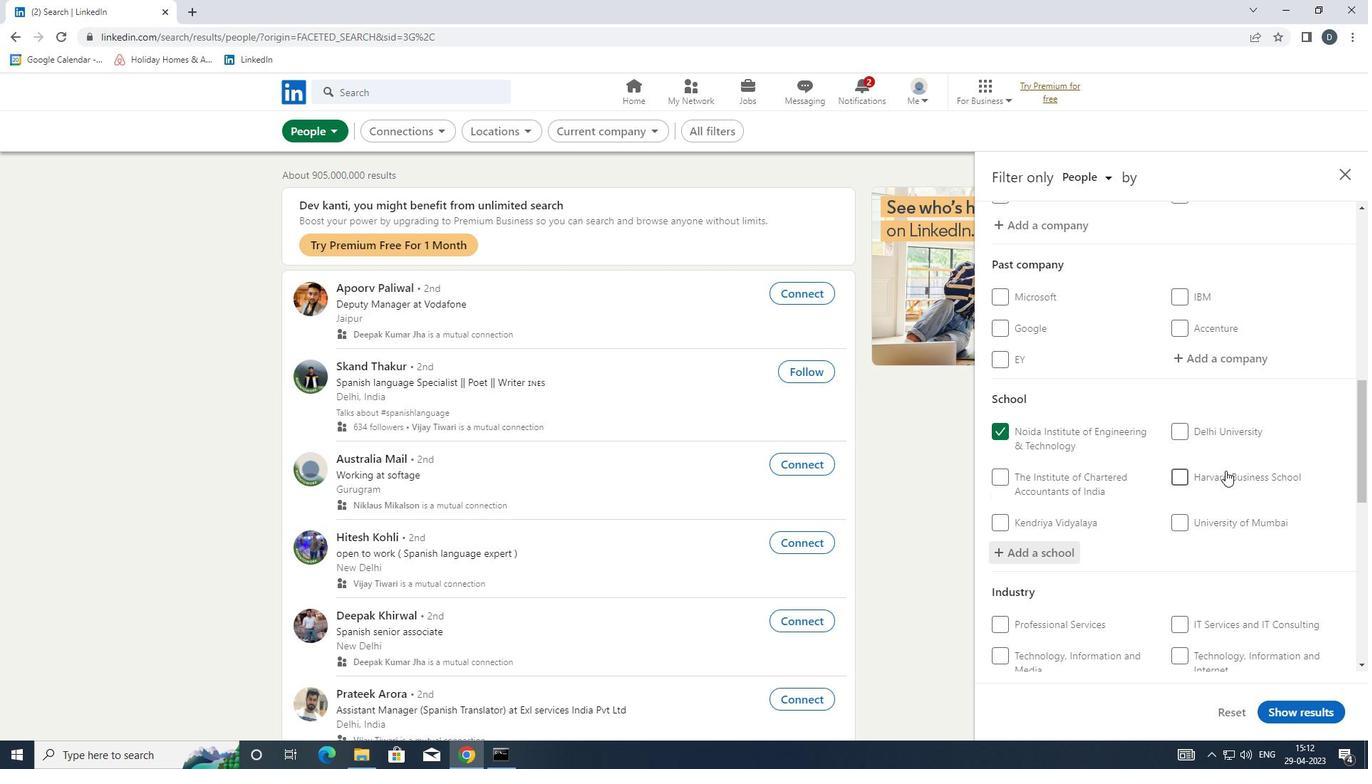 
Action: Mouse scrolled (1224, 471) with delta (0, 0)
Screenshot: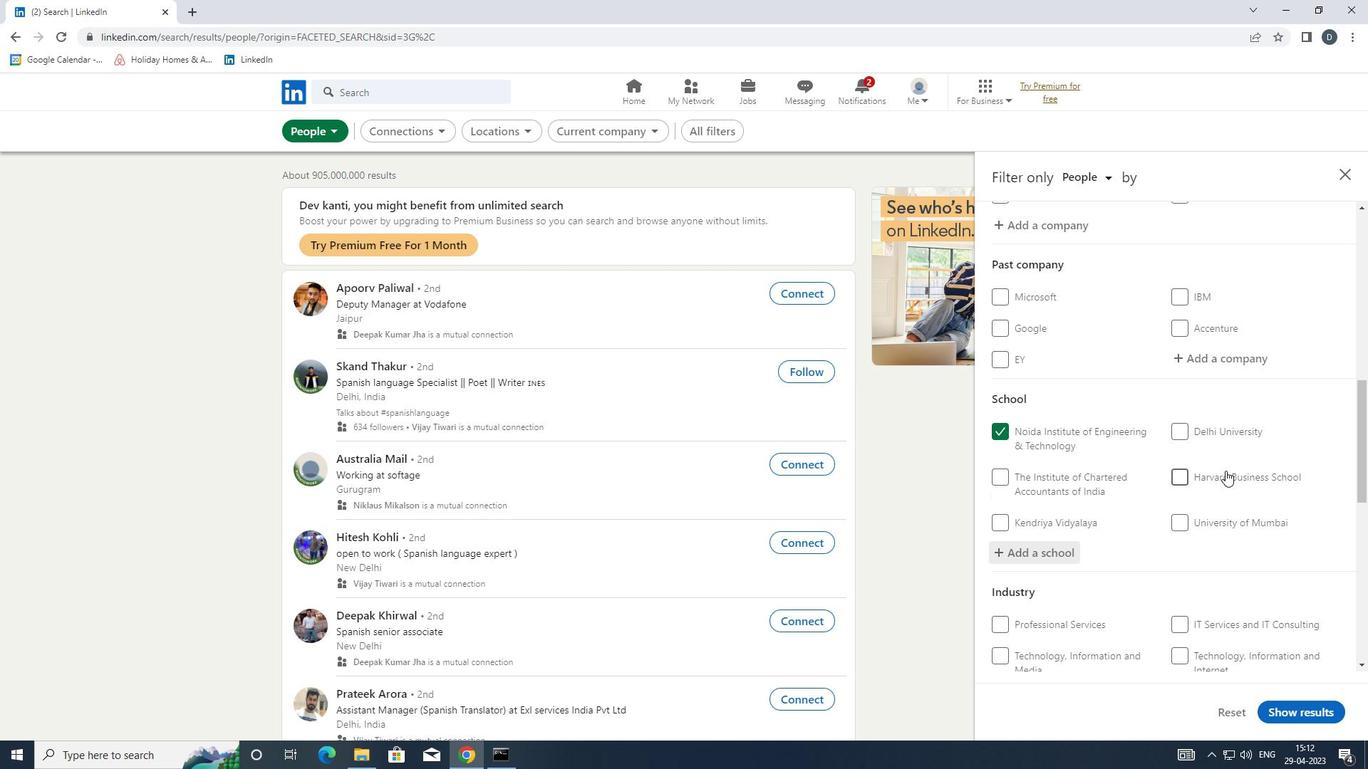 
Action: Mouse moved to (1234, 482)
Screenshot: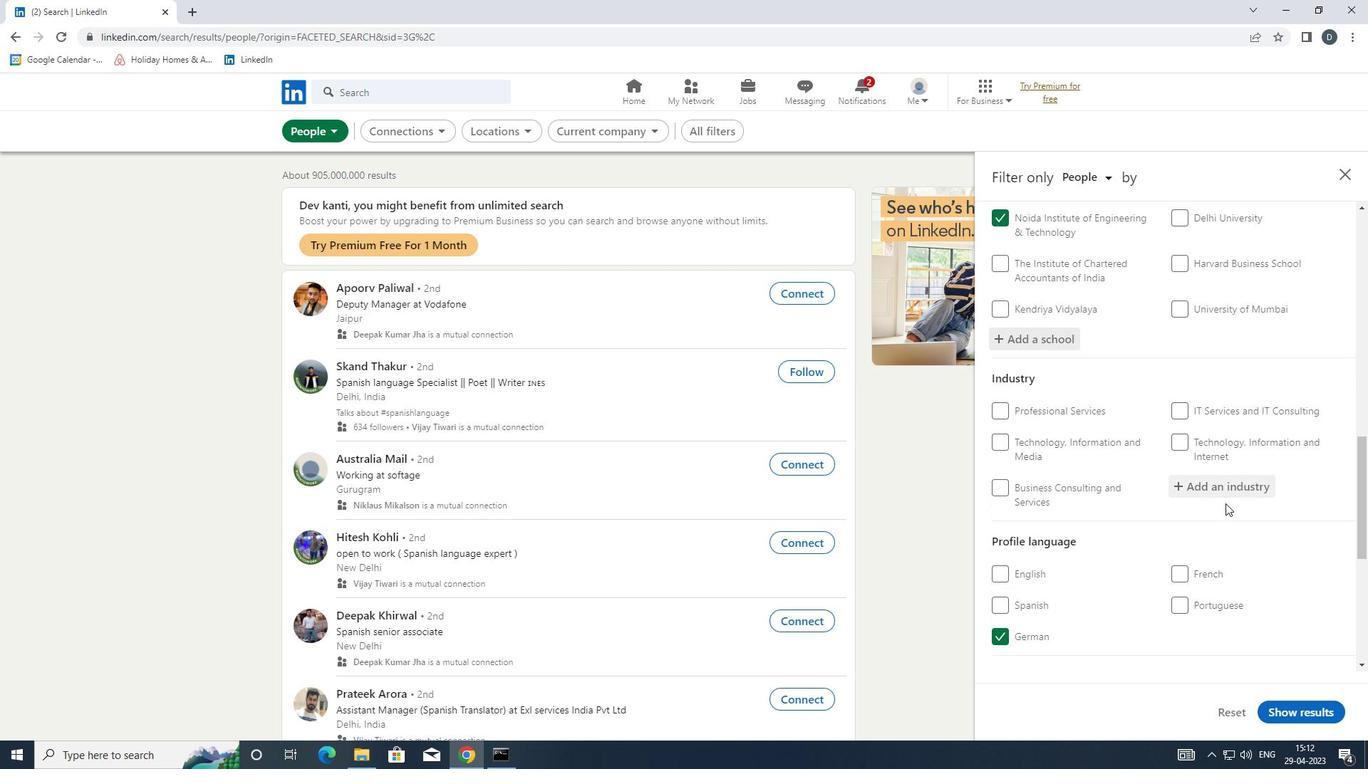 
Action: Mouse pressed left at (1234, 482)
Screenshot: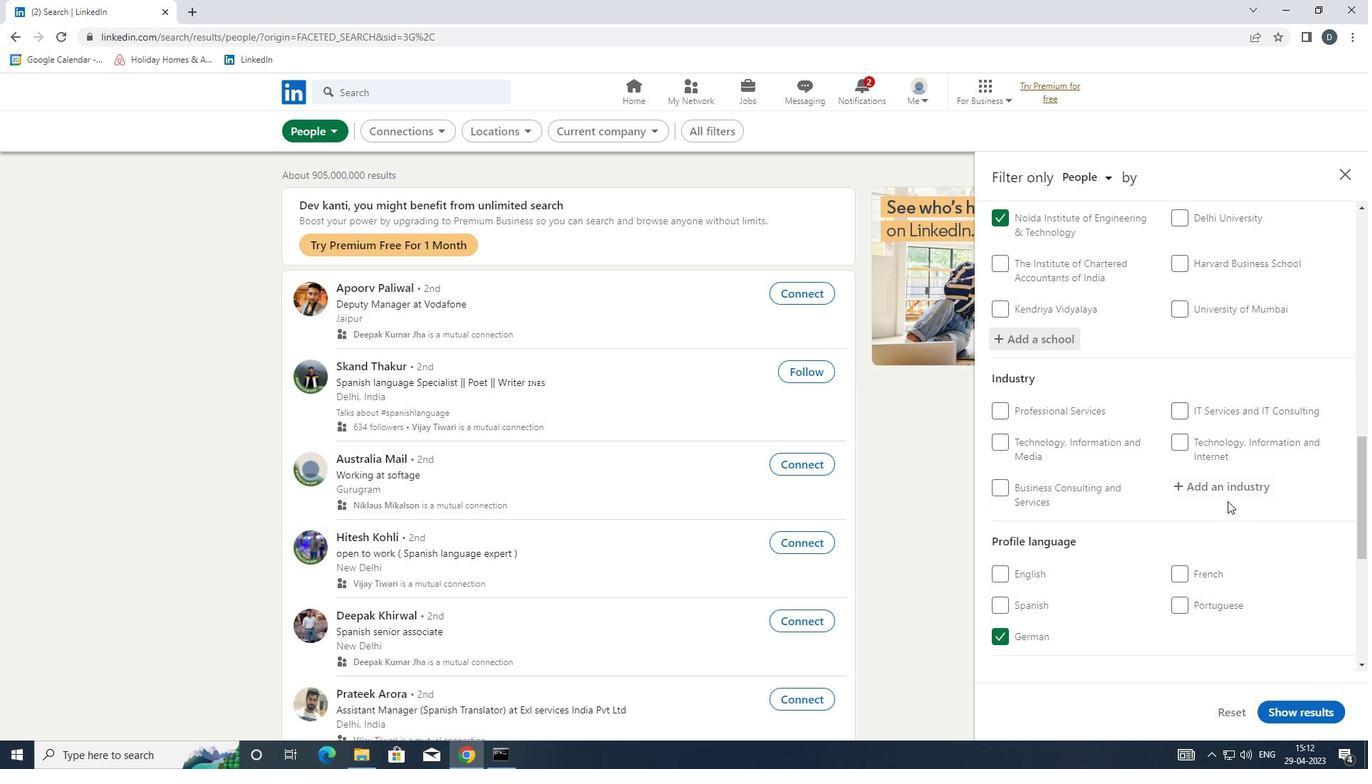 
Action: Mouse moved to (1234, 481)
Screenshot: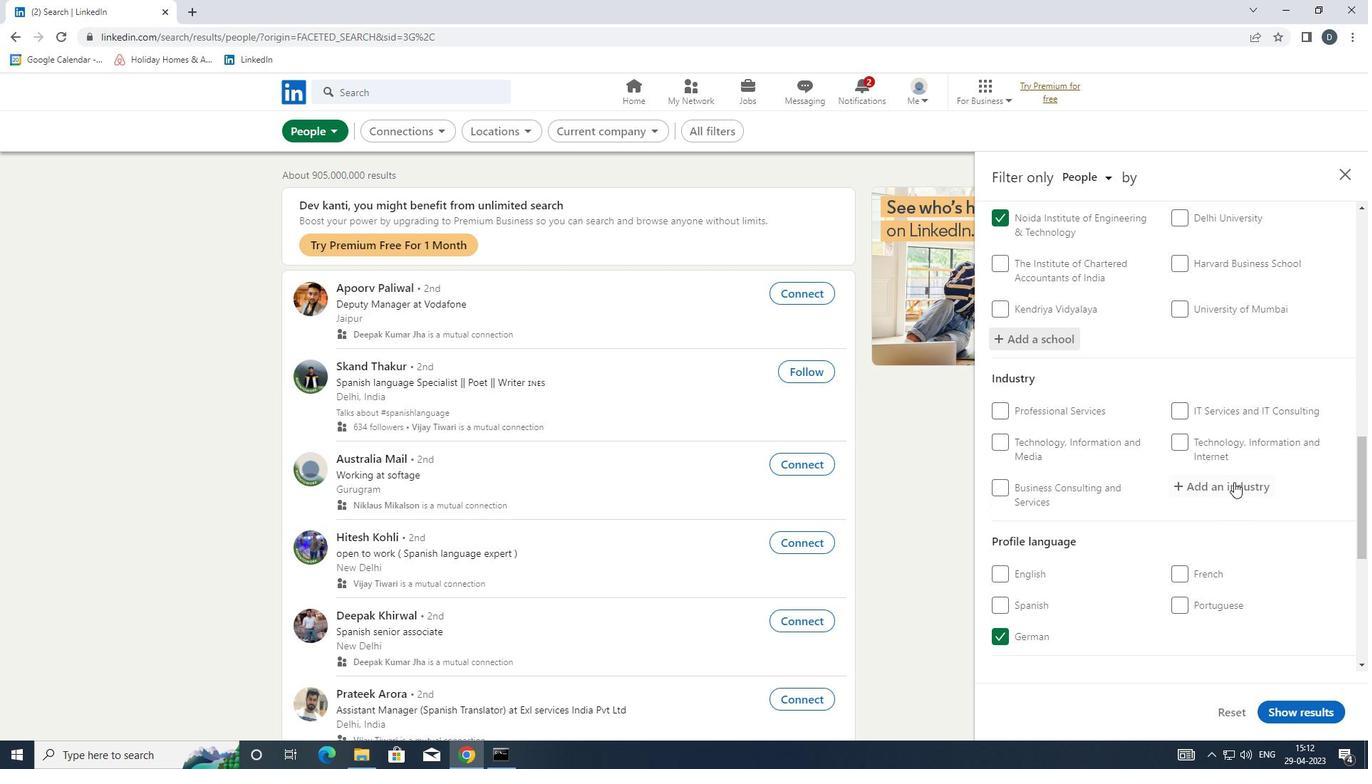 
Action: Key pressed <Key.shift>UTILITY<Key.space><Key.down><Key.enter>
Screenshot: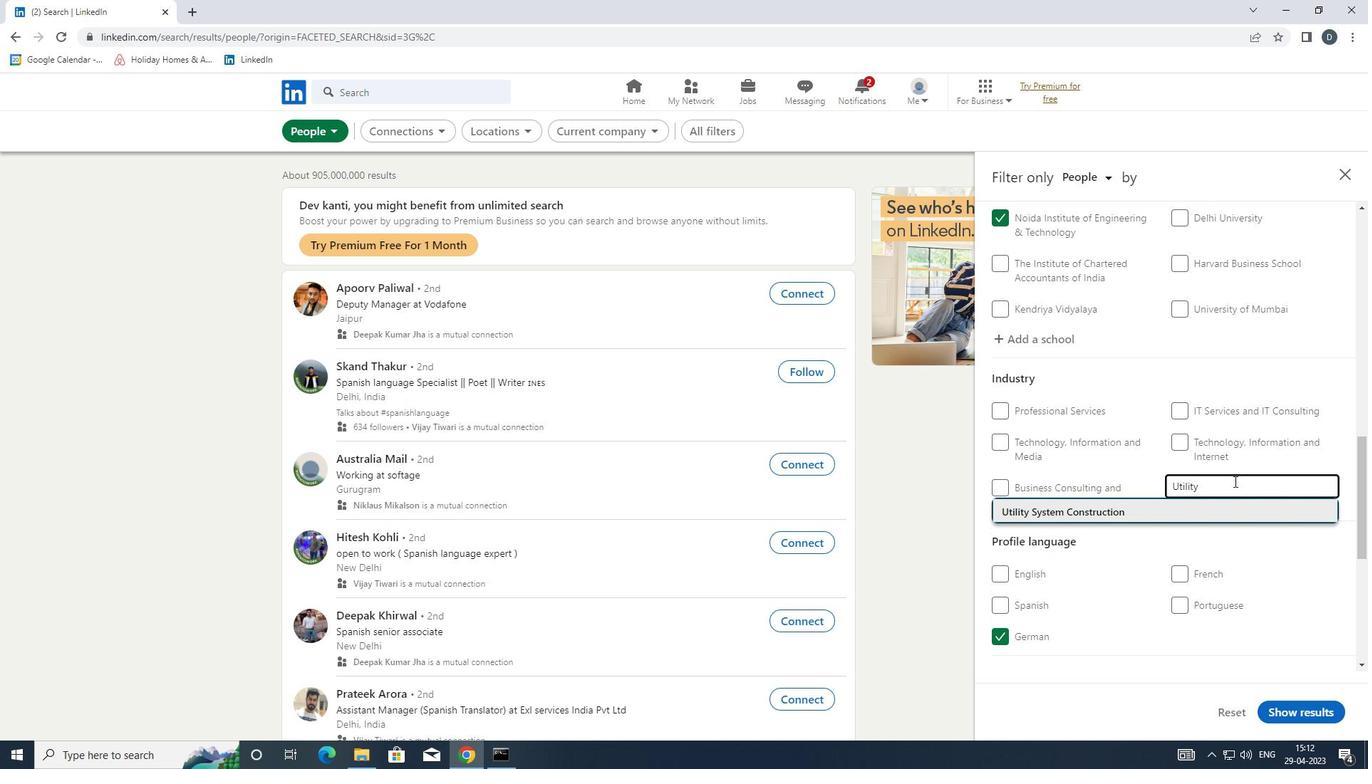 
Action: Mouse moved to (1251, 446)
Screenshot: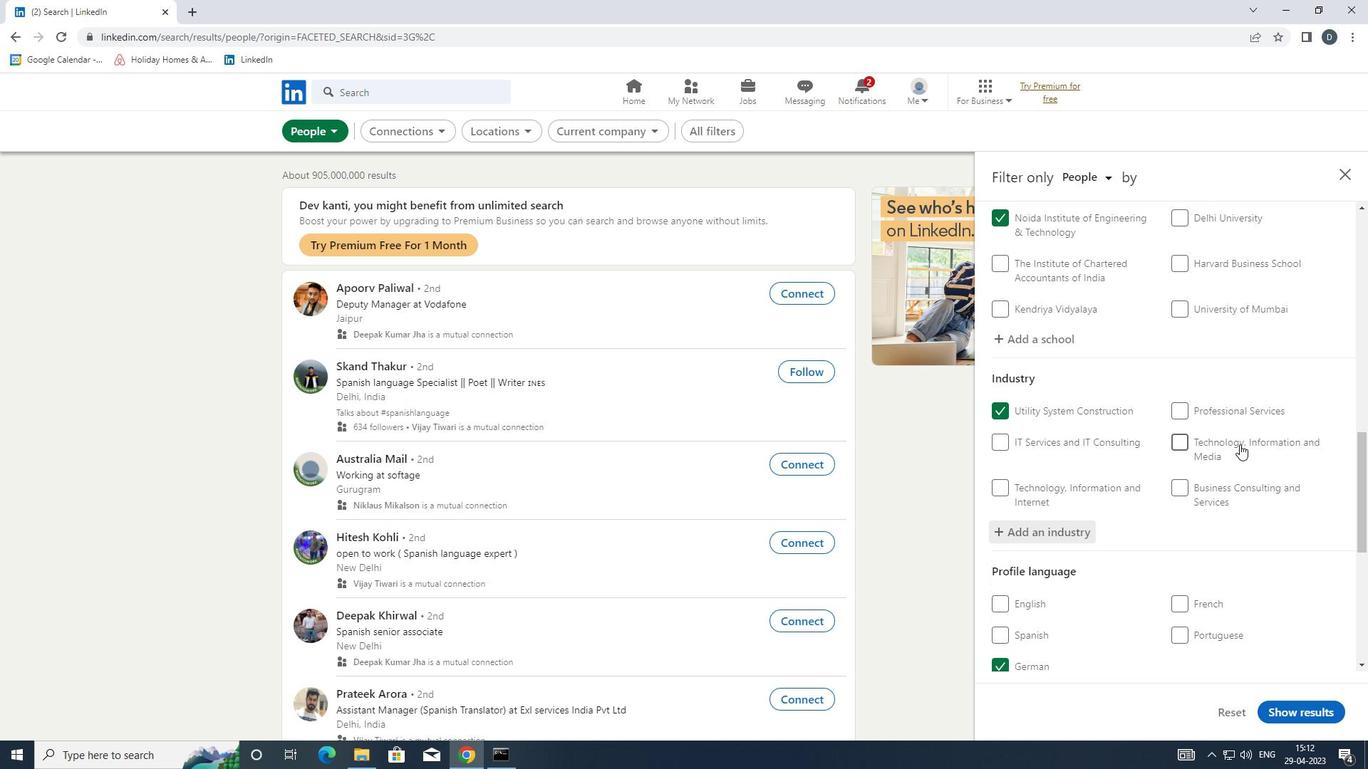 
Action: Mouse scrolled (1251, 445) with delta (0, 0)
Screenshot: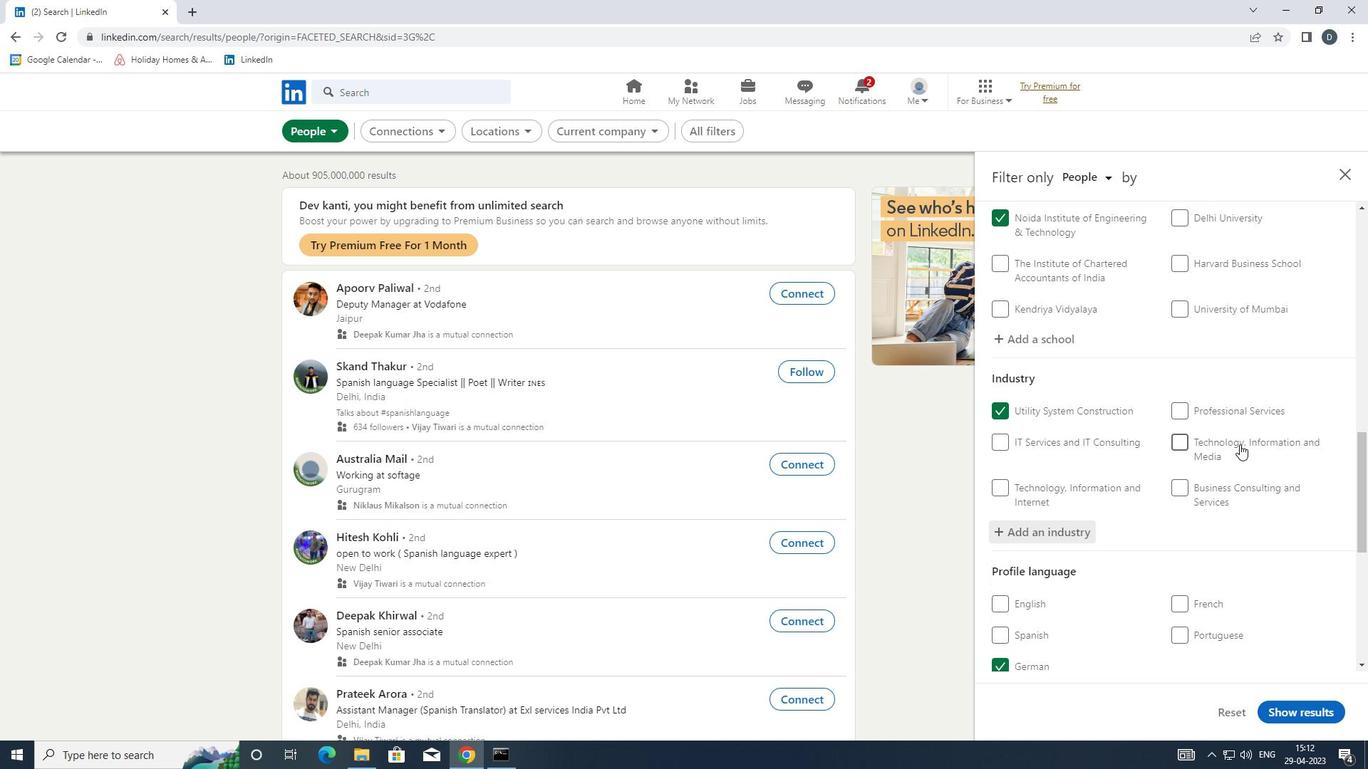 
Action: Mouse moved to (1253, 447)
Screenshot: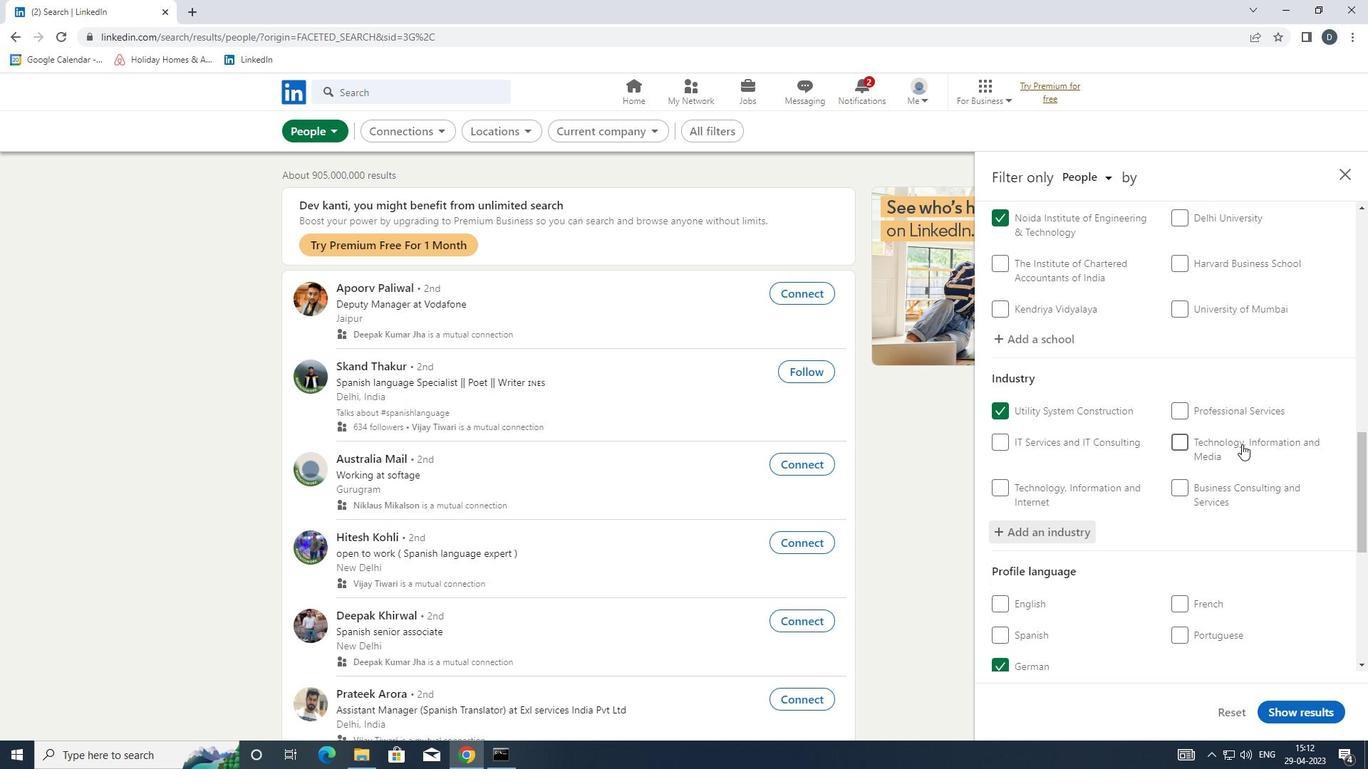 
Action: Mouse scrolled (1253, 446) with delta (0, 0)
Screenshot: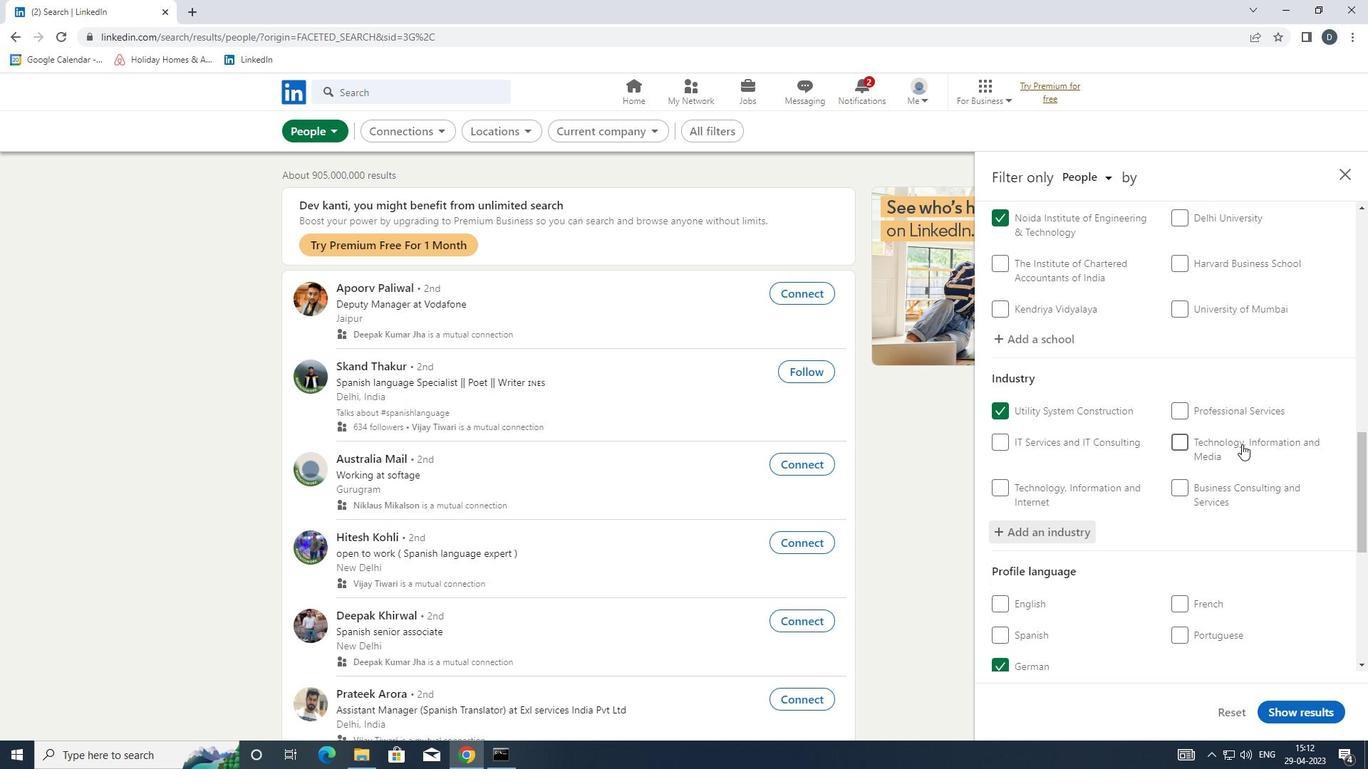 
Action: Mouse moved to (1255, 449)
Screenshot: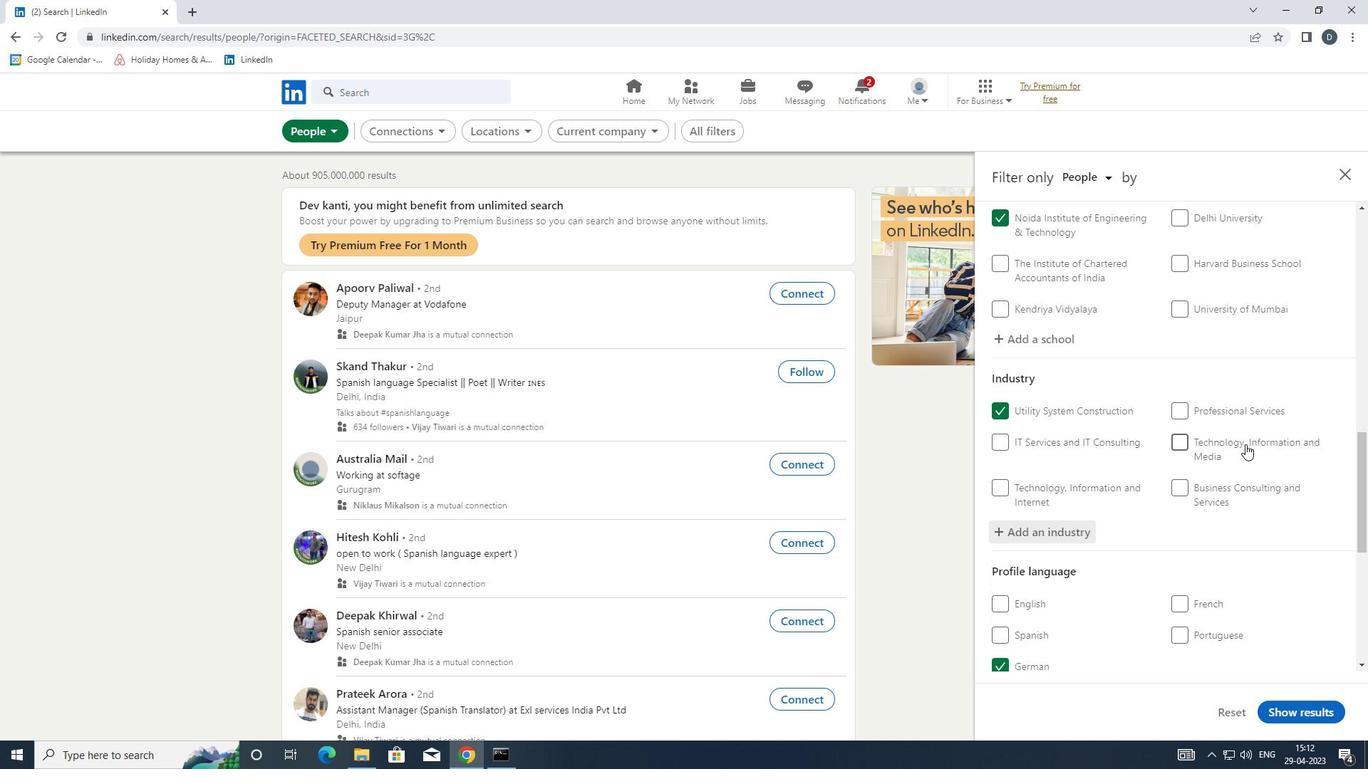 
Action: Mouse scrolled (1255, 448) with delta (0, 0)
Screenshot: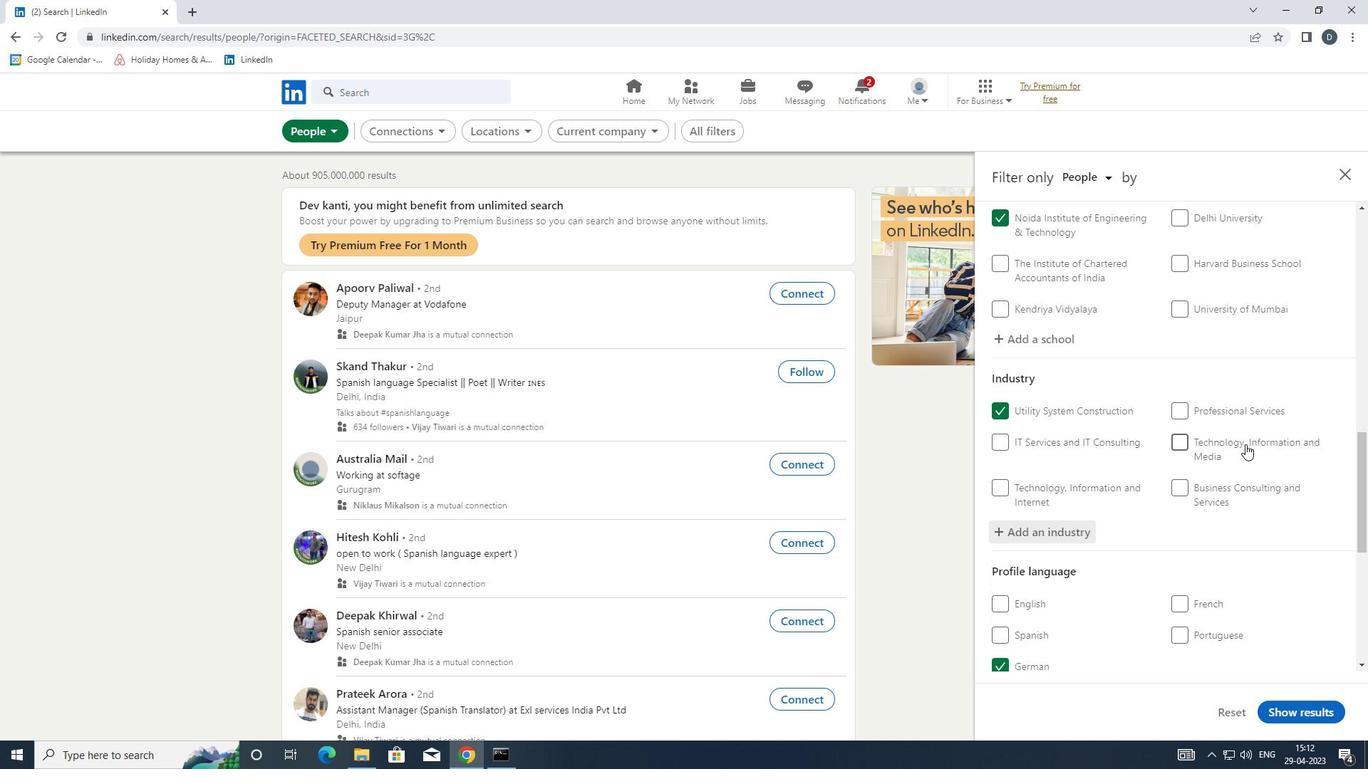 
Action: Mouse moved to (1135, 549)
Screenshot: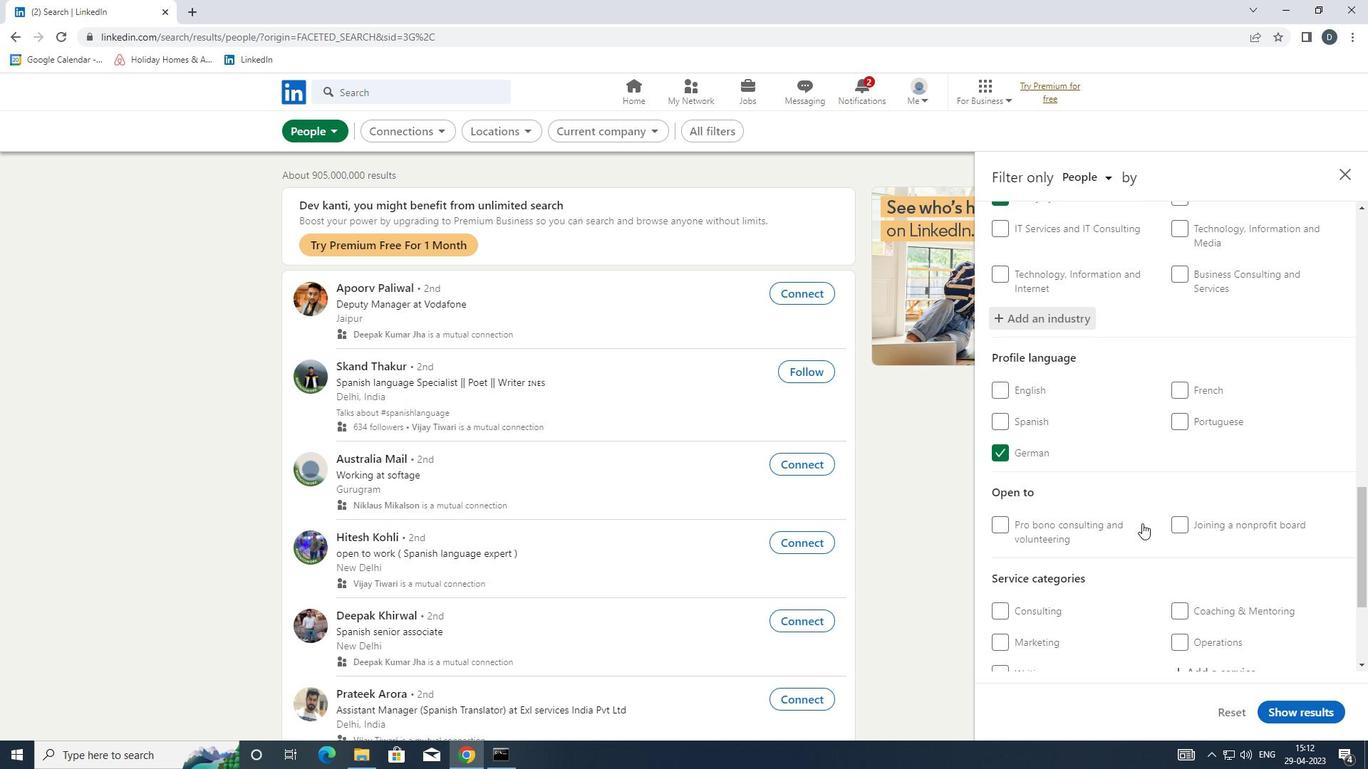 
Action: Mouse scrolled (1135, 548) with delta (0, 0)
Screenshot: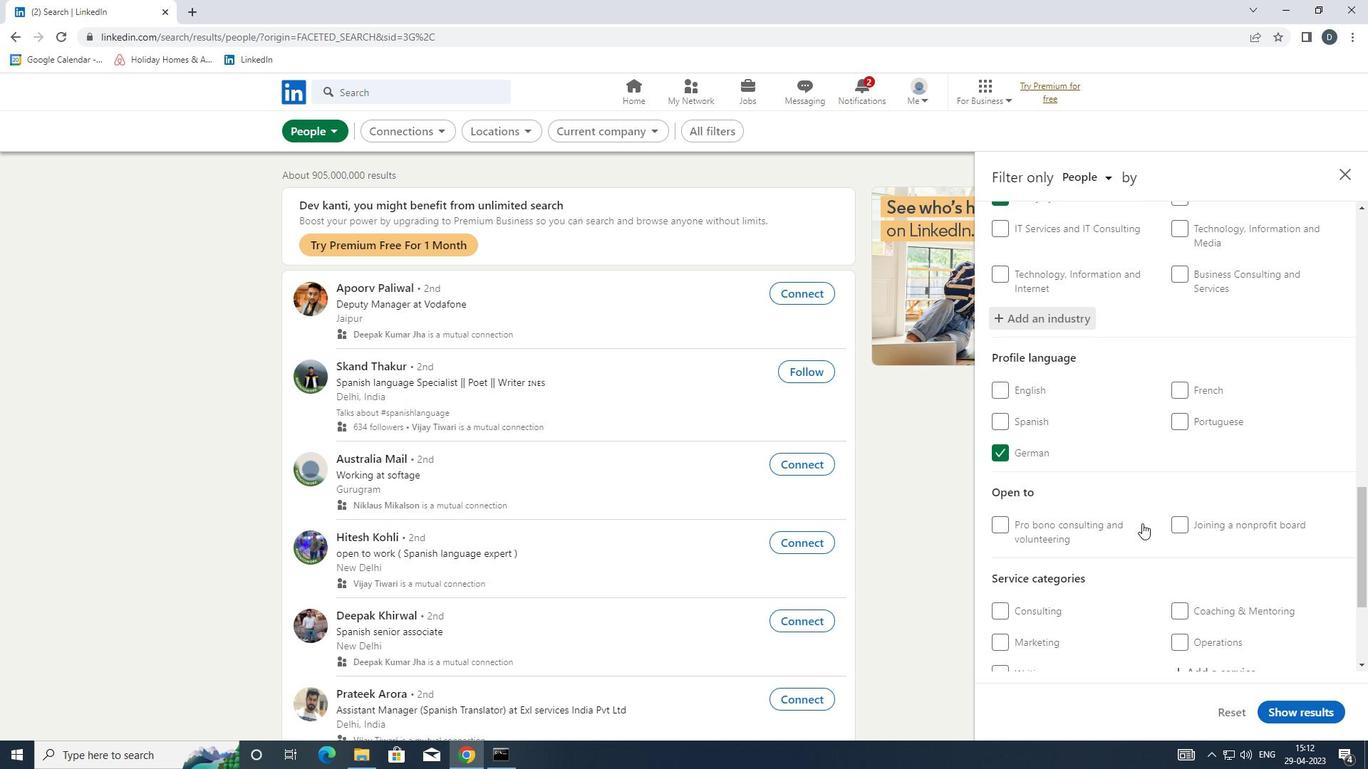 
Action: Mouse moved to (1174, 519)
Screenshot: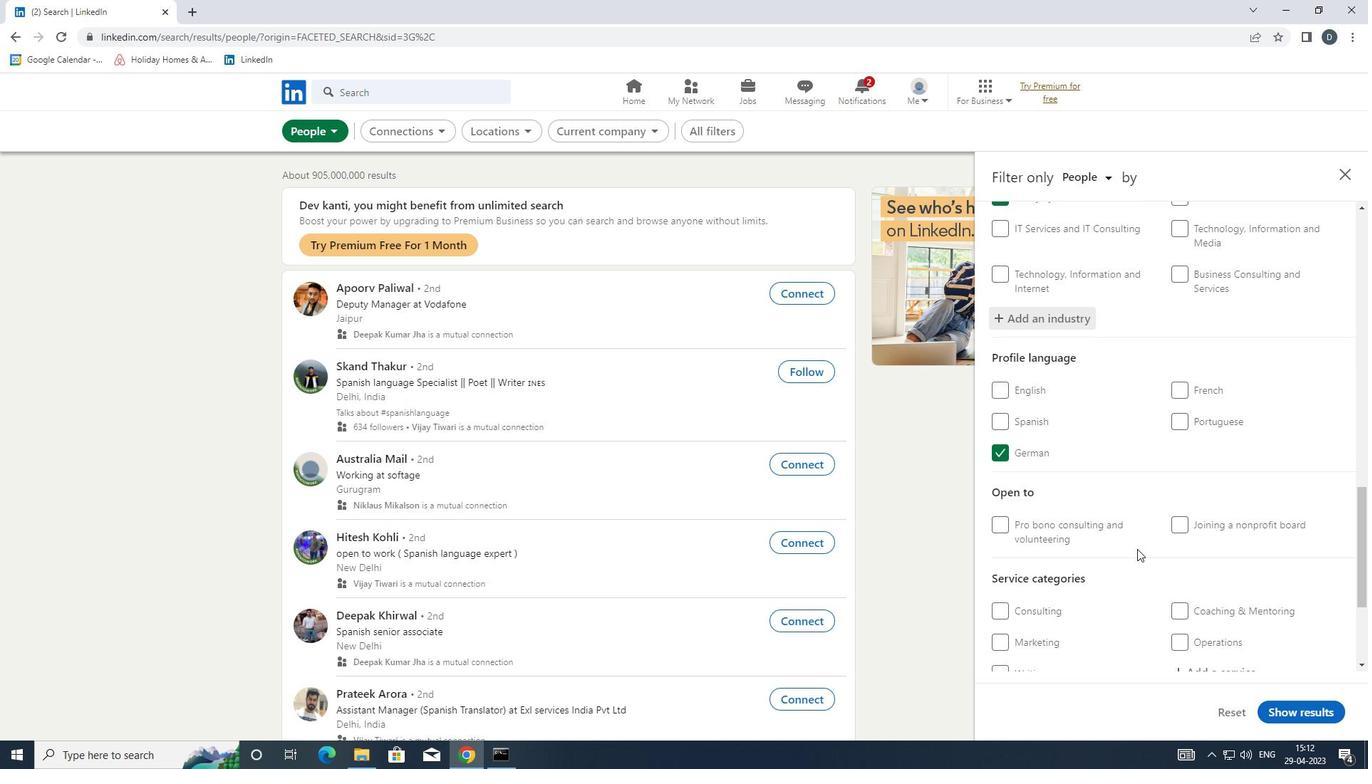 
Action: Mouse scrolled (1174, 518) with delta (0, 0)
Screenshot: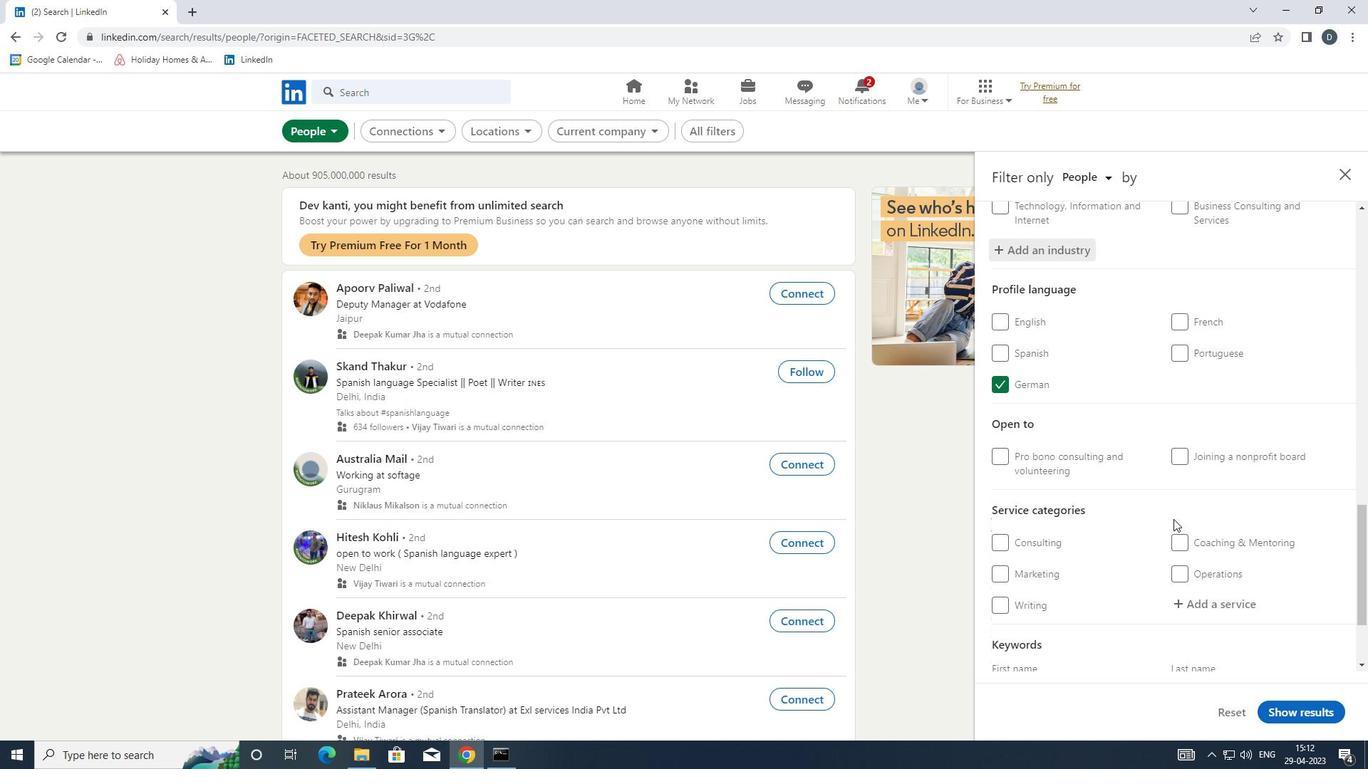 
Action: Mouse moved to (1208, 532)
Screenshot: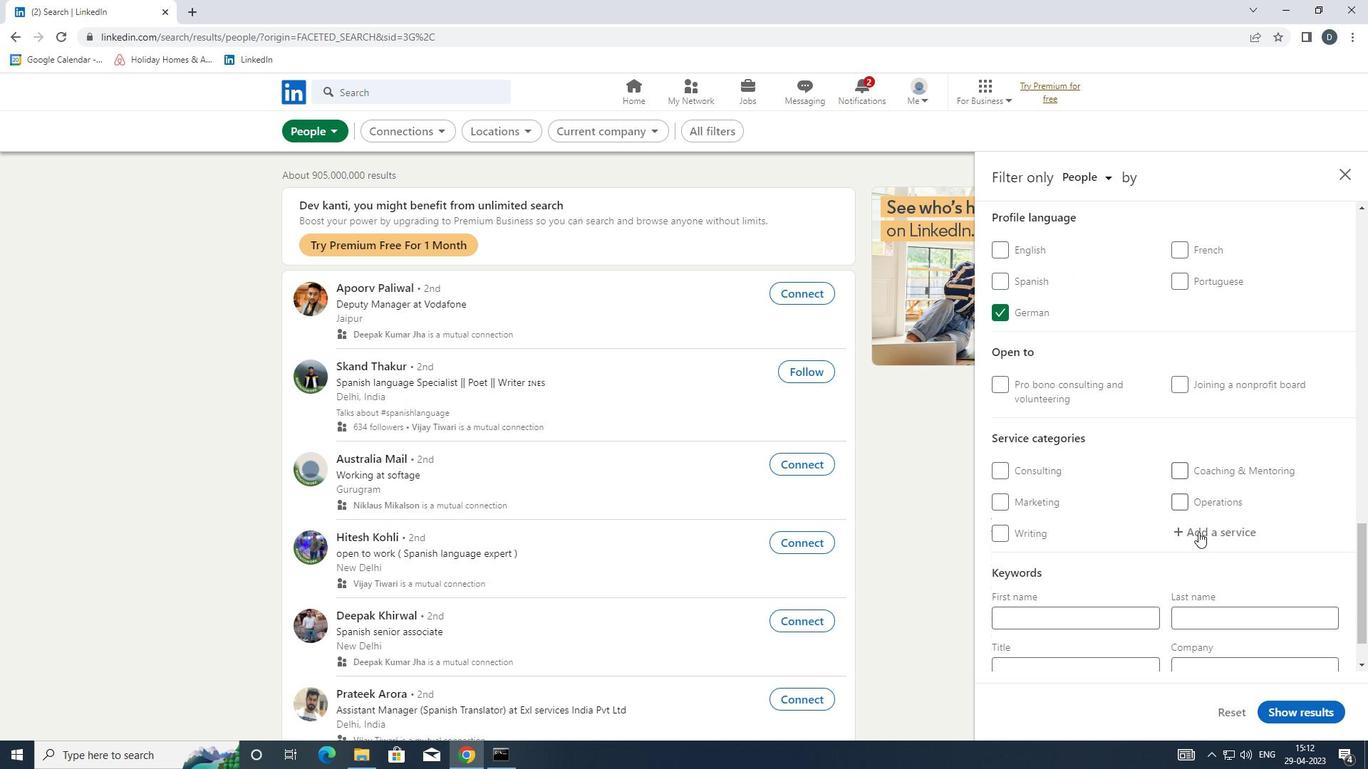 
Action: Mouse pressed left at (1208, 532)
Screenshot: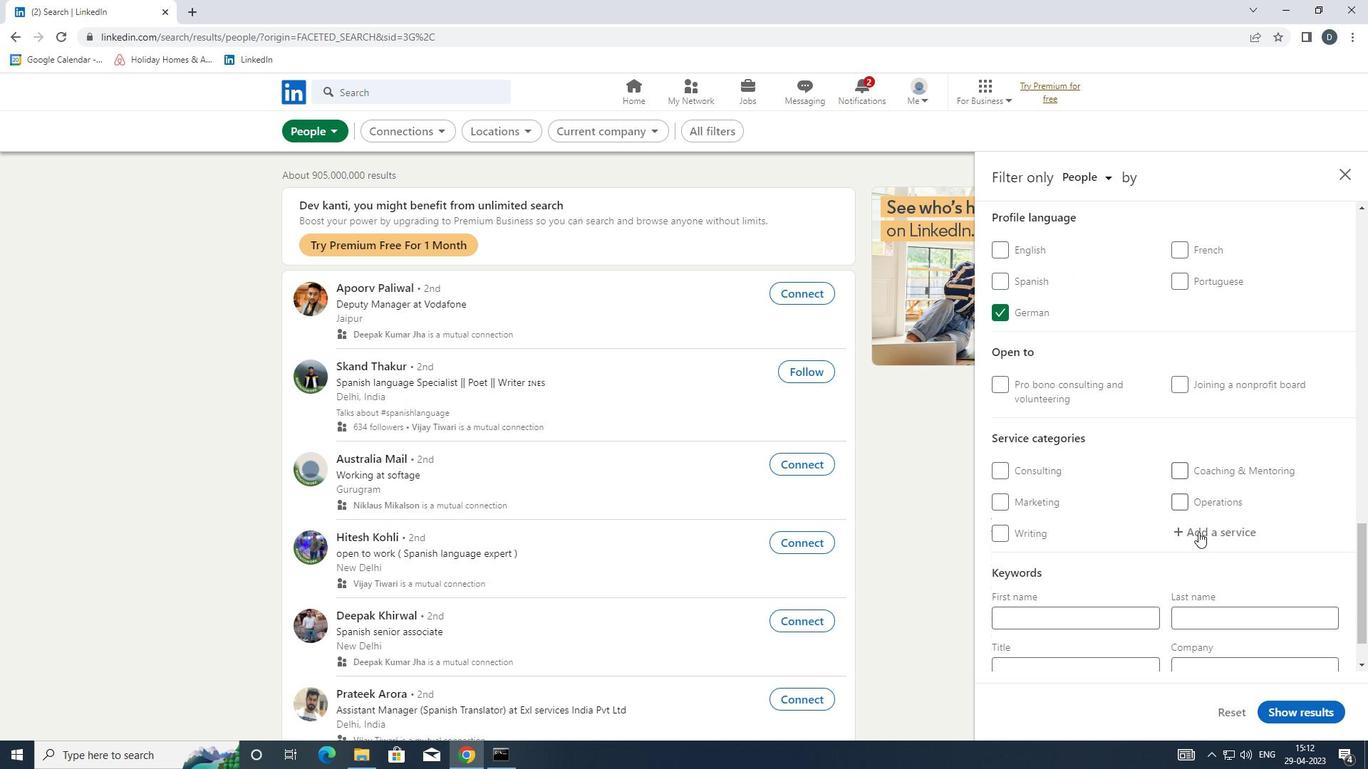 
Action: Mouse moved to (1208, 532)
Screenshot: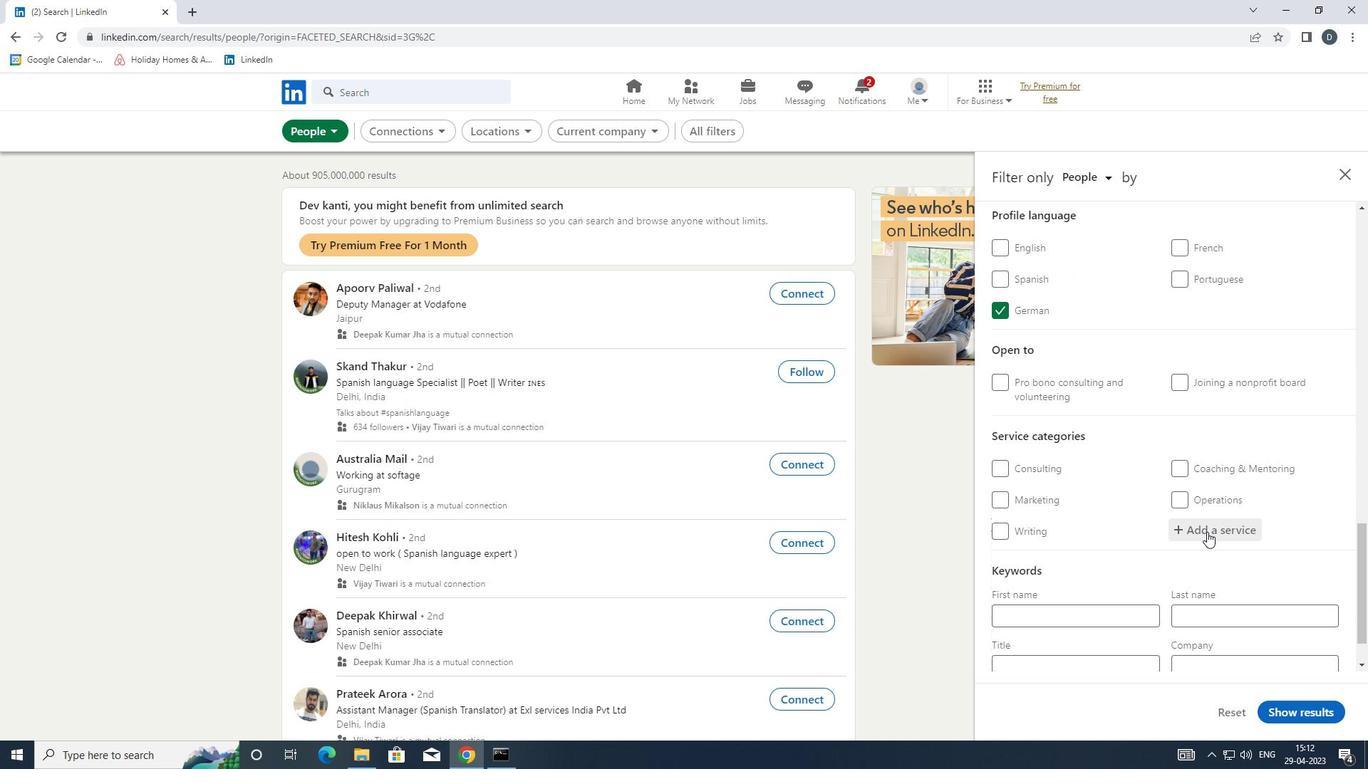 
Action: Key pressed <Key.shift>COACHING<Key.space><Key.down><Key.down><Key.down><Key.up><Key.up><Key.up>
Screenshot: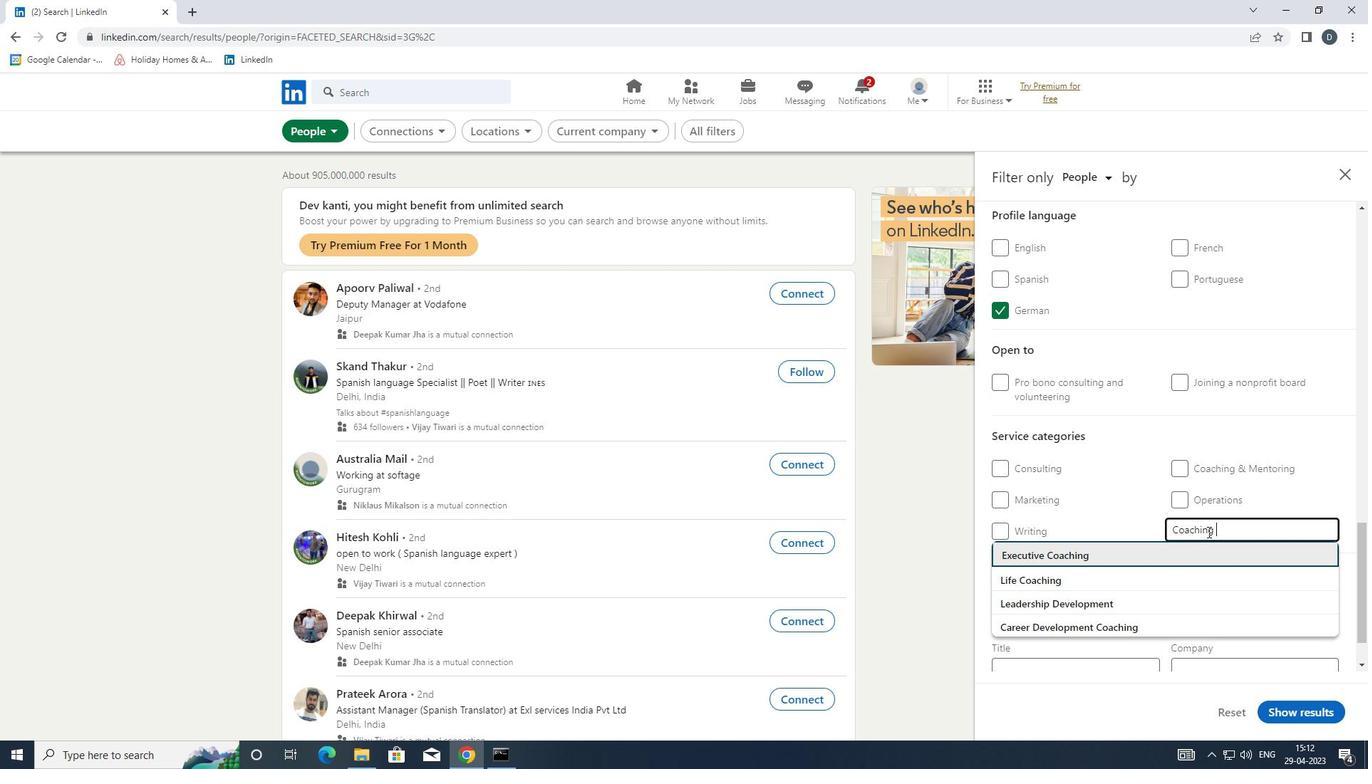 
Action: Mouse moved to (1222, 530)
Screenshot: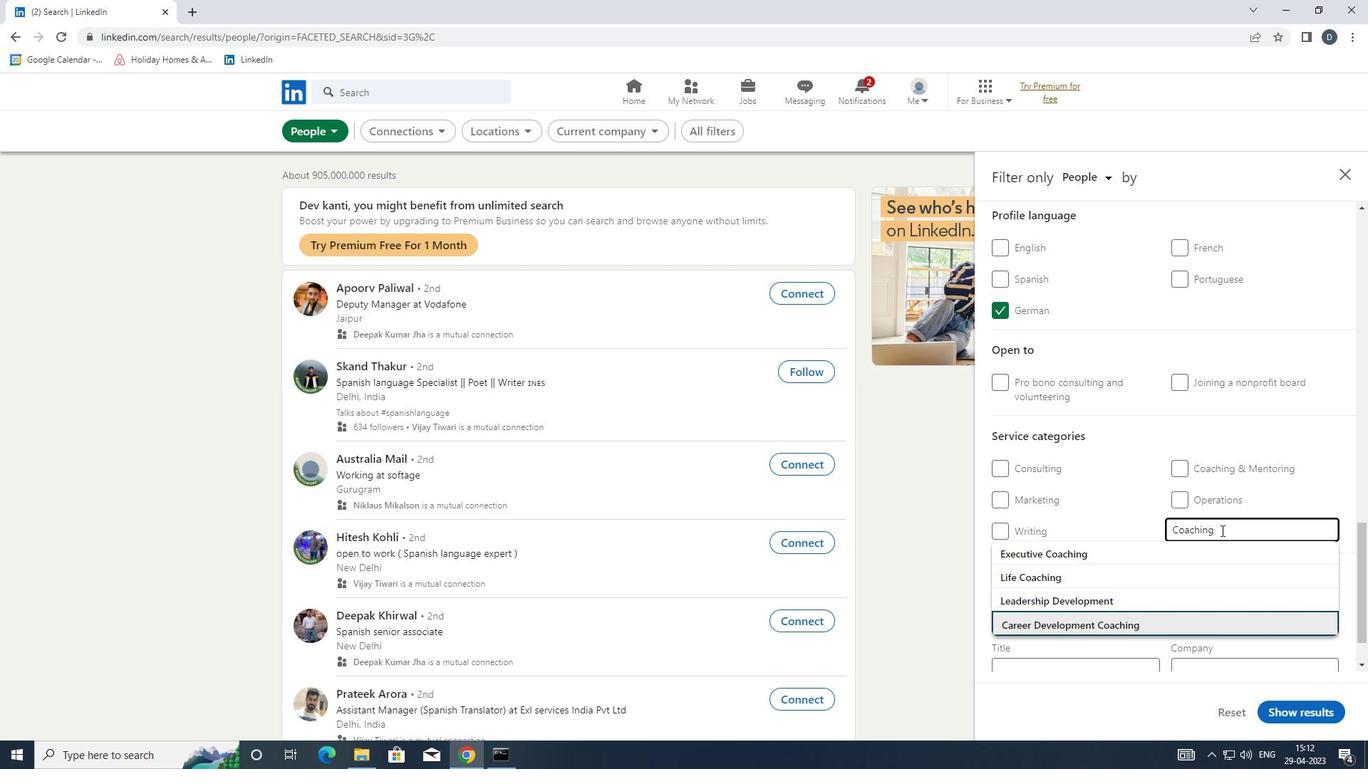 
Action: Key pressed <Key.shift><Key.shift><Key.shift><Key.shift><Key.shift><Key.shift><Key.shift><Key.shift><Key.shift><Key.shift><Key.shift><Key.shift><Key.shift><Key.shift><Key.shift><Key.shift><Key.shift><Key.shift><Key.shift><Key.shift><Key.shift><Key.shift><Key.shift><Key.shift><Key.shift><Key.shift>&<Key.space><Key.shift><Key.shift><Key.shift><Key.shift><Key.shift><Key.shift><Key.shift><Key.shift><Key.shift><Key.shift><Key.shift><Key.shift><Key.shift><Key.shift><Key.shift><Key.shift><Key.shift><Key.shift><Key.shift><Key.shift><Key.shift><Key.shift><Key.shift><Key.shift><Key.shift><Key.shift><Key.shift><Key.shift><Key.shift><Key.shift><Key.shift><Key.shift><Key.shift><Key.shift><Key.shift><Key.shift><Key.shift><Key.shift><Key.shift><Key.shift><Key.shift><Key.shift><Key.shift><Key.shift><Key.shift><Key.shift><Key.shift><Key.shift><Key.shift><Key.shift><Key.shift><Key.shift><Key.shift><Key.shift><Key.shift><Key.shift><Key.shift><Key.shift>MENTORING
Screenshot: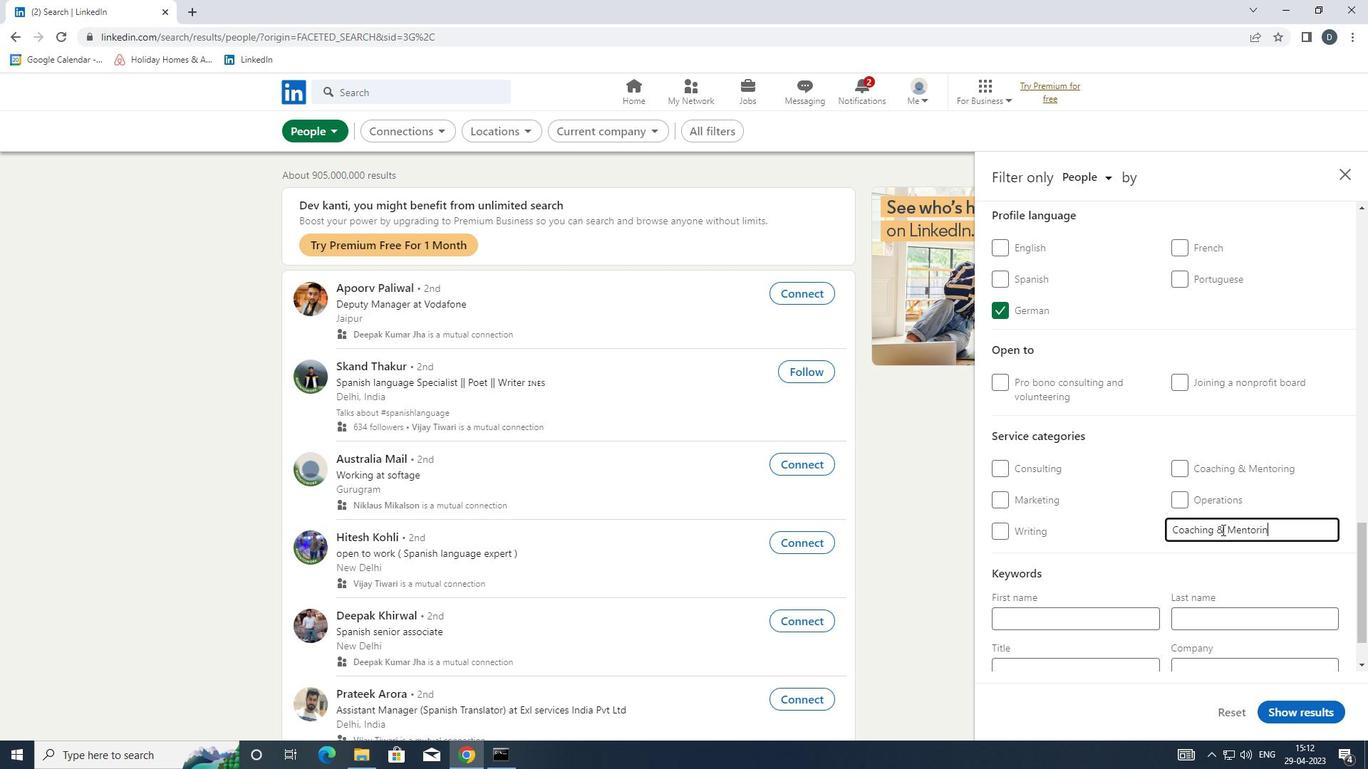 
Action: Mouse moved to (1248, 456)
Screenshot: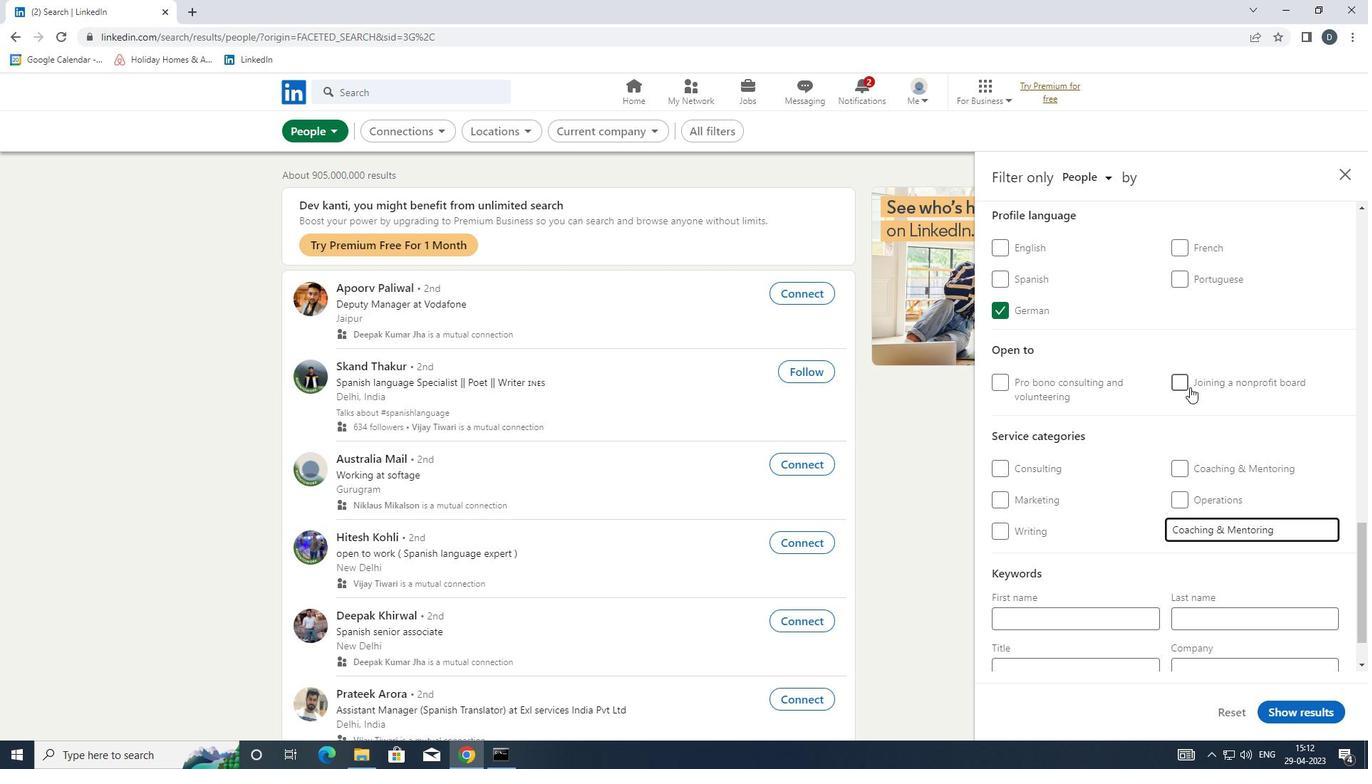 
Action: Mouse scrolled (1248, 456) with delta (0, 0)
Screenshot: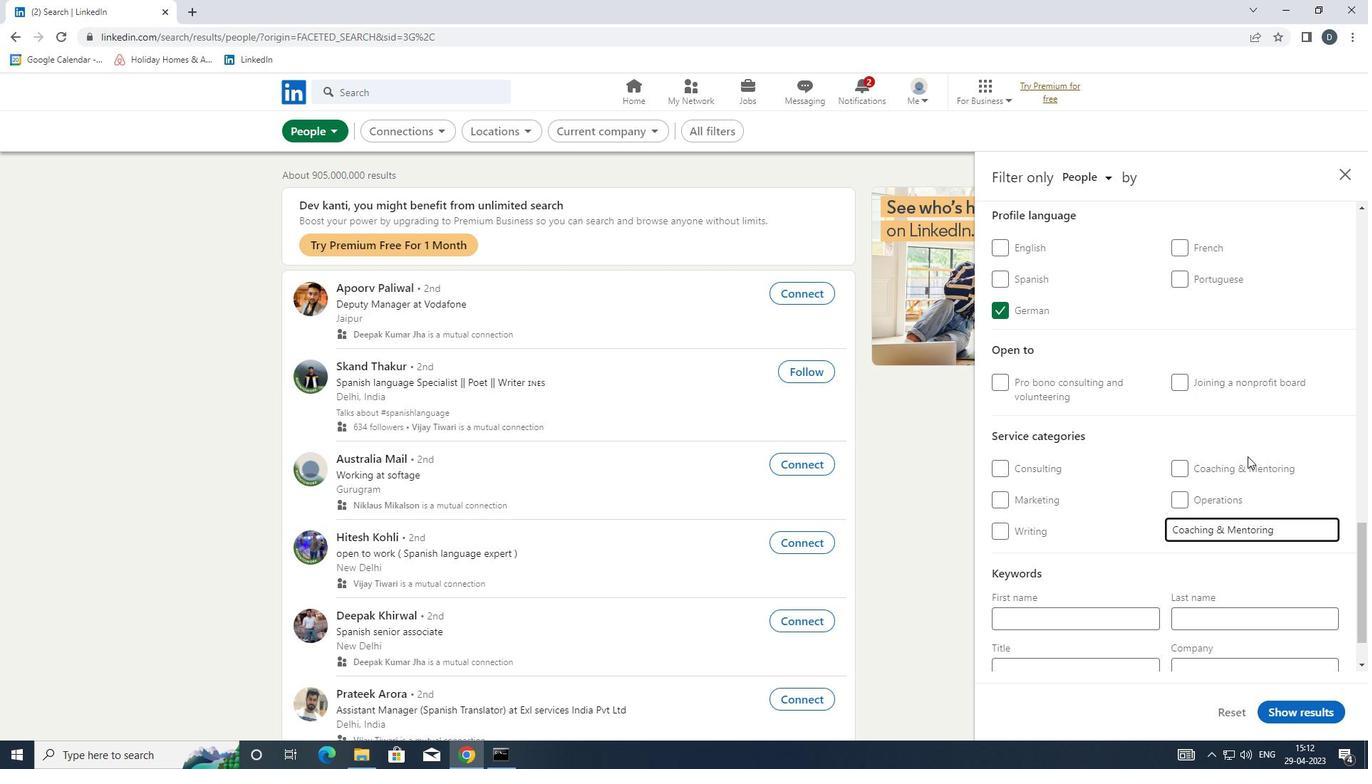 
Action: Mouse scrolled (1248, 456) with delta (0, 0)
Screenshot: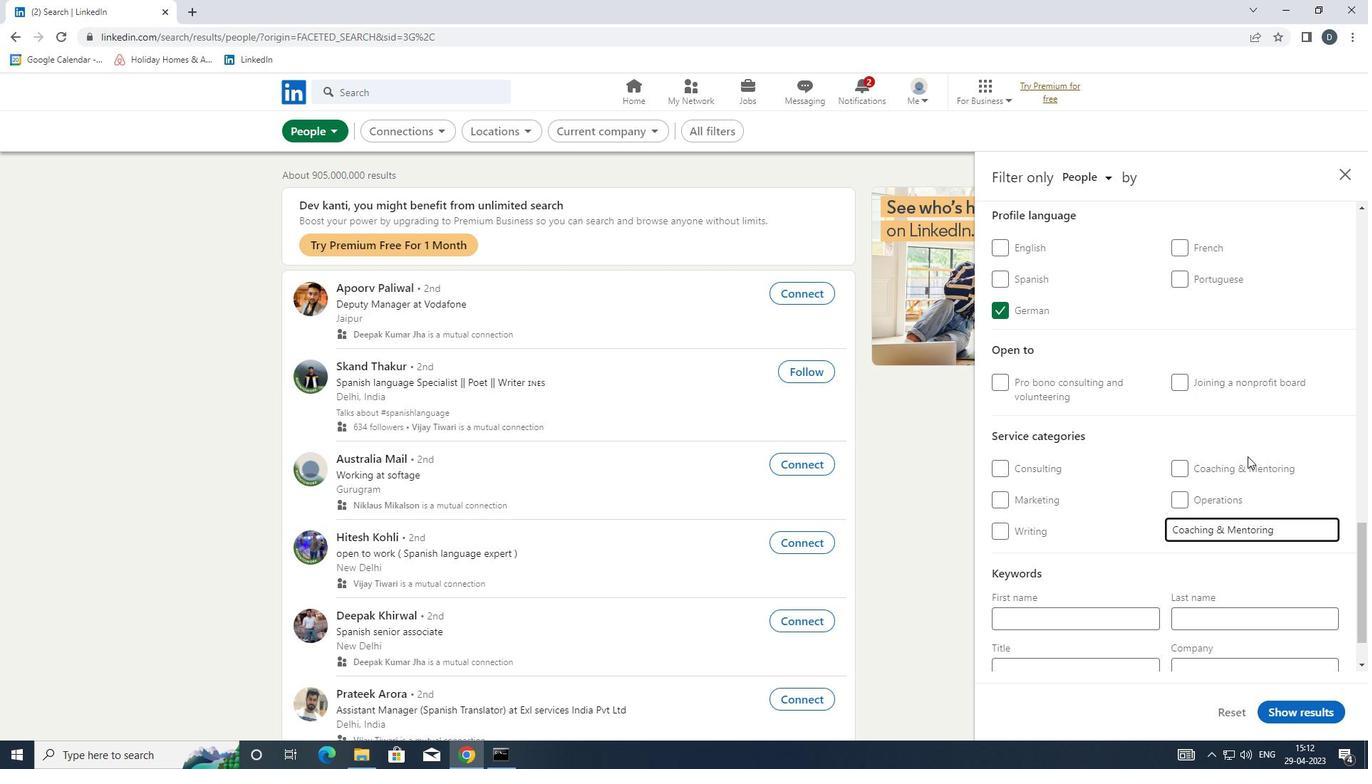 
Action: Mouse moved to (1123, 603)
Screenshot: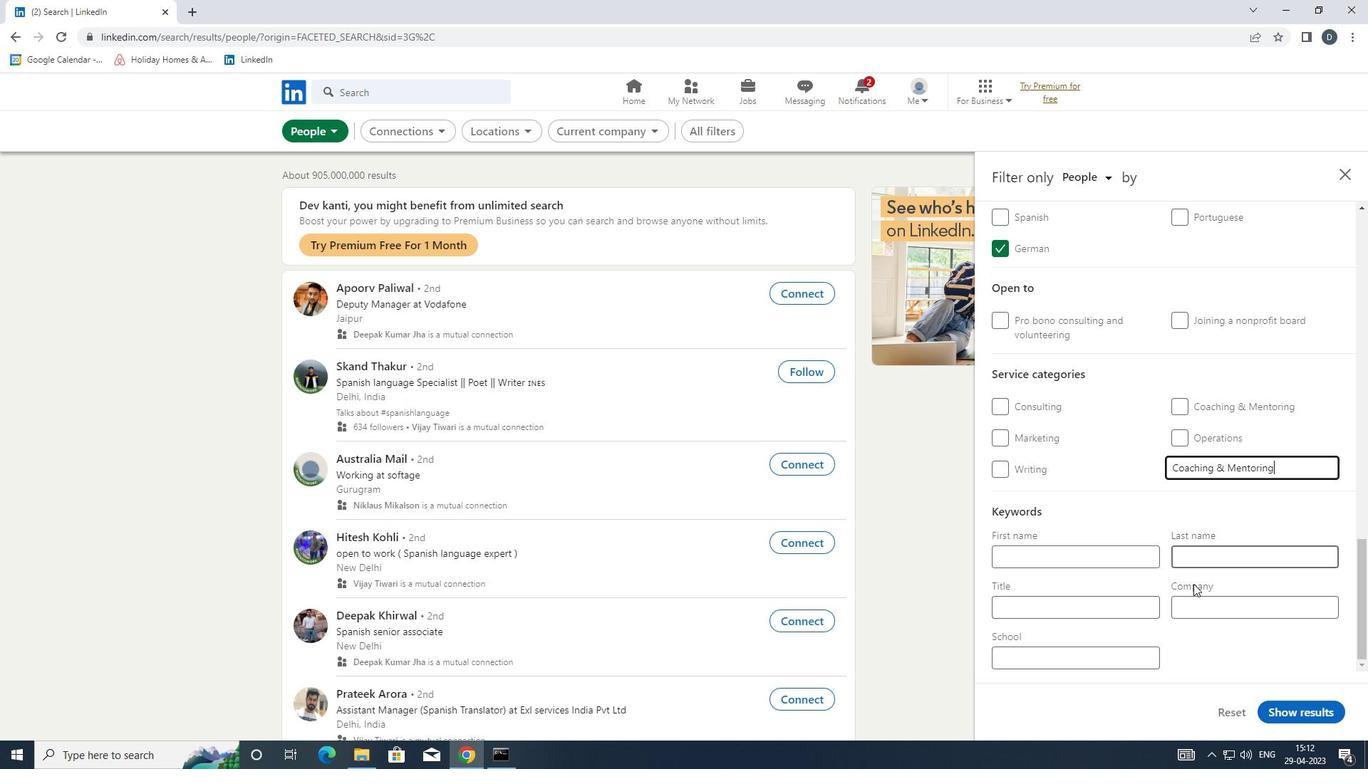 
Action: Mouse pressed left at (1123, 603)
Screenshot: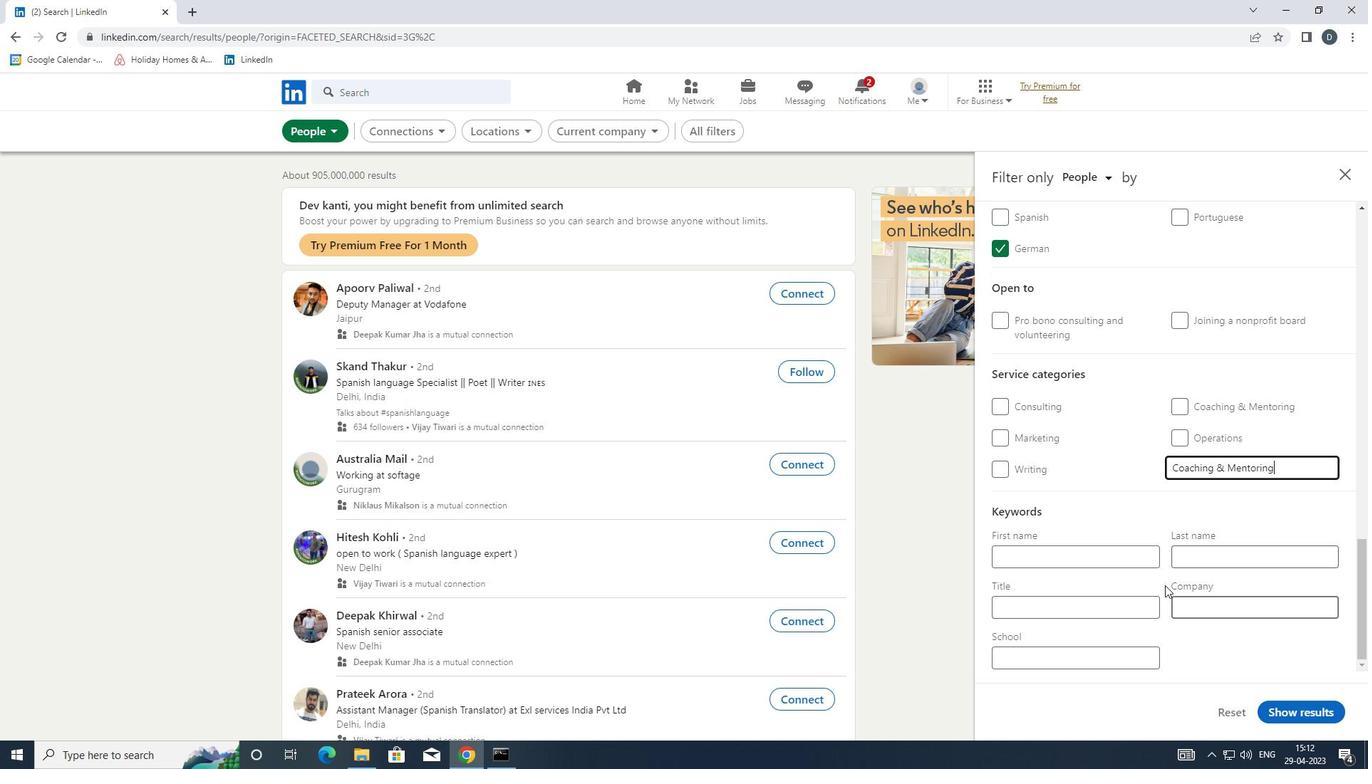 
Action: Mouse moved to (1122, 600)
Screenshot: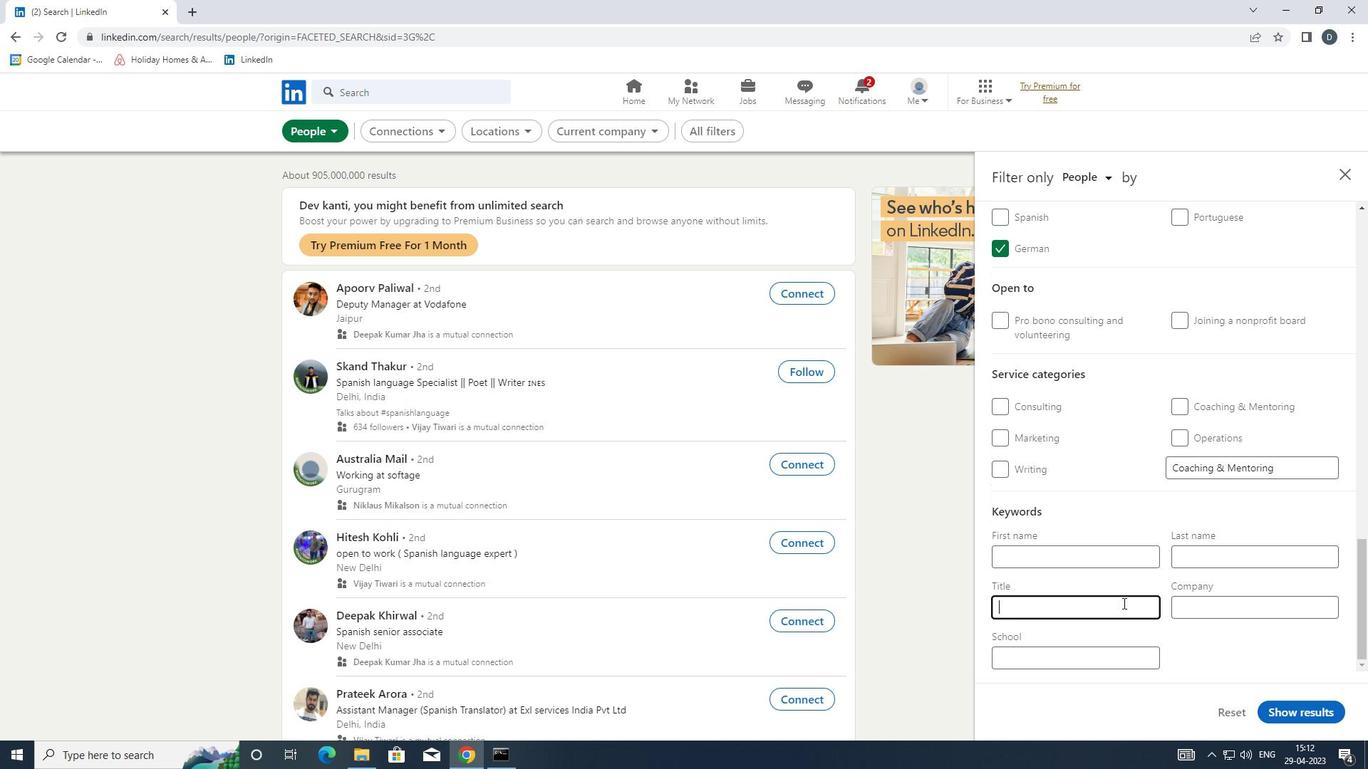 
Action: Key pressed <Key.shift>CONSERVATION<Key.space><Key.shift><Key.shift><Key.shift><Key.shift><Key.shift><Key.shift><Key.shift><Key.shift><Key.shift><Key.shift><Key.shift><Key.shift><Key.shift><Key.shift><Key.shift><Key.shift><Key.shift><Key.shift><Key.shift><Key.shift><Key.shift><Key.shift><Key.shift>SCIENTIST
Screenshot: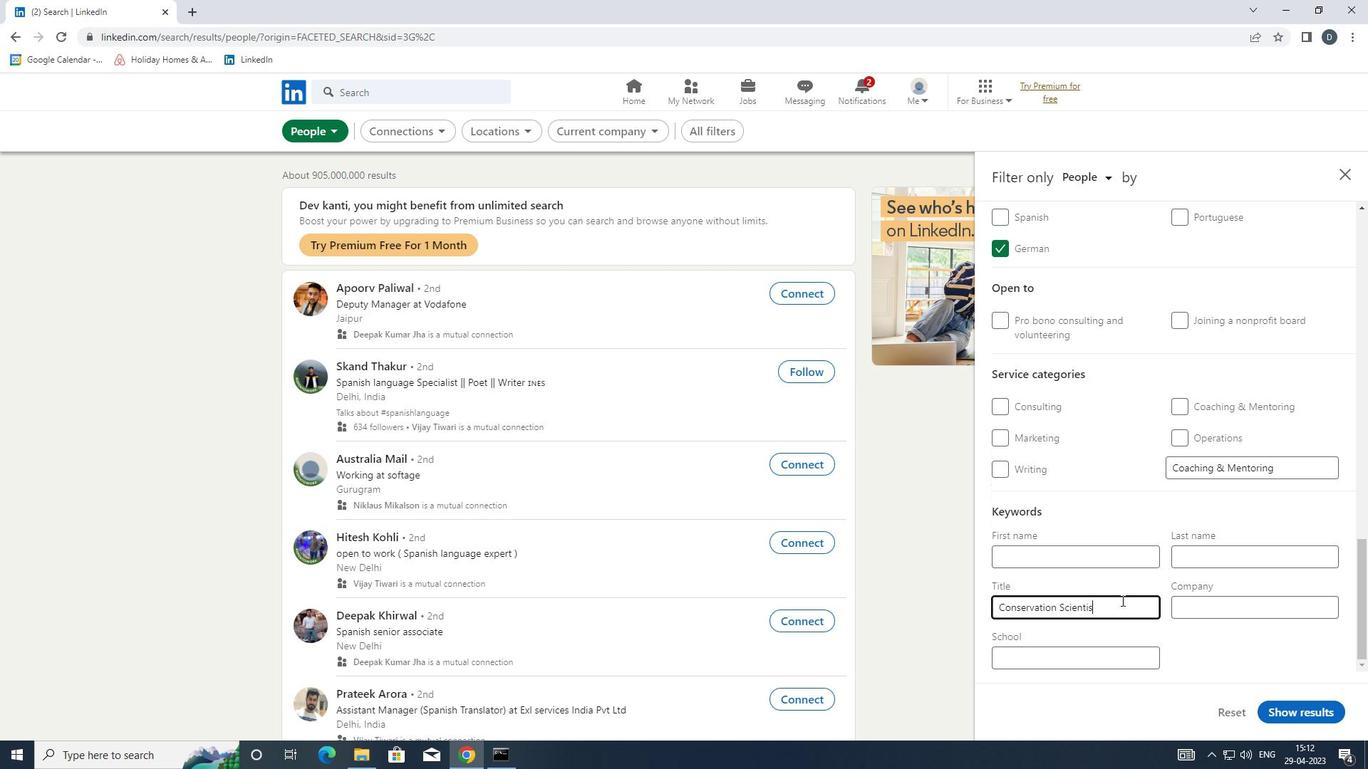 
Action: Mouse moved to (1285, 704)
Screenshot: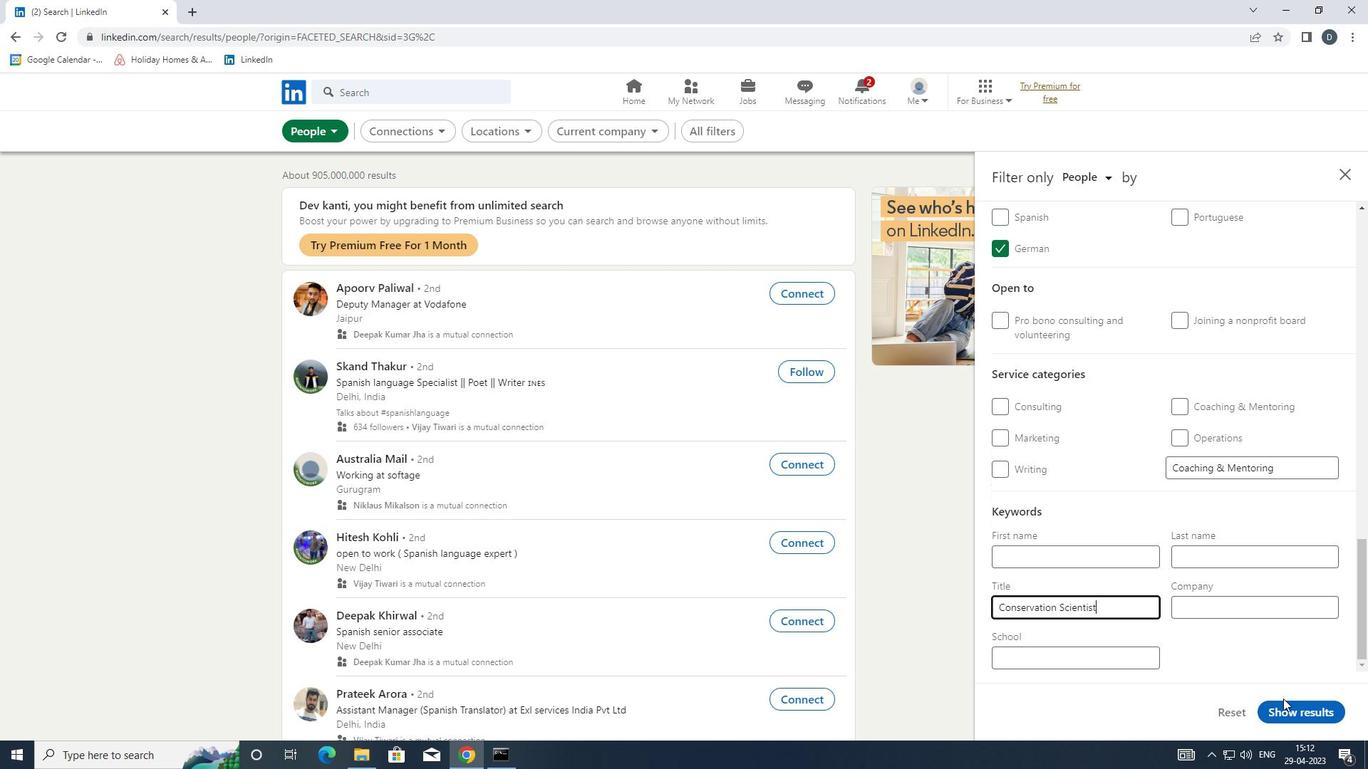 
Action: Mouse pressed left at (1285, 704)
Screenshot: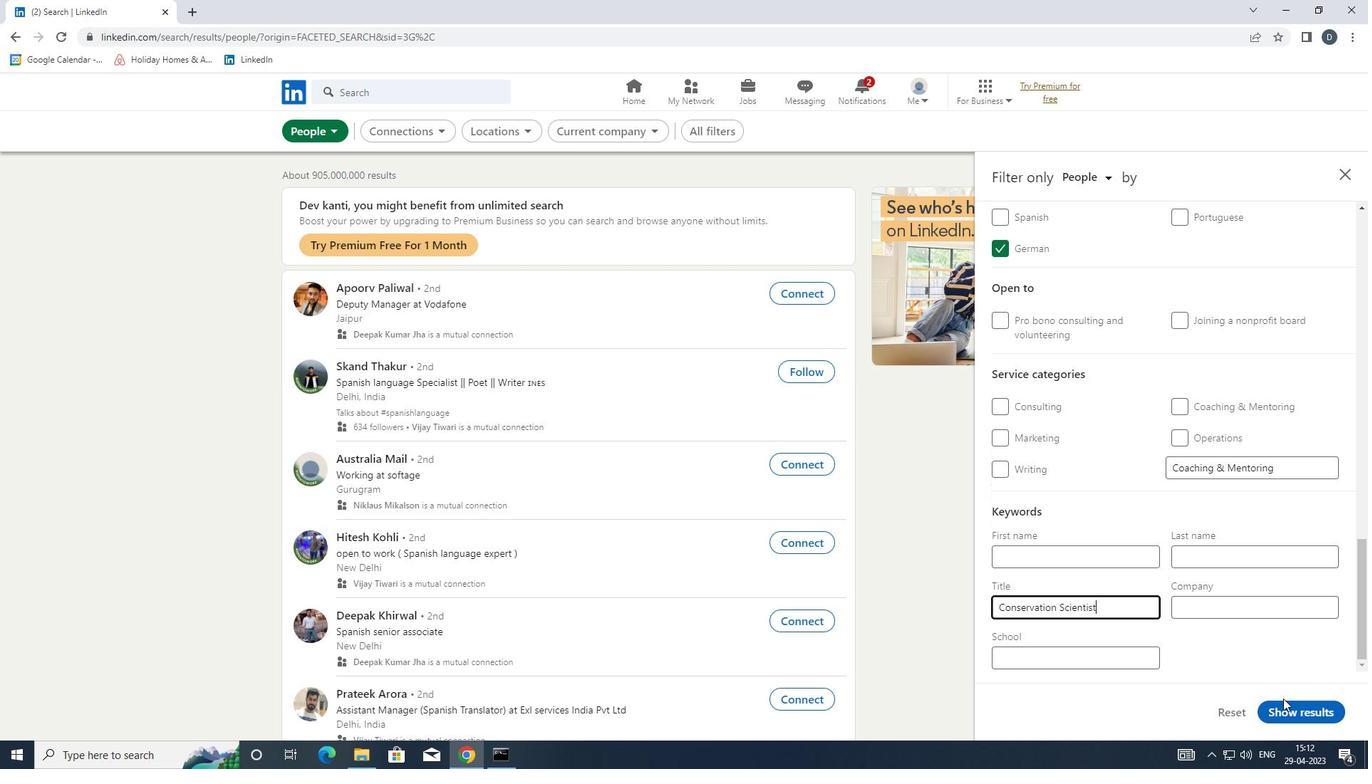 
Action: Mouse moved to (913, 428)
Screenshot: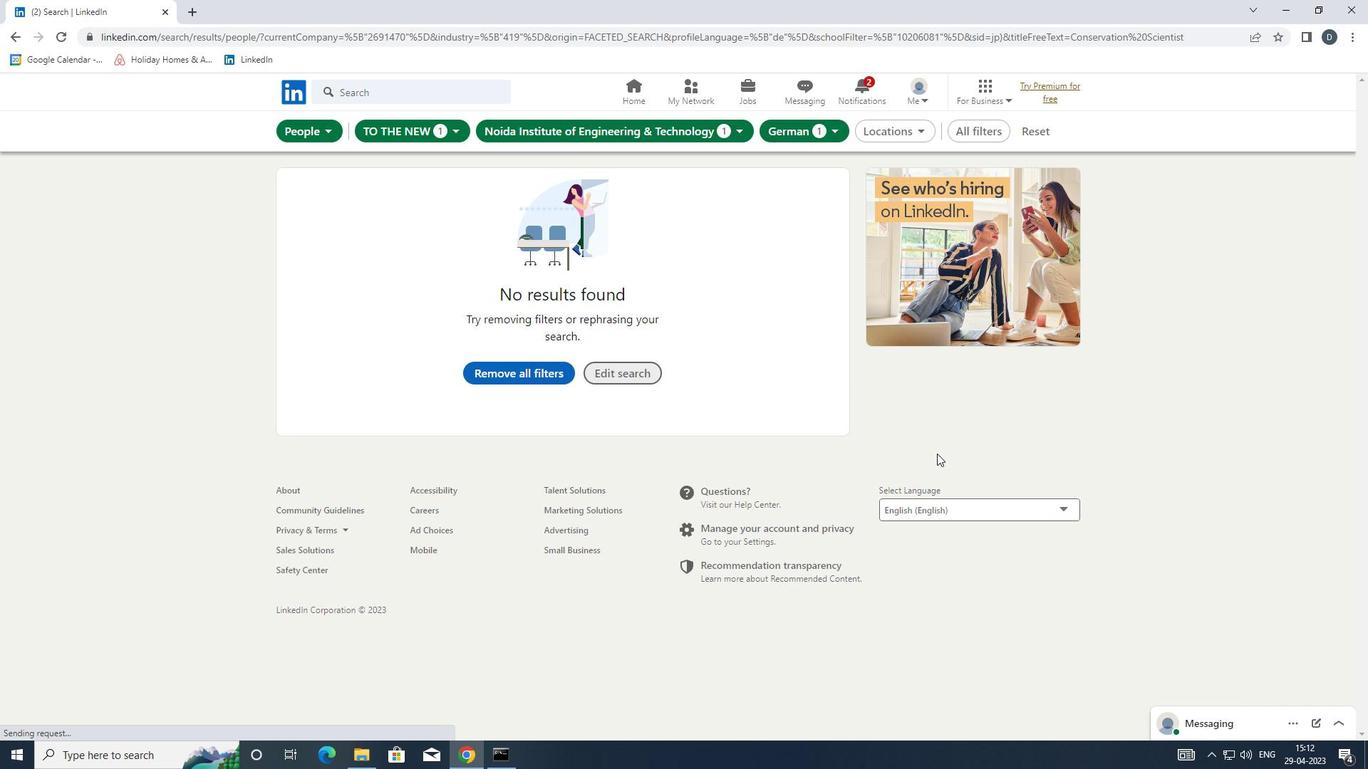
